 Task: Find connections with filter location Koothanallur with filter topic #tecnologiawith filter profile language Potuguese with filter current company Ixigo with filter school Vikrama Simhapuri University College with filter industry Security Guards and Patrol Services with filter service category Labor and Employment Law with filter keywords title Library Assistant
Action: Mouse moved to (396, 270)
Screenshot: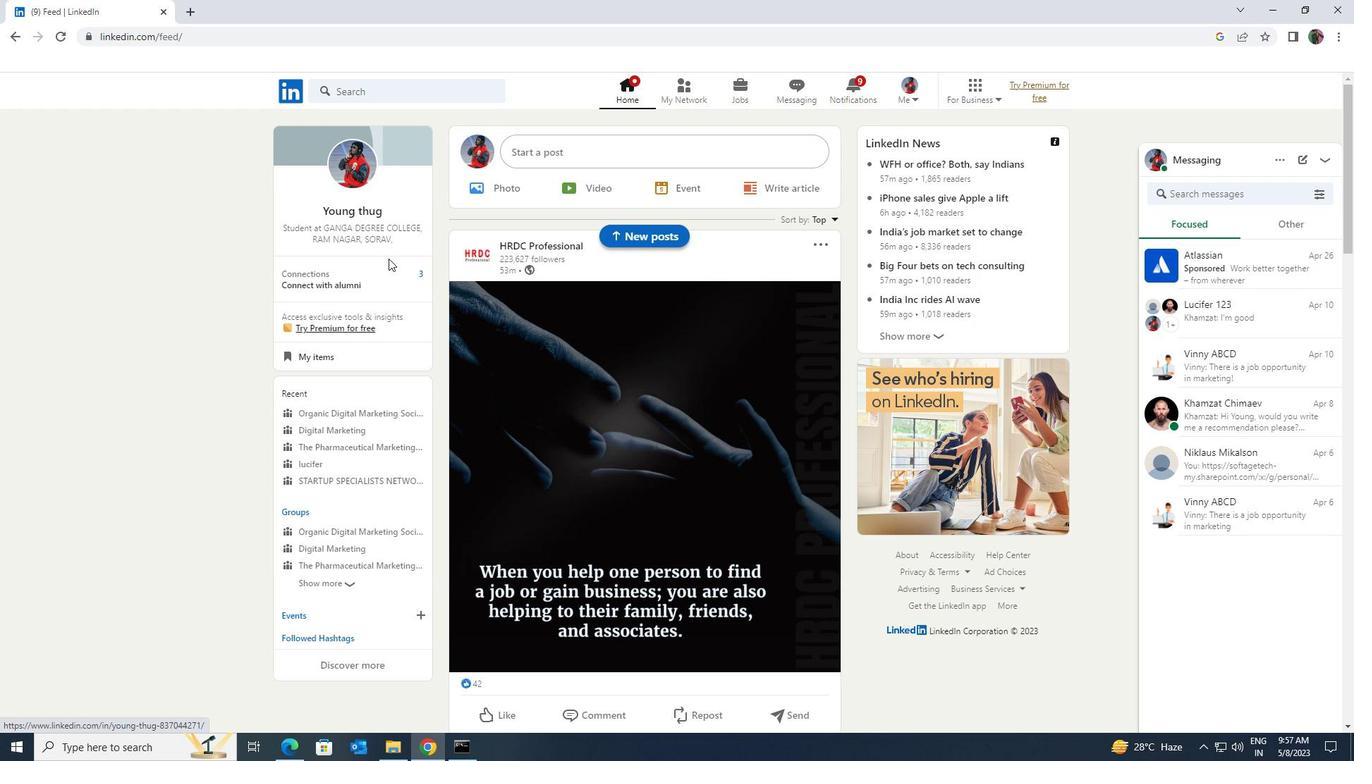 
Action: Mouse pressed left at (396, 270)
Screenshot: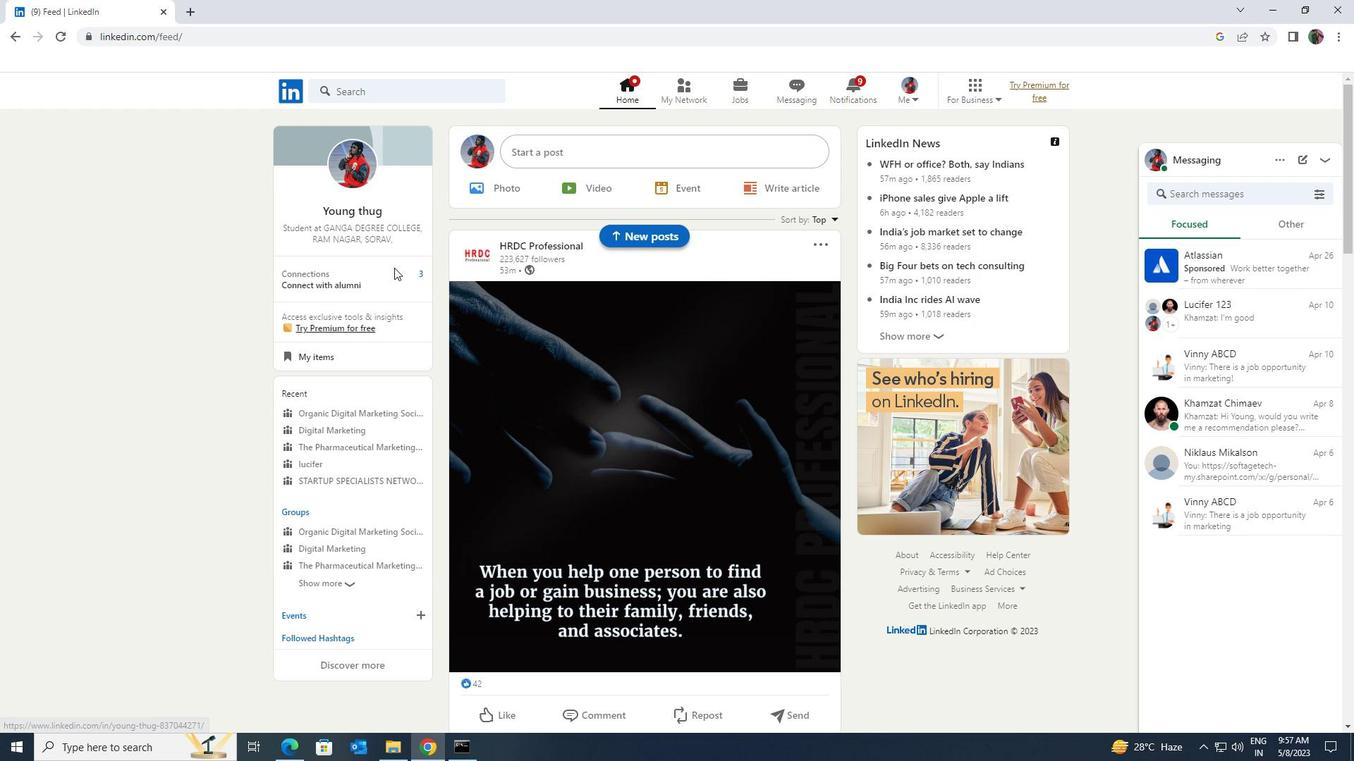 
Action: Mouse moved to (385, 176)
Screenshot: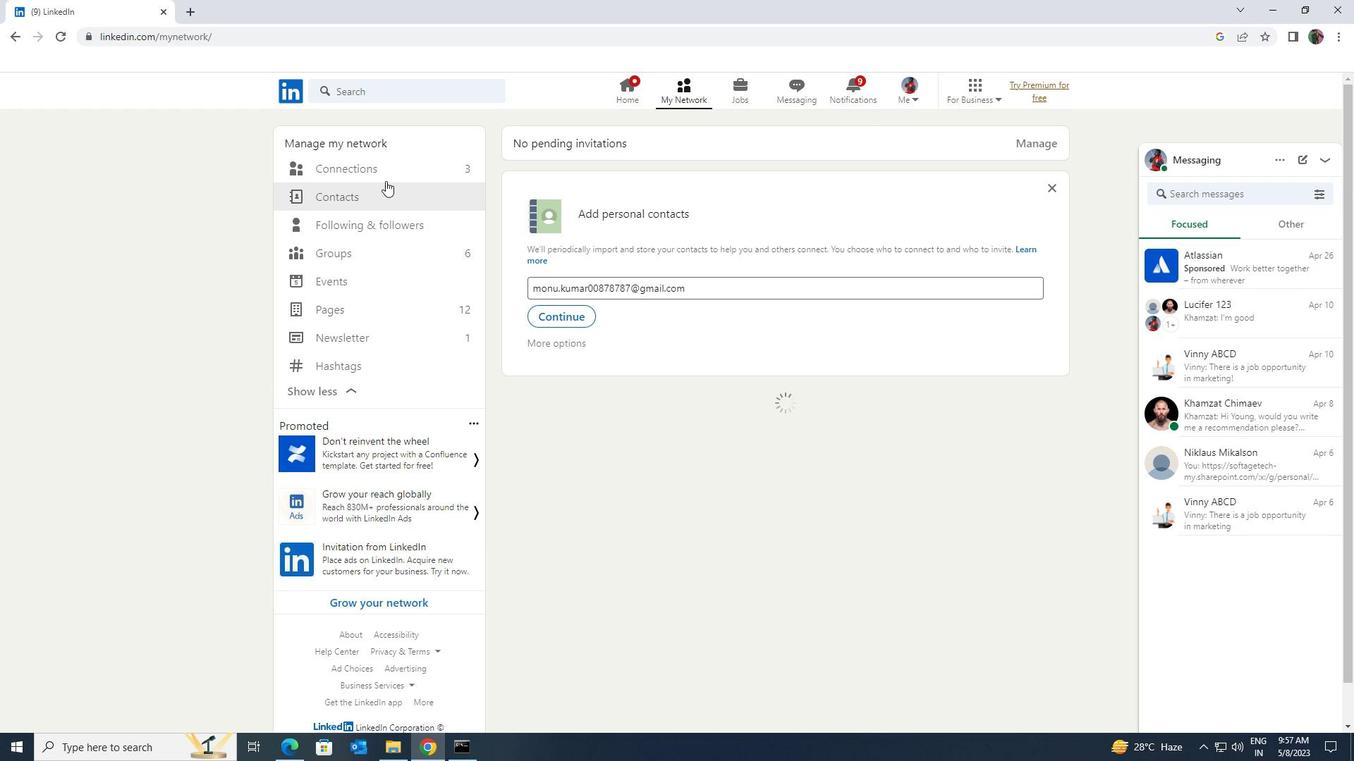 
Action: Mouse pressed left at (385, 176)
Screenshot: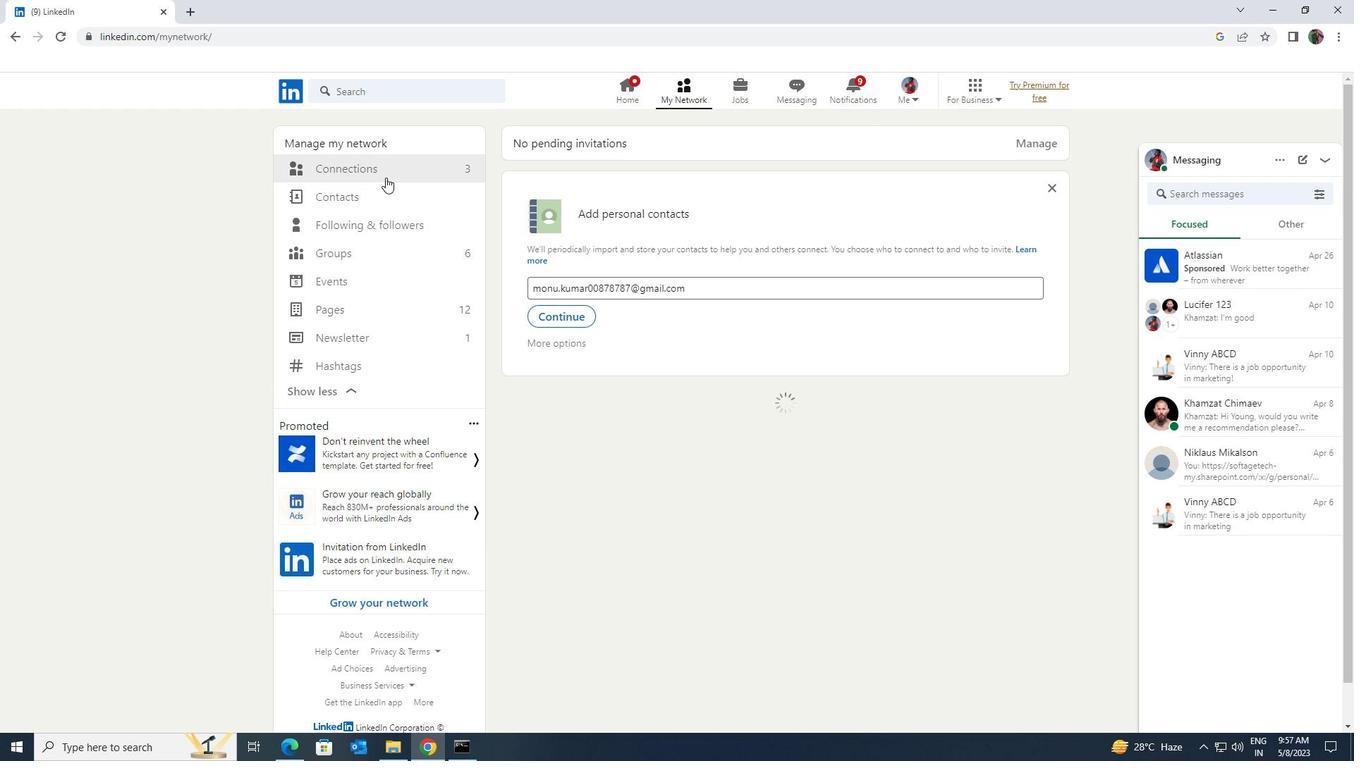 
Action: Mouse moved to (772, 167)
Screenshot: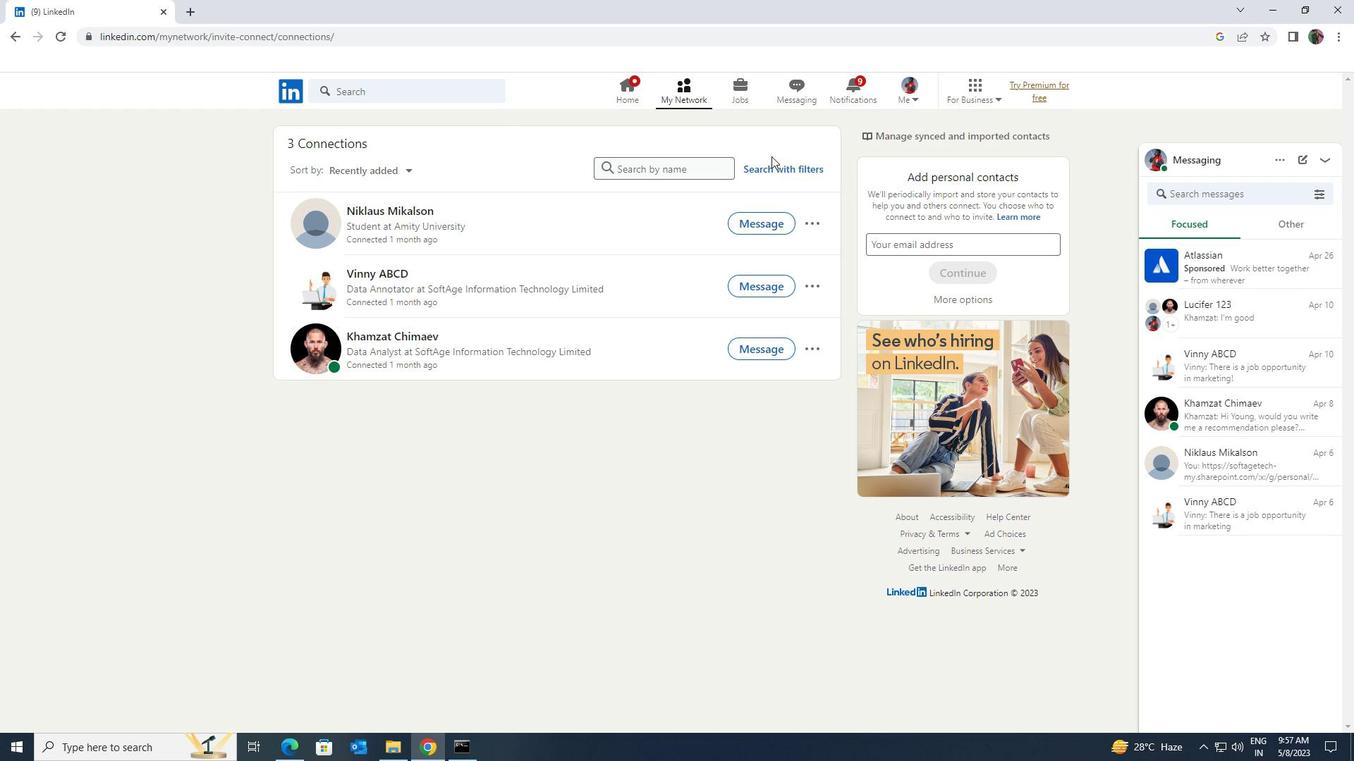 
Action: Mouse pressed left at (772, 167)
Screenshot: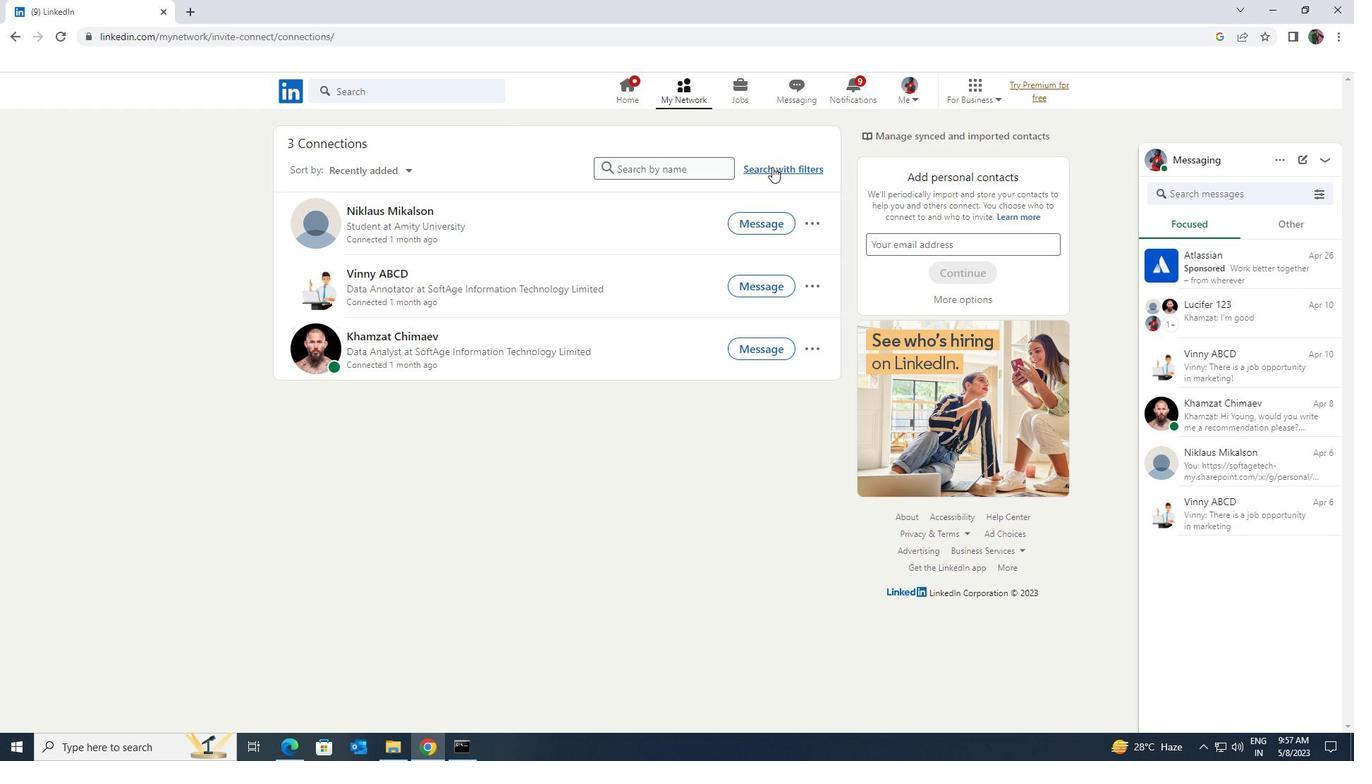 
Action: Mouse moved to (732, 135)
Screenshot: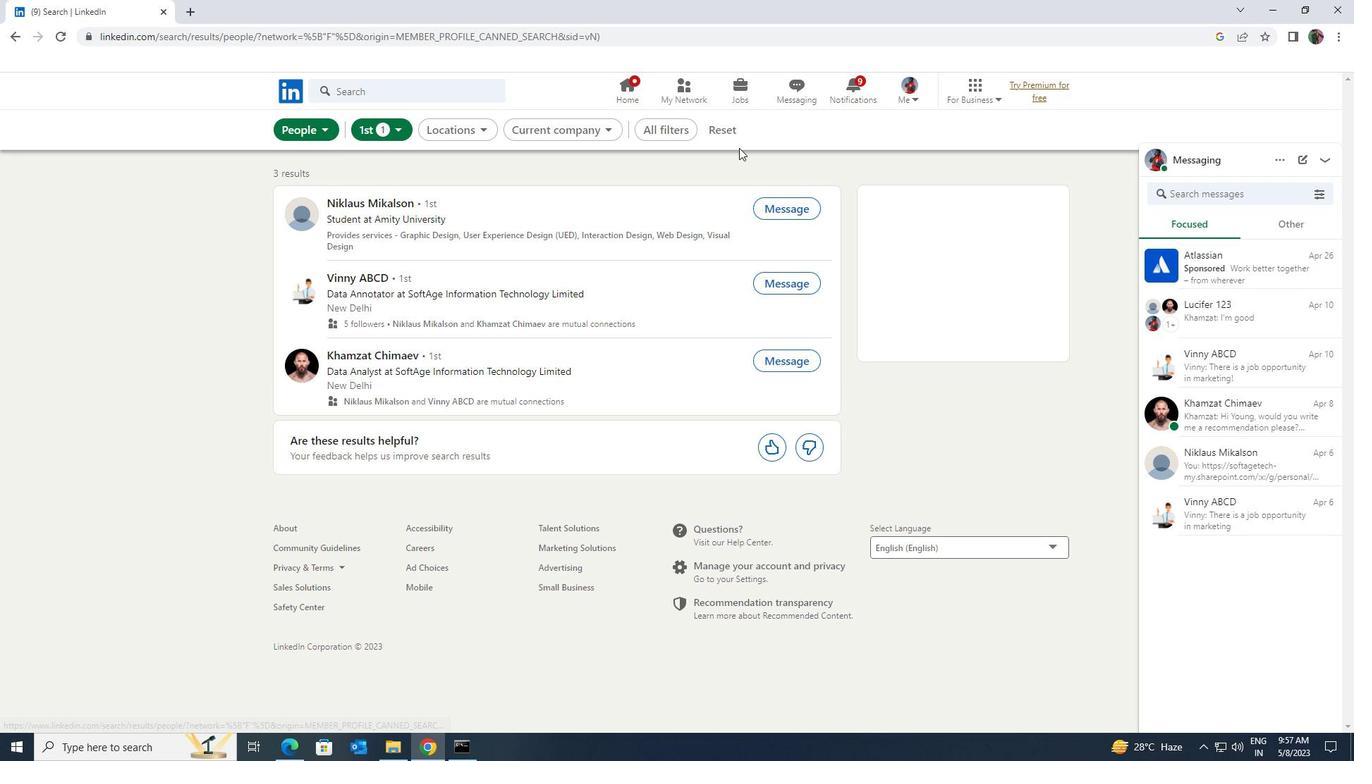 
Action: Mouse pressed left at (732, 135)
Screenshot: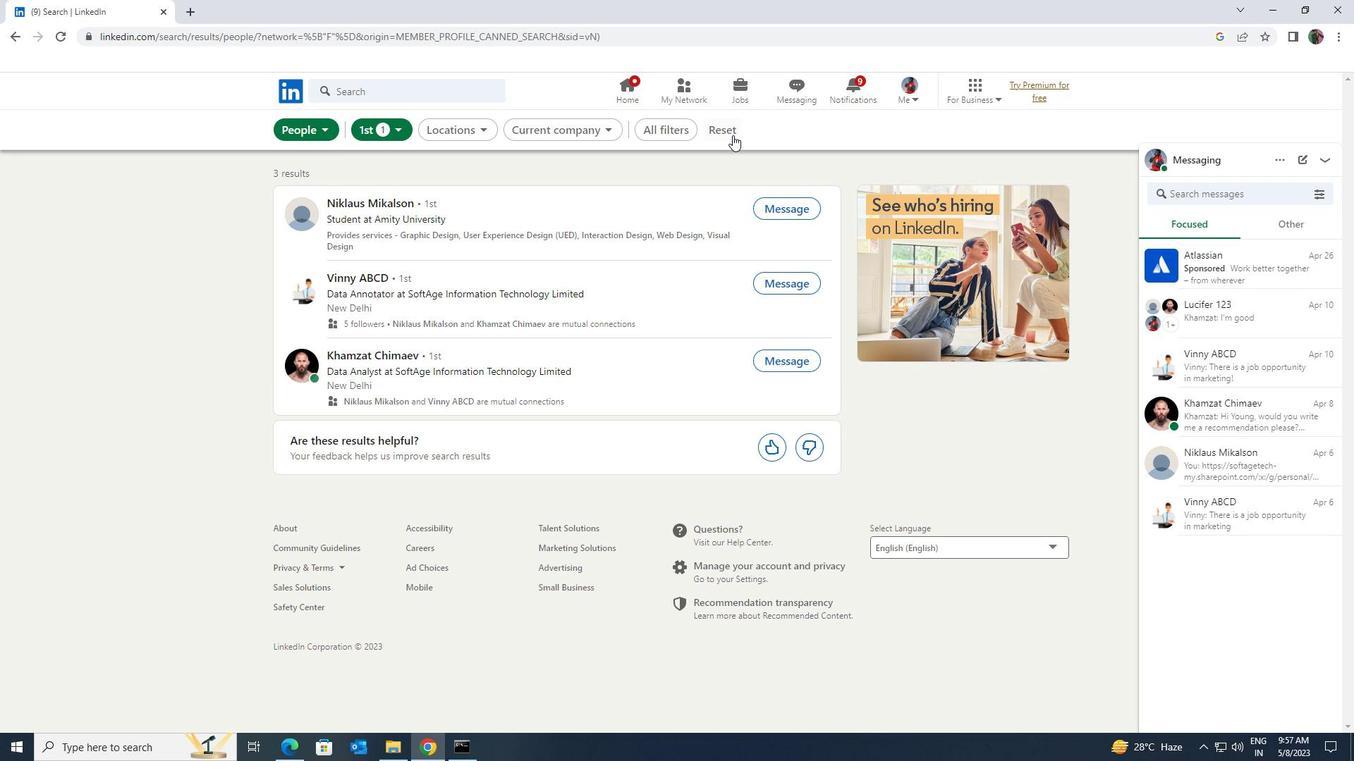 
Action: Mouse moved to (707, 131)
Screenshot: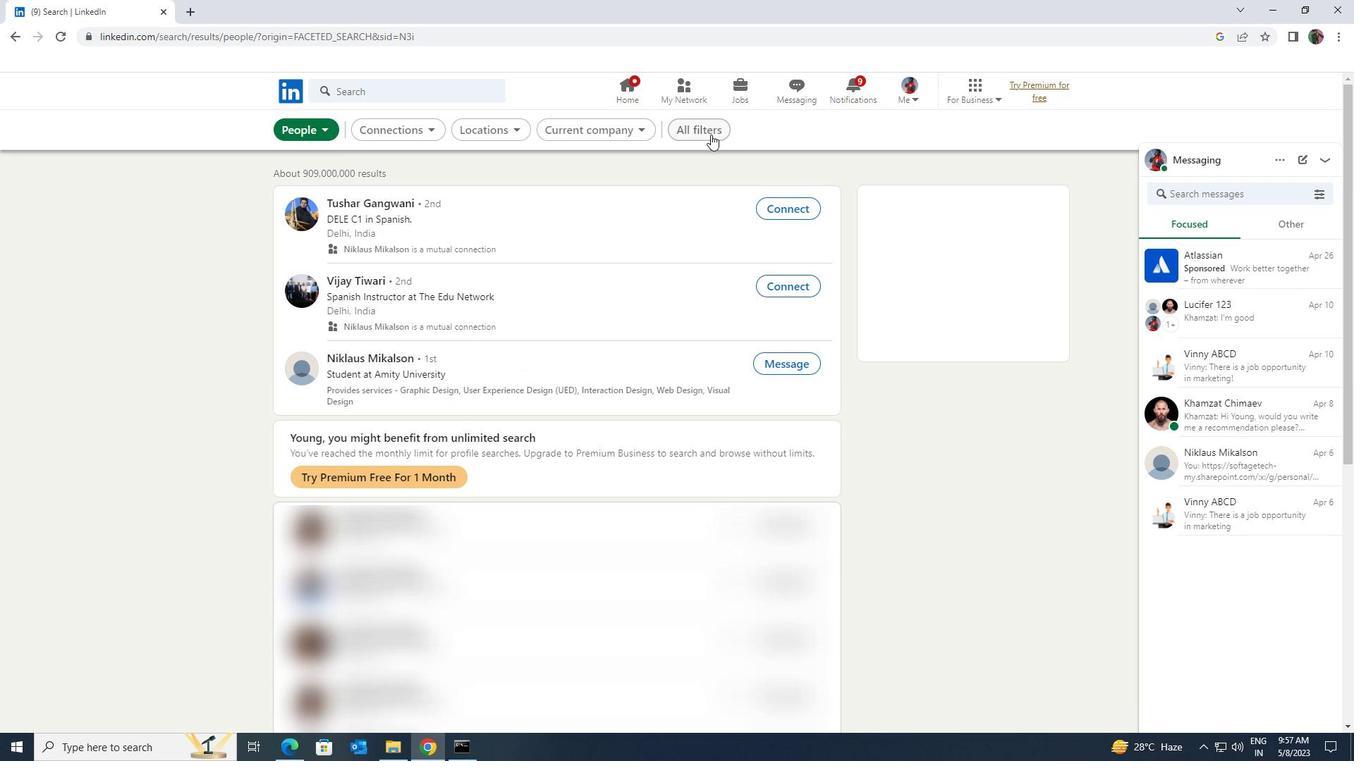 
Action: Mouse pressed left at (707, 131)
Screenshot: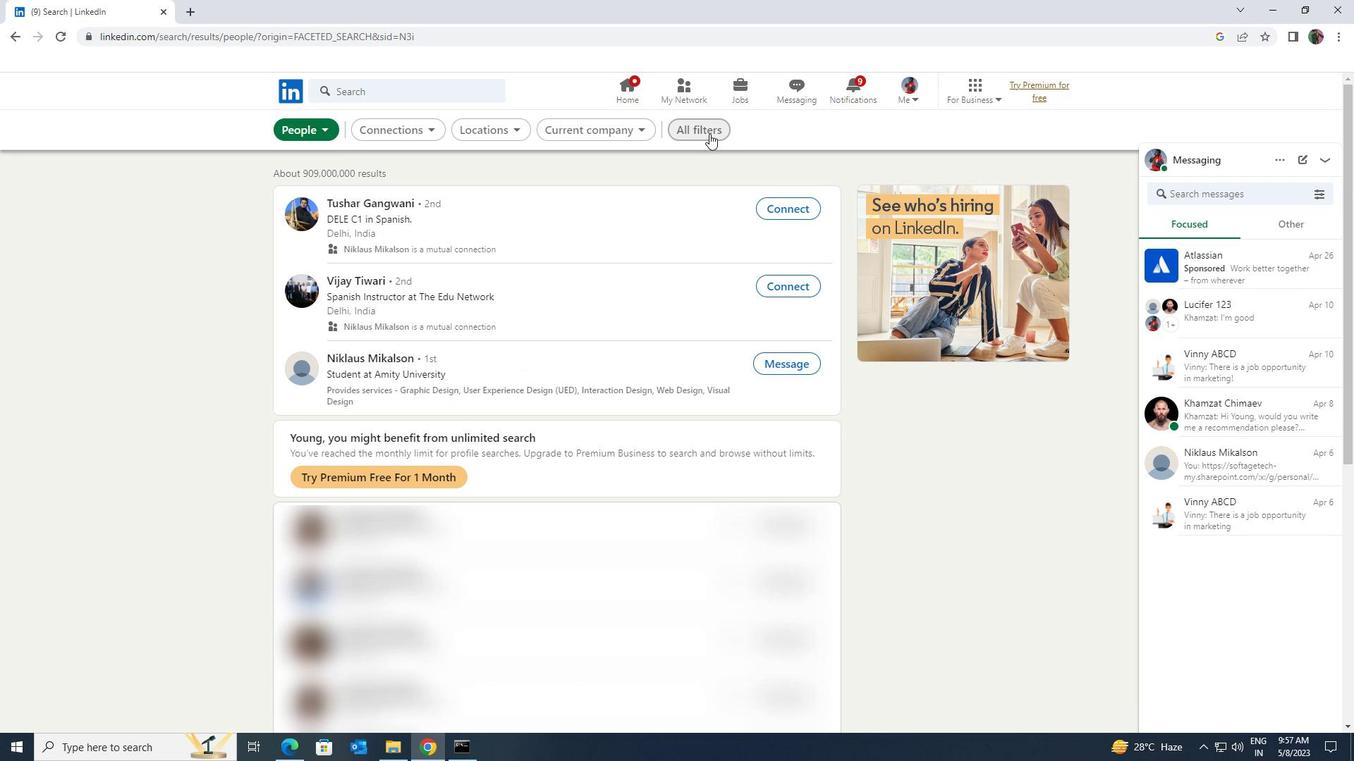 
Action: Mouse moved to (1191, 557)
Screenshot: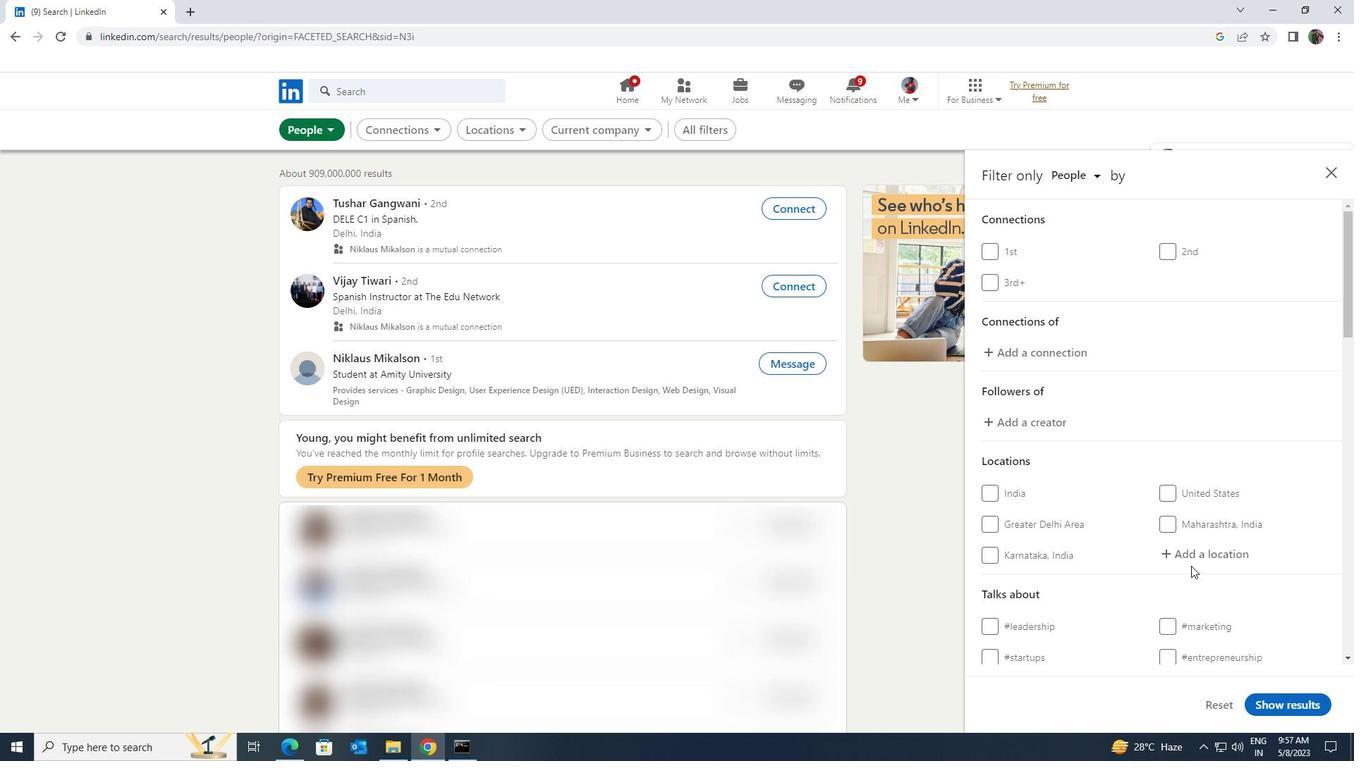 
Action: Mouse pressed left at (1191, 557)
Screenshot: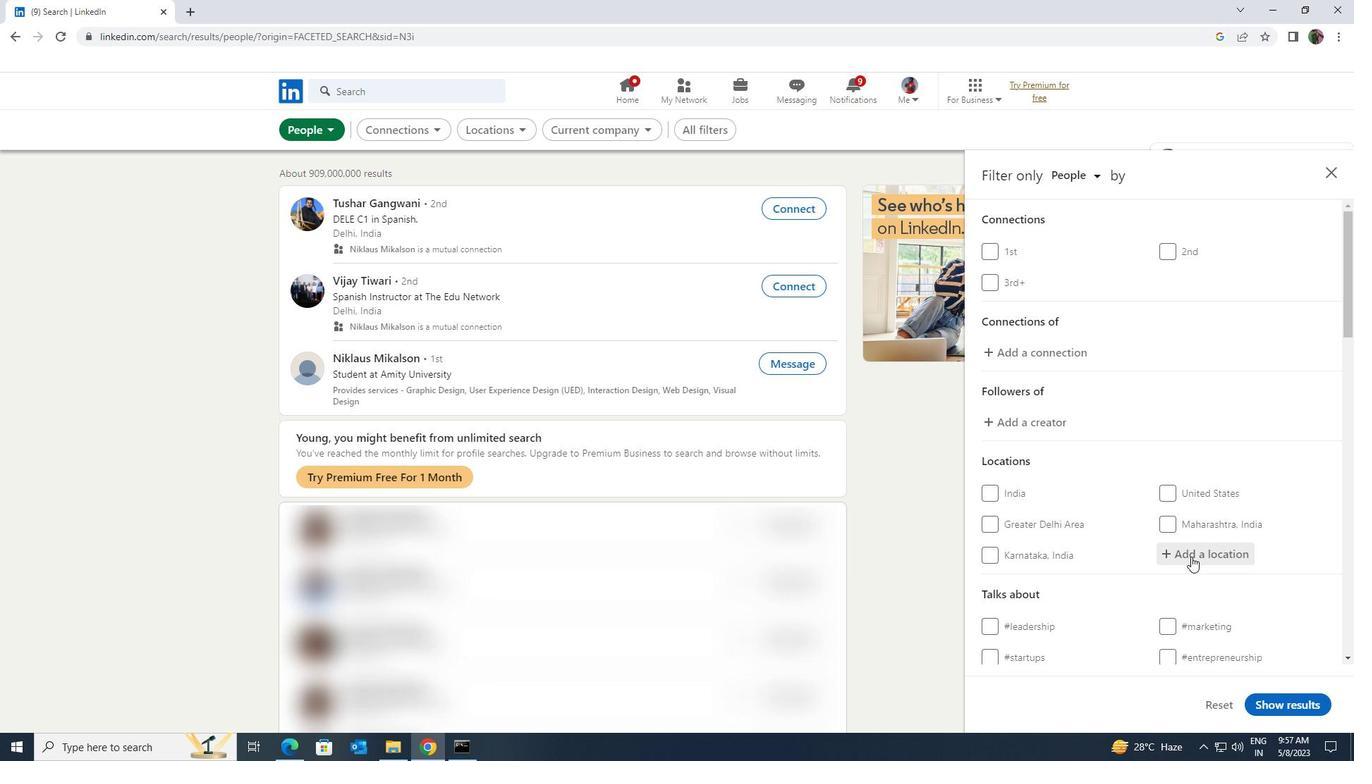 
Action: Key pressed <Key.shift>KOOTHANALLUR<Key.enter>
Screenshot: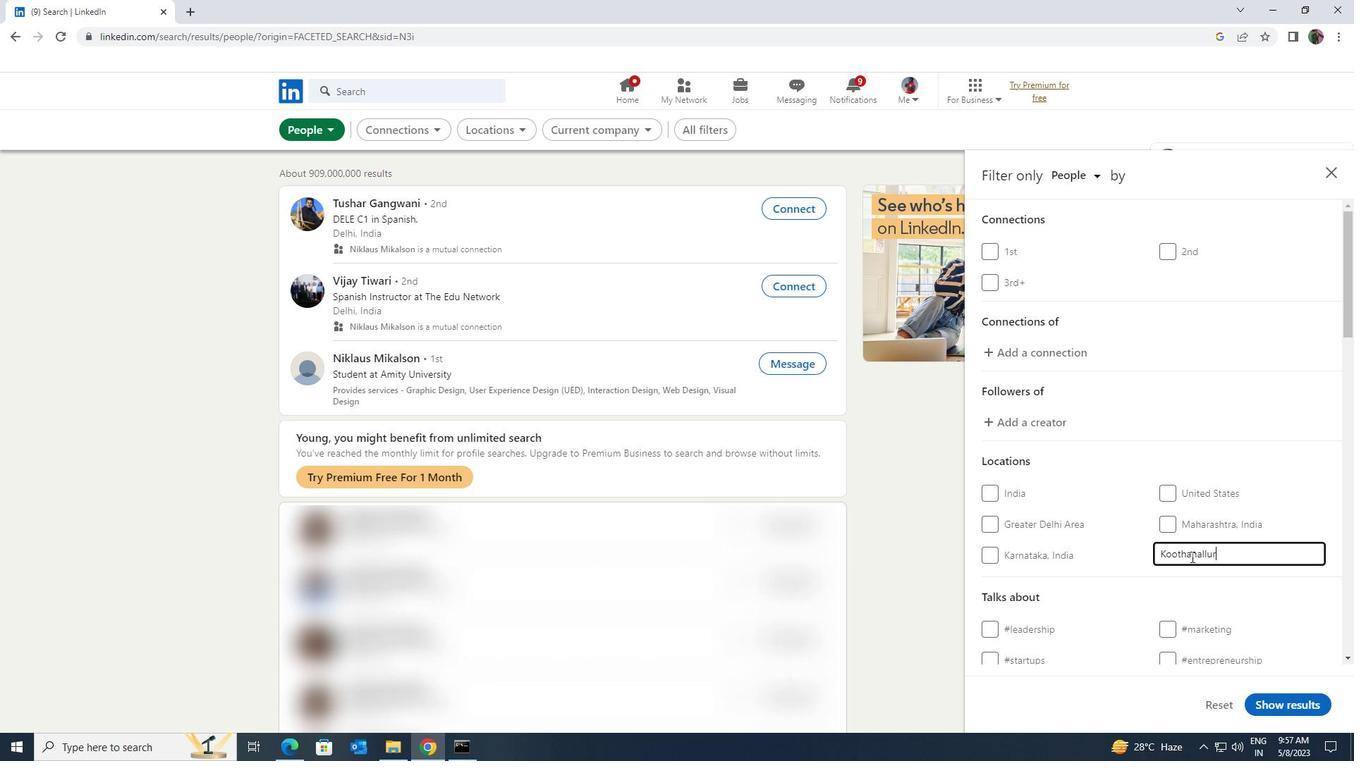 
Action: Mouse moved to (1191, 556)
Screenshot: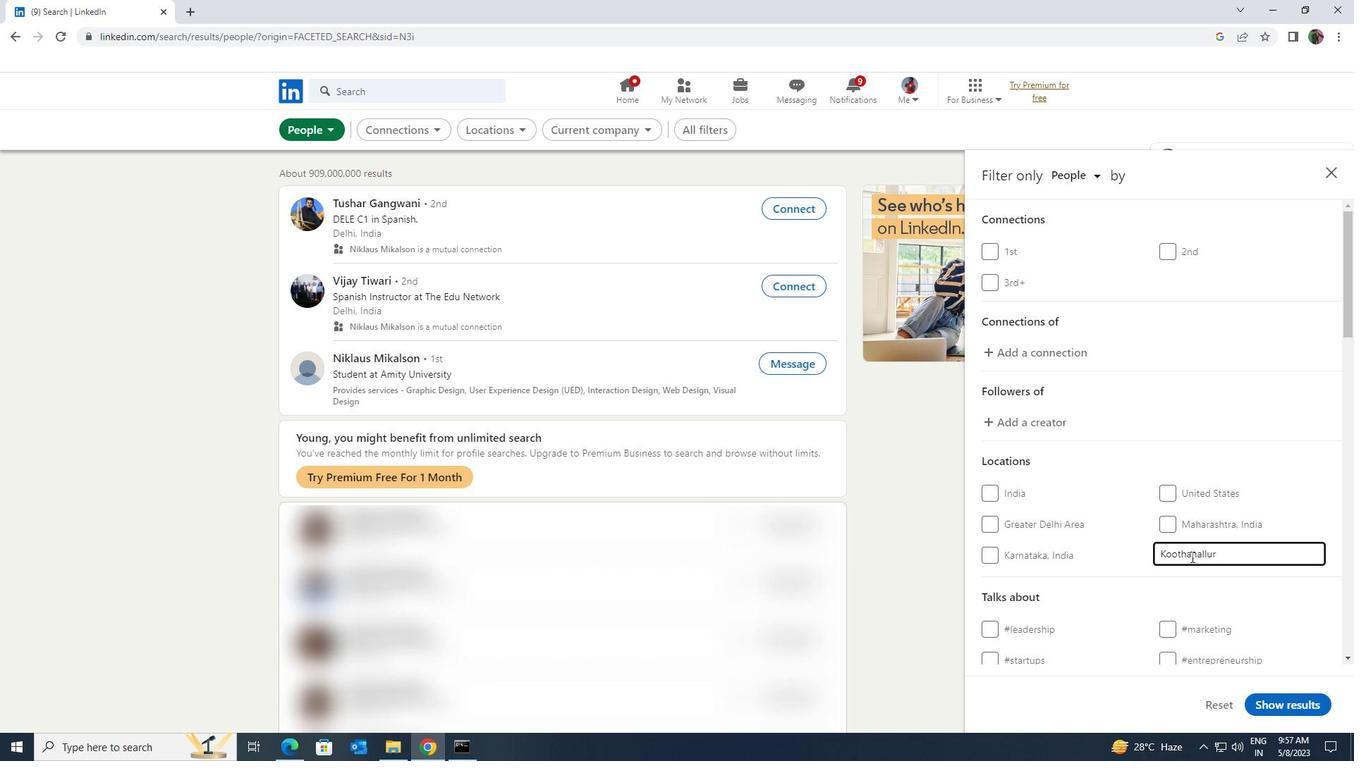 
Action: Mouse scrolled (1191, 555) with delta (0, 0)
Screenshot: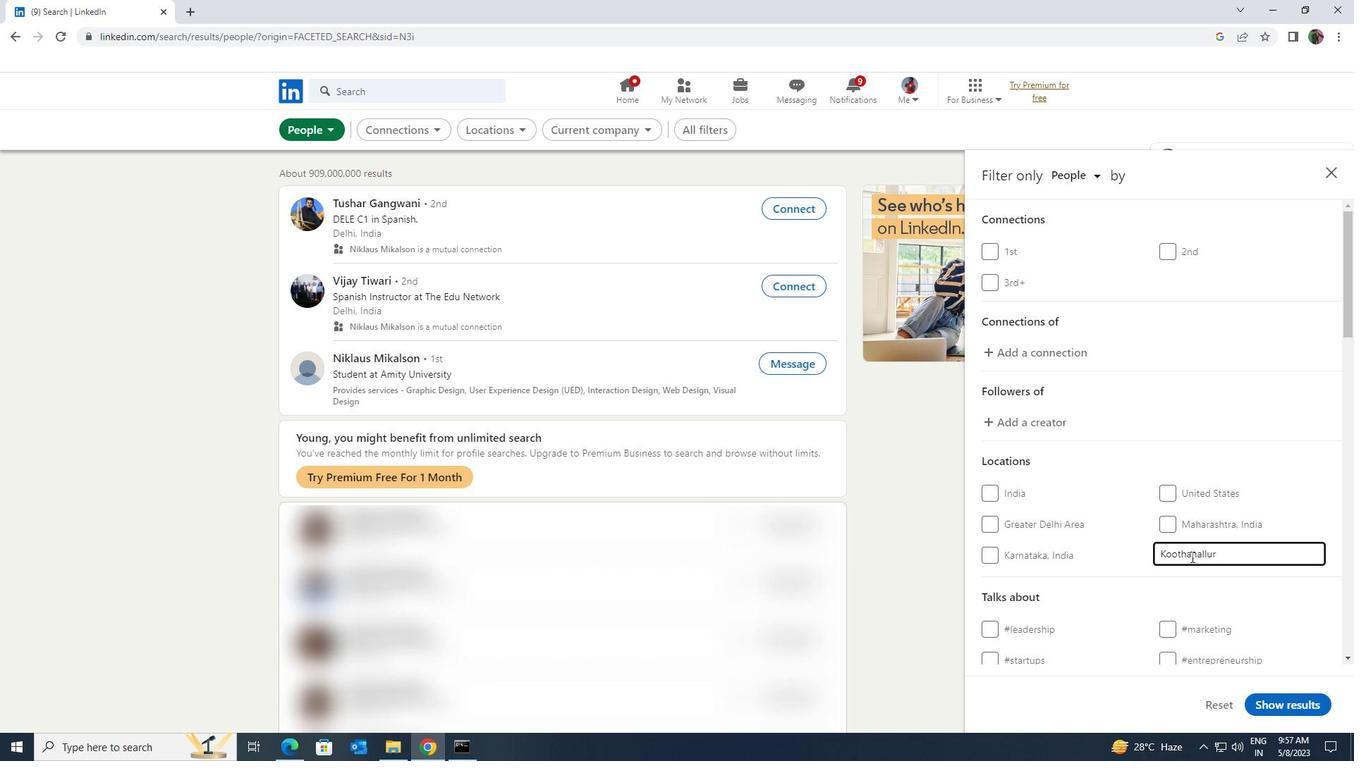 
Action: Mouse scrolled (1191, 555) with delta (0, 0)
Screenshot: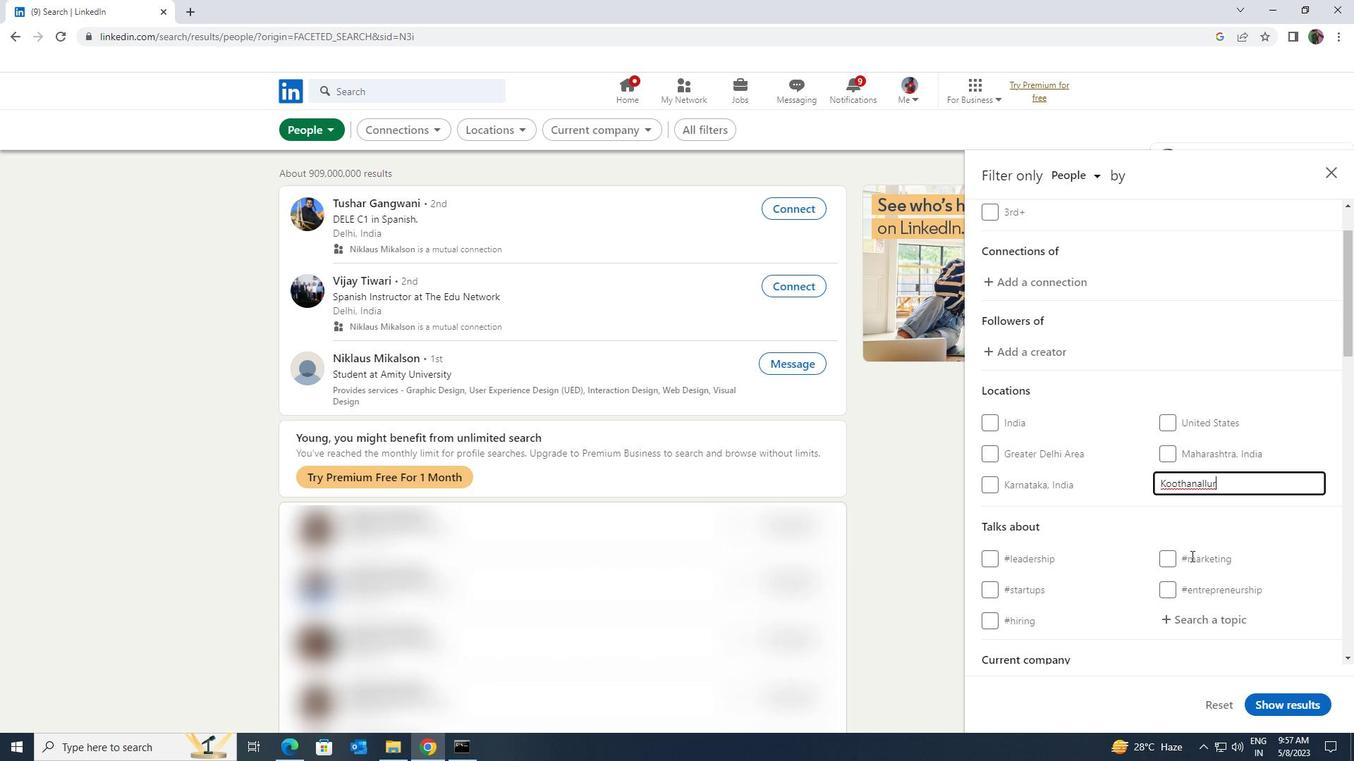 
Action: Mouse moved to (1191, 550)
Screenshot: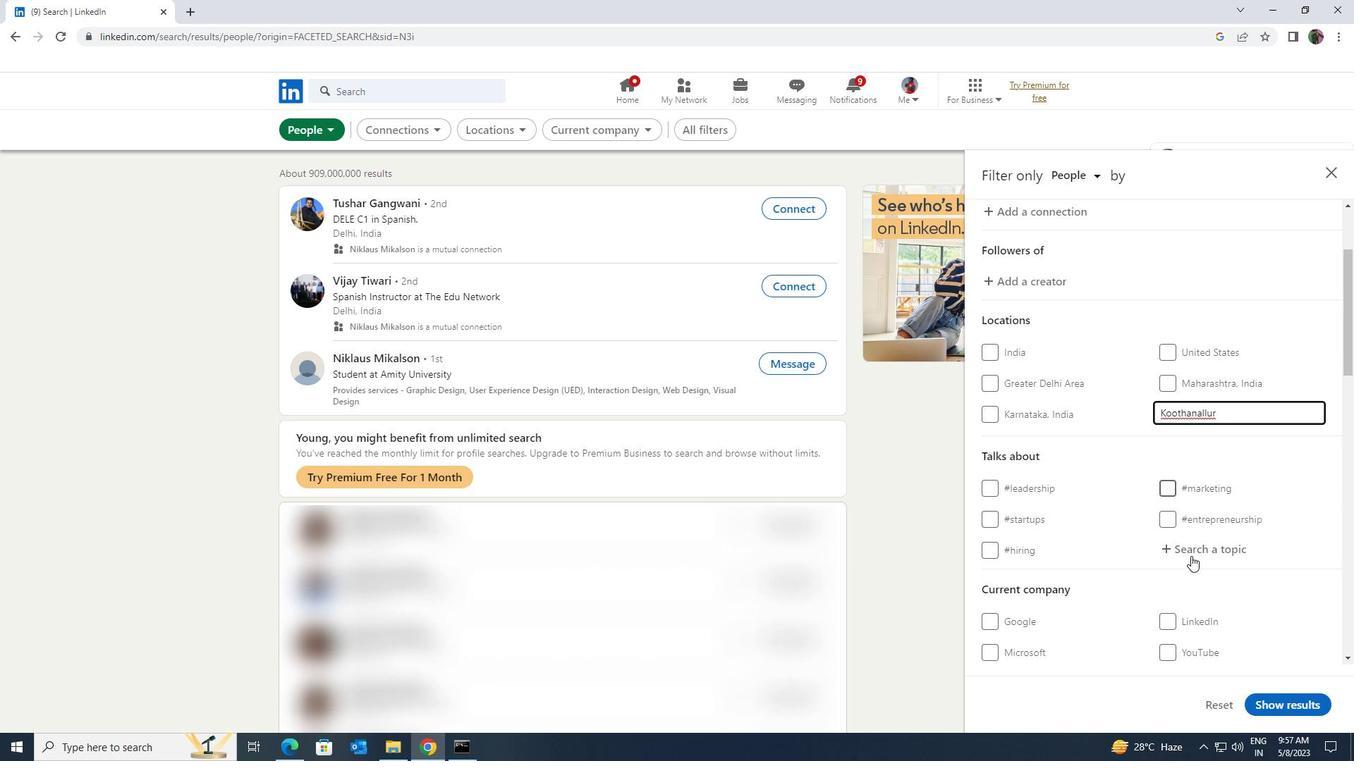 
Action: Mouse pressed left at (1191, 550)
Screenshot: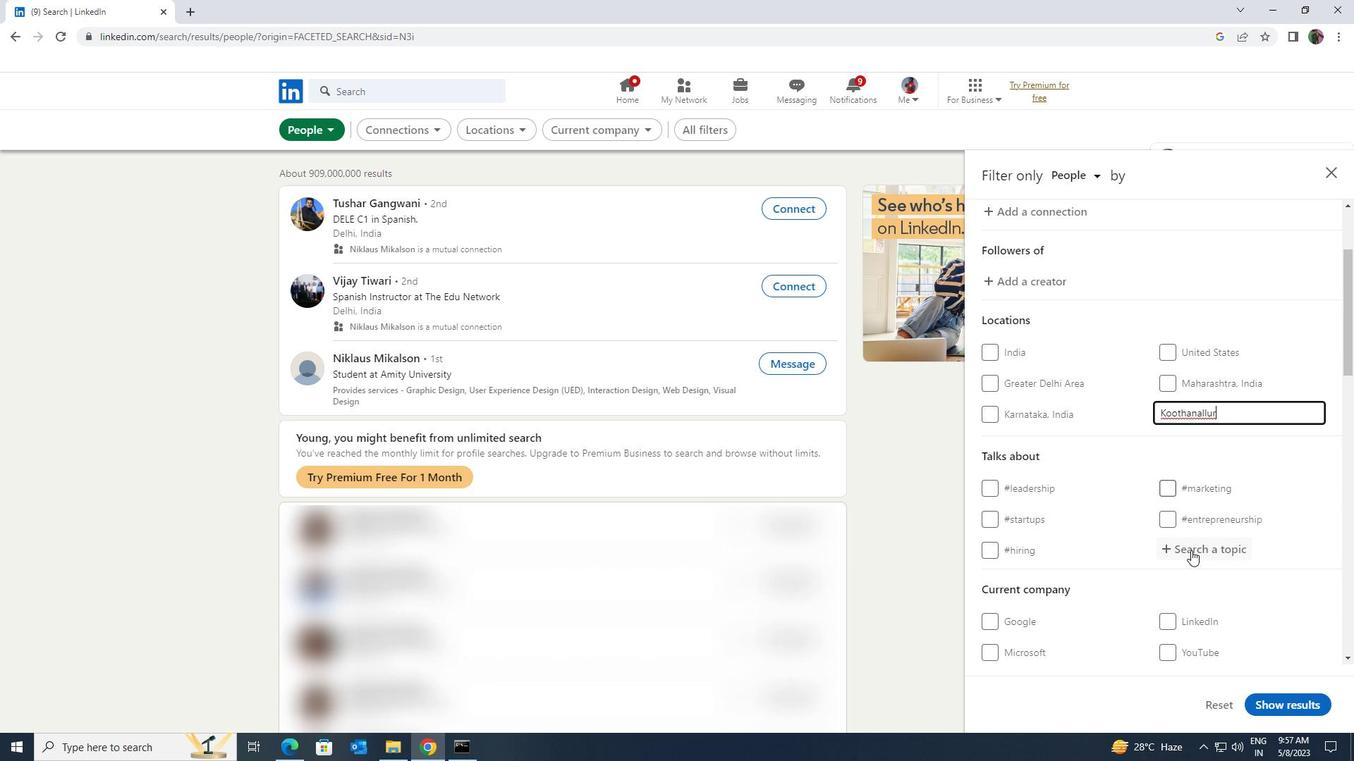 
Action: Key pressed <Key.shift><Key.shift><Key.shift><Key.shift><Key.shift><Key.shift><Key.shift>R<Key.shift><Key.backspace><Key.shift>TECHNOLOGY
Screenshot: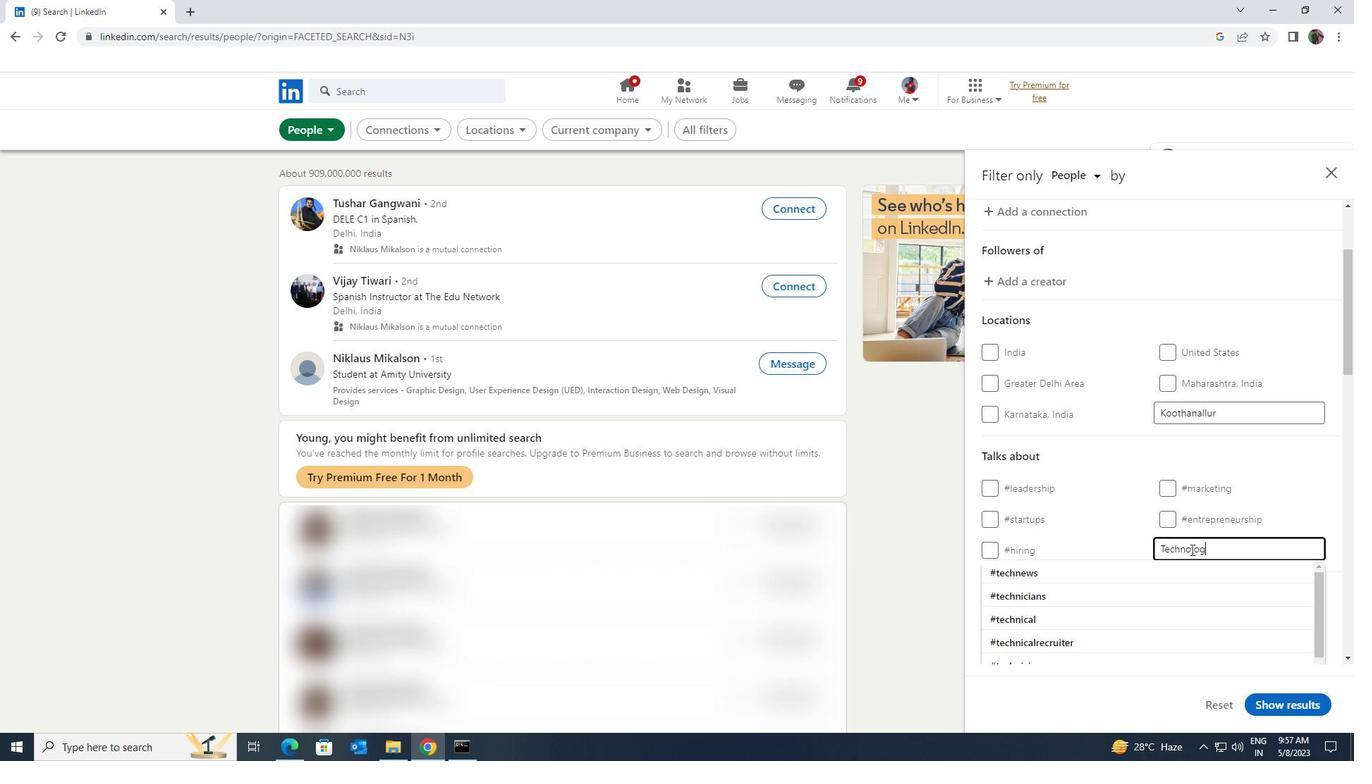 
Action: Mouse moved to (1189, 562)
Screenshot: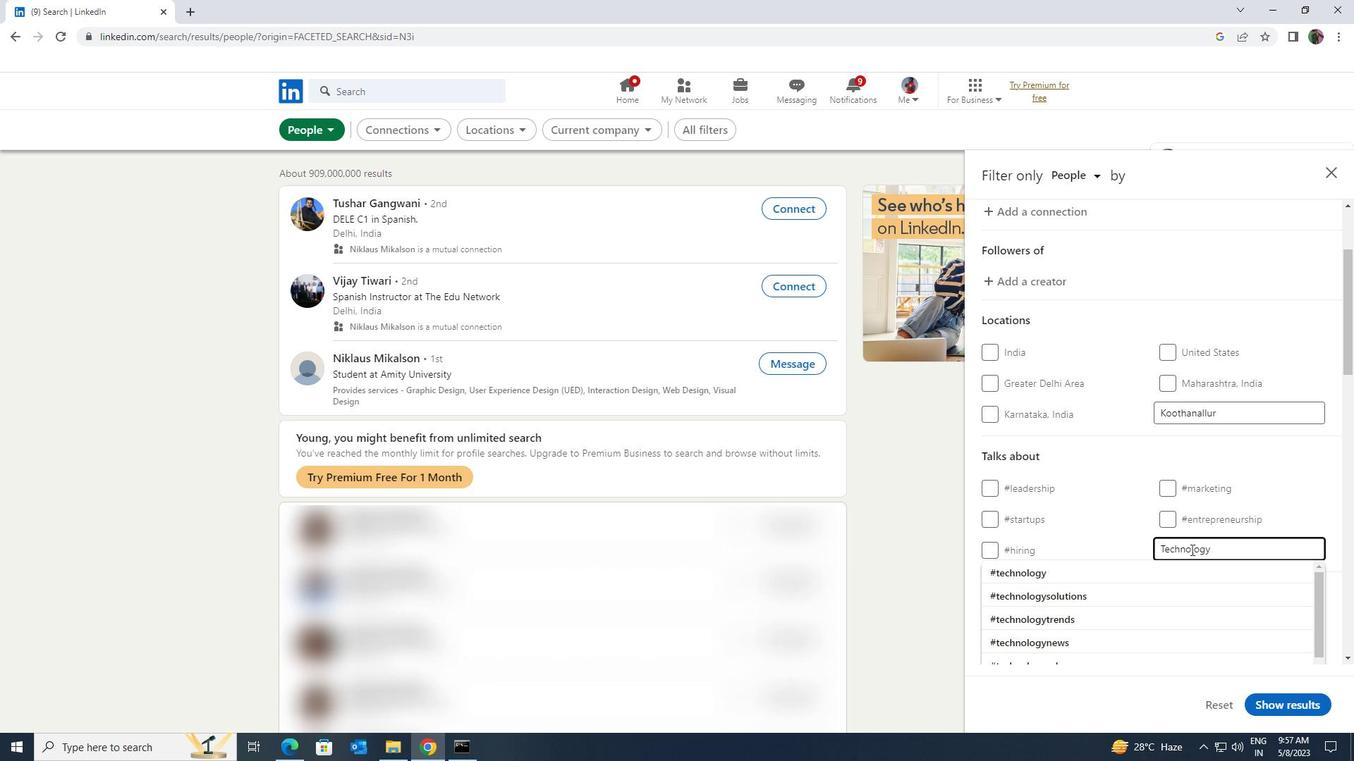 
Action: Mouse pressed left at (1189, 562)
Screenshot: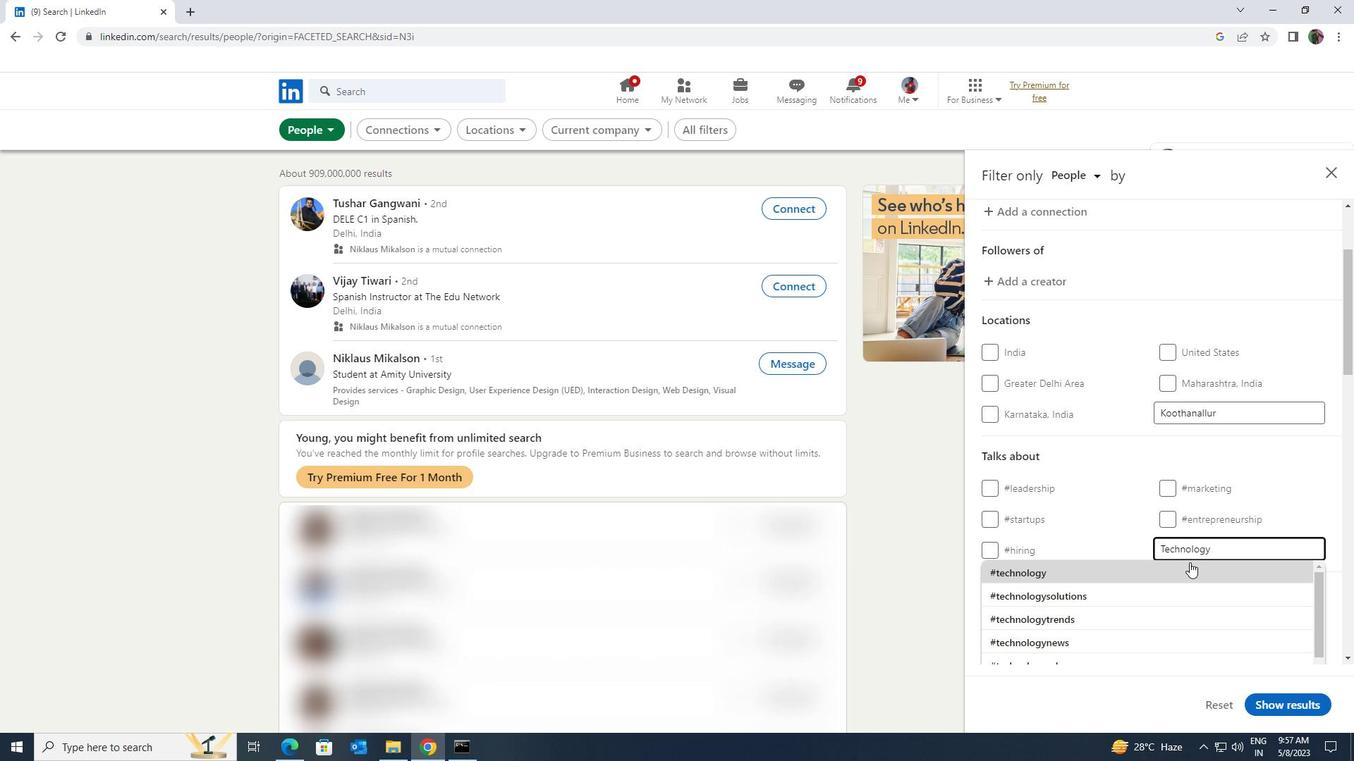 
Action: Mouse scrolled (1189, 562) with delta (0, 0)
Screenshot: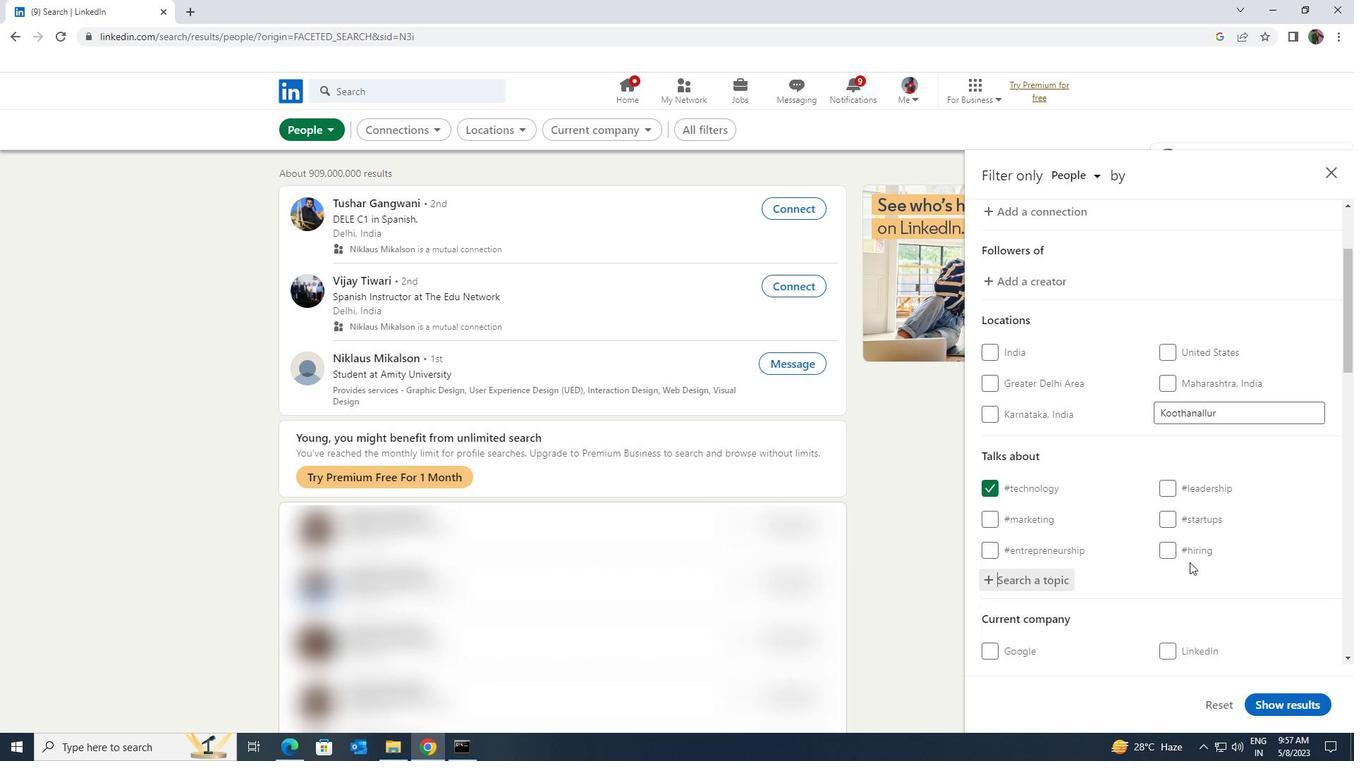 
Action: Mouse scrolled (1189, 562) with delta (0, 0)
Screenshot: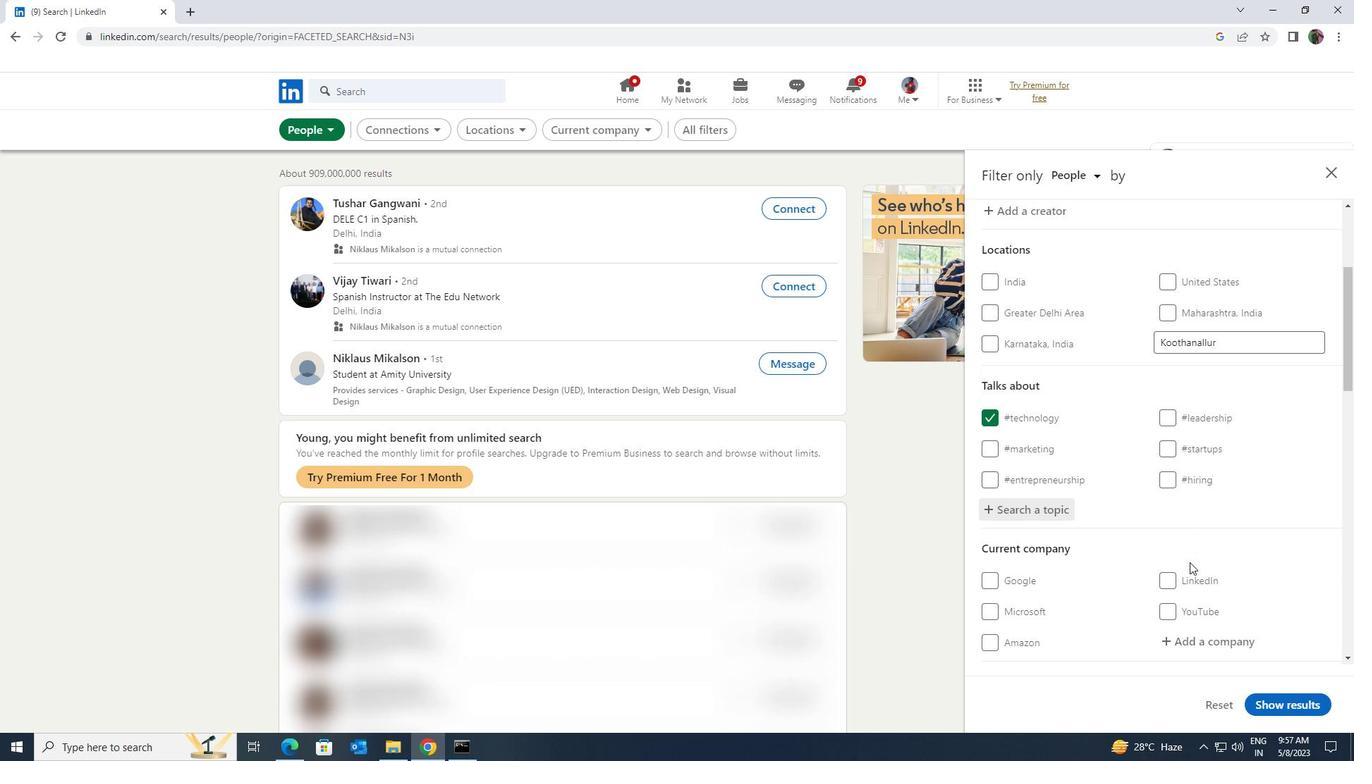 
Action: Mouse scrolled (1189, 562) with delta (0, 0)
Screenshot: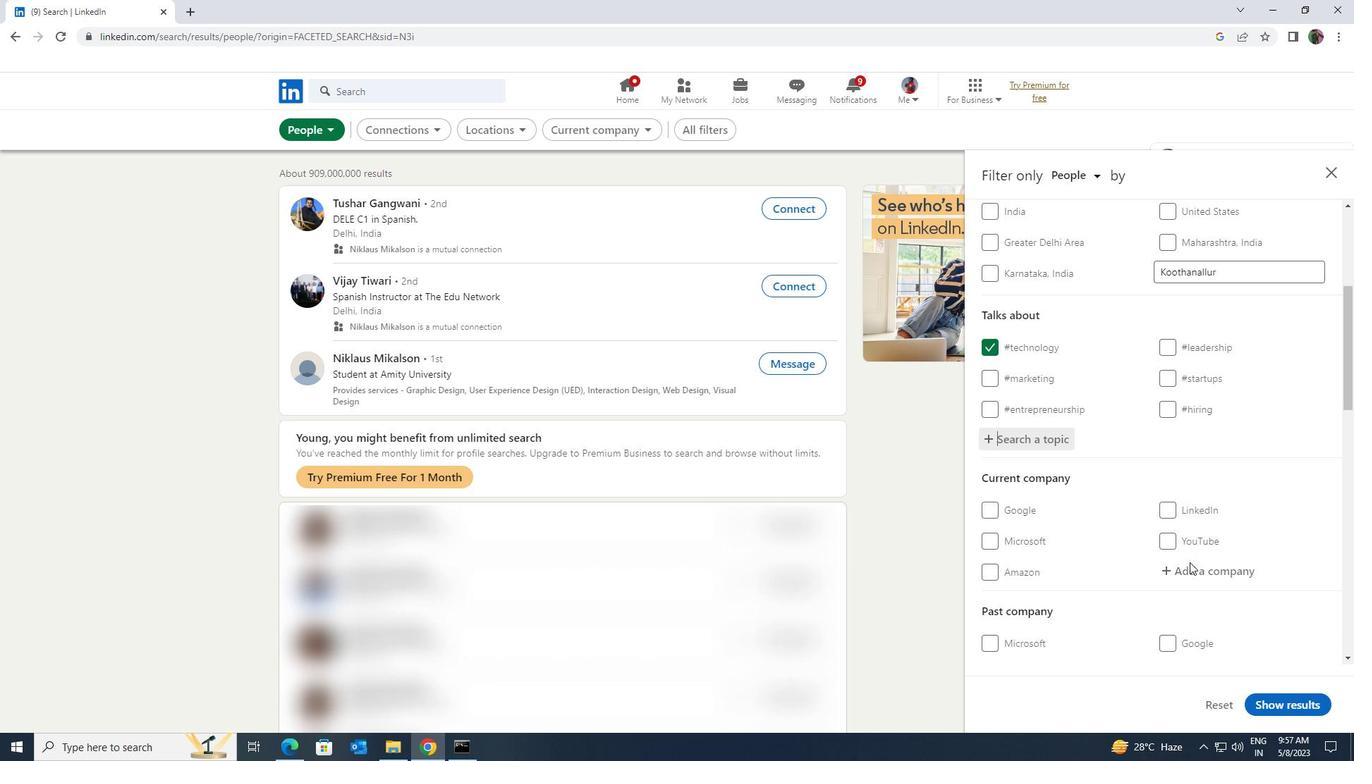 
Action: Mouse scrolled (1189, 562) with delta (0, 0)
Screenshot: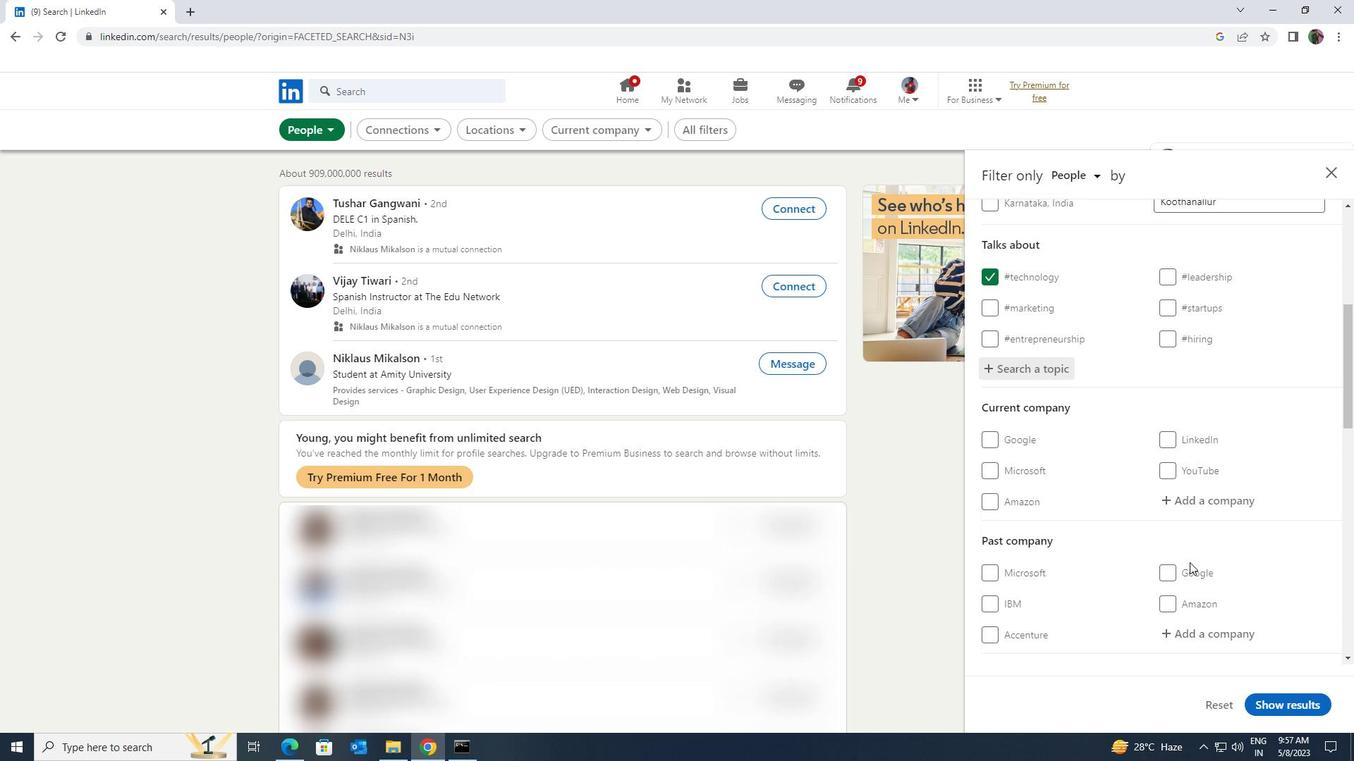 
Action: Mouse scrolled (1189, 562) with delta (0, 0)
Screenshot: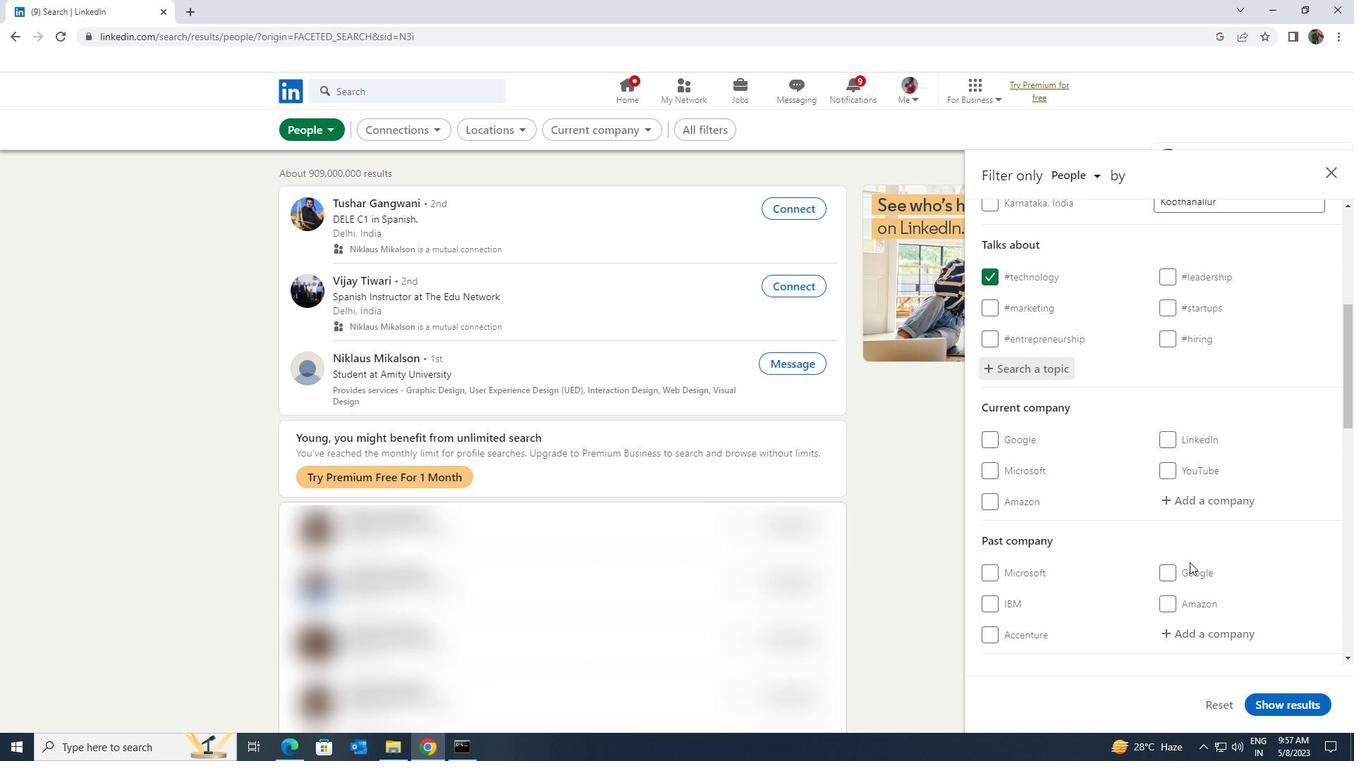 
Action: Mouse scrolled (1189, 562) with delta (0, 0)
Screenshot: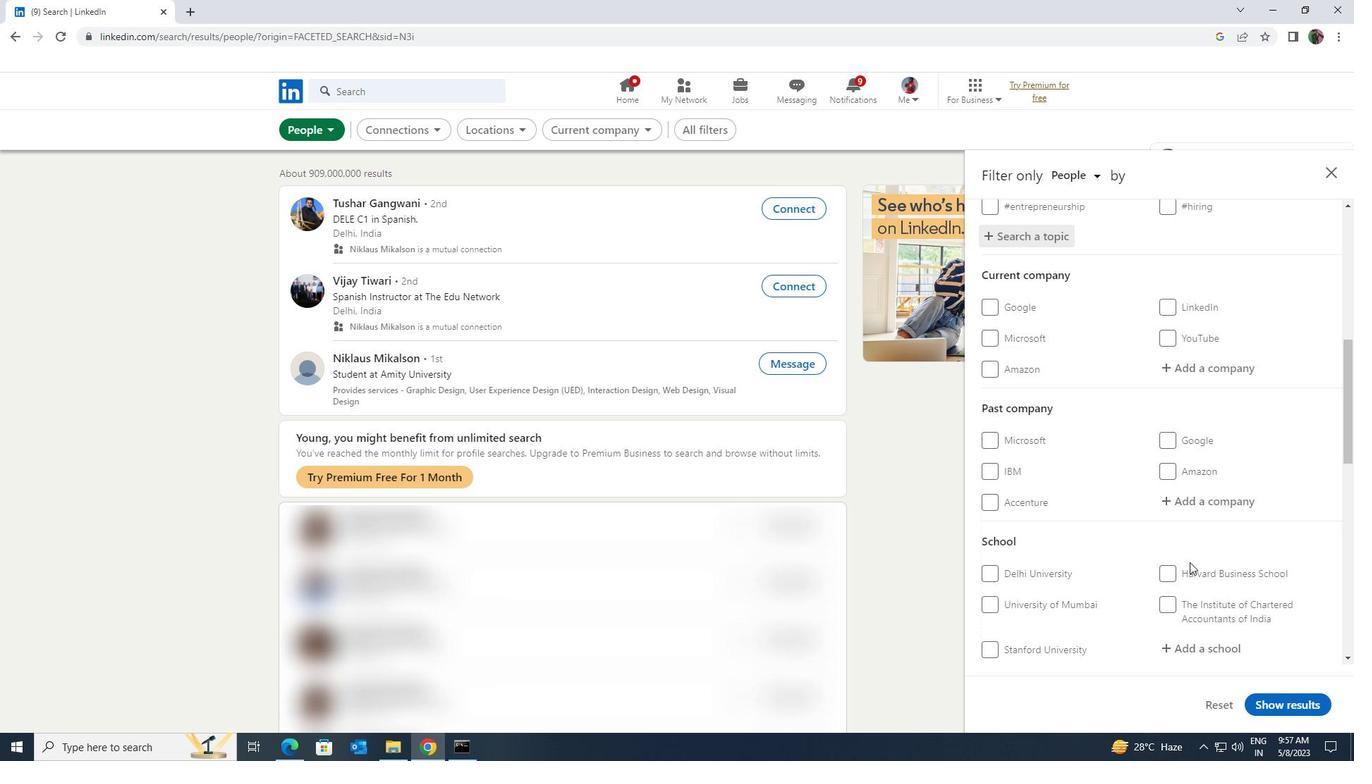
Action: Mouse scrolled (1189, 562) with delta (0, 0)
Screenshot: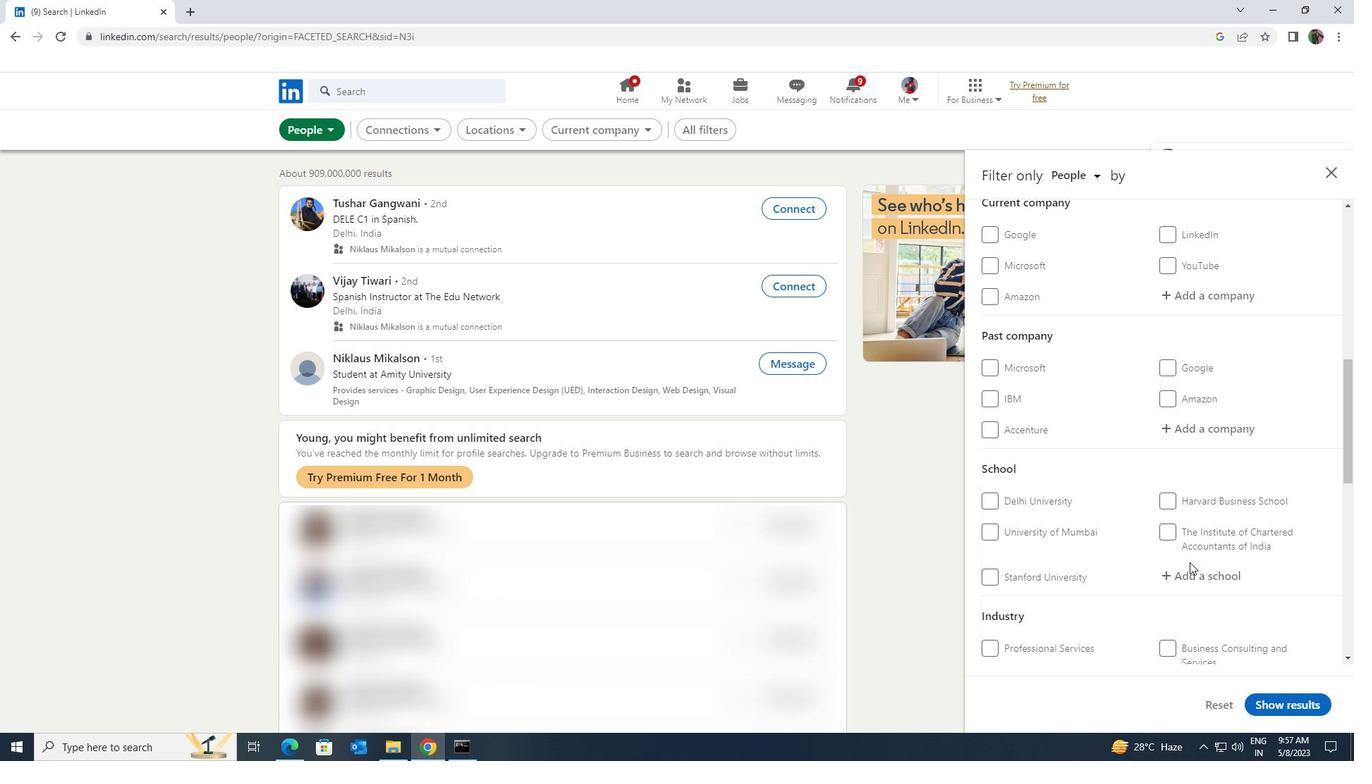 
Action: Mouse scrolled (1189, 562) with delta (0, 0)
Screenshot: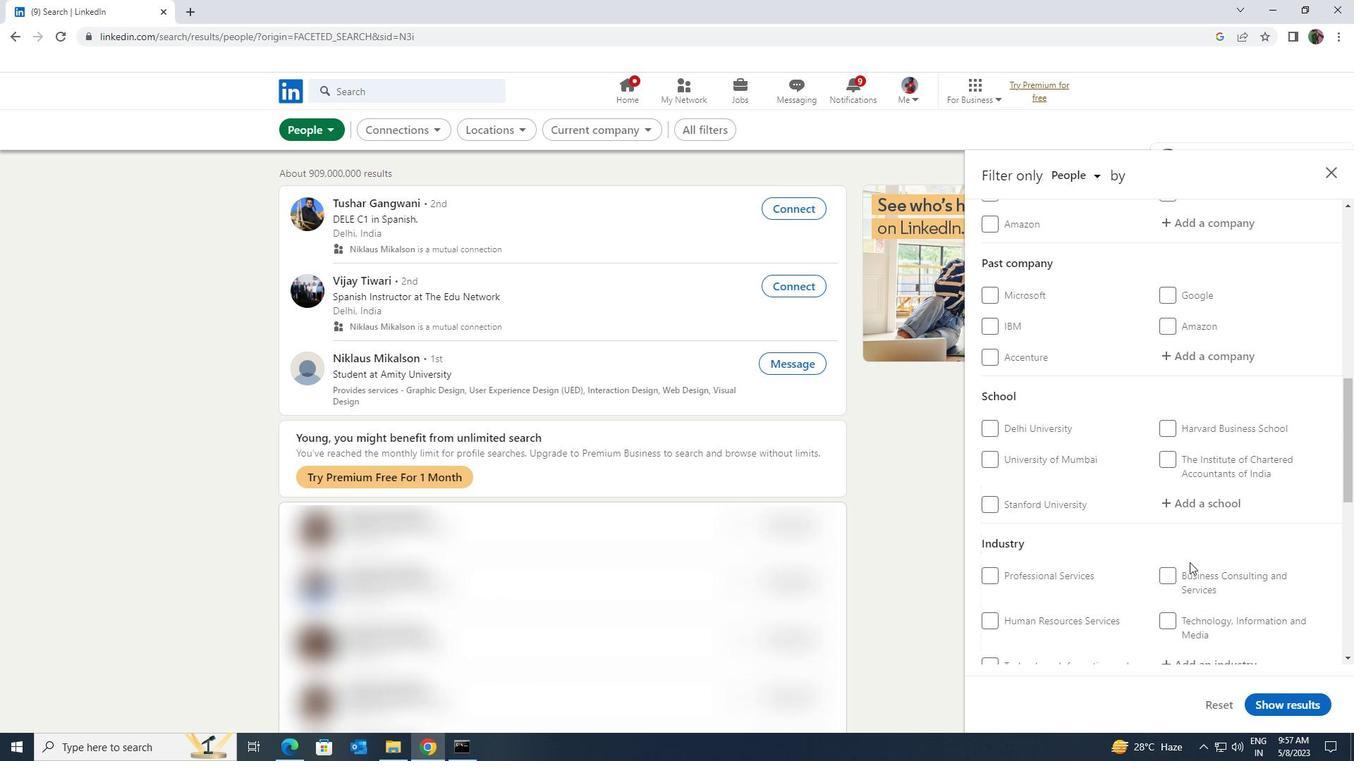 
Action: Mouse moved to (1189, 562)
Screenshot: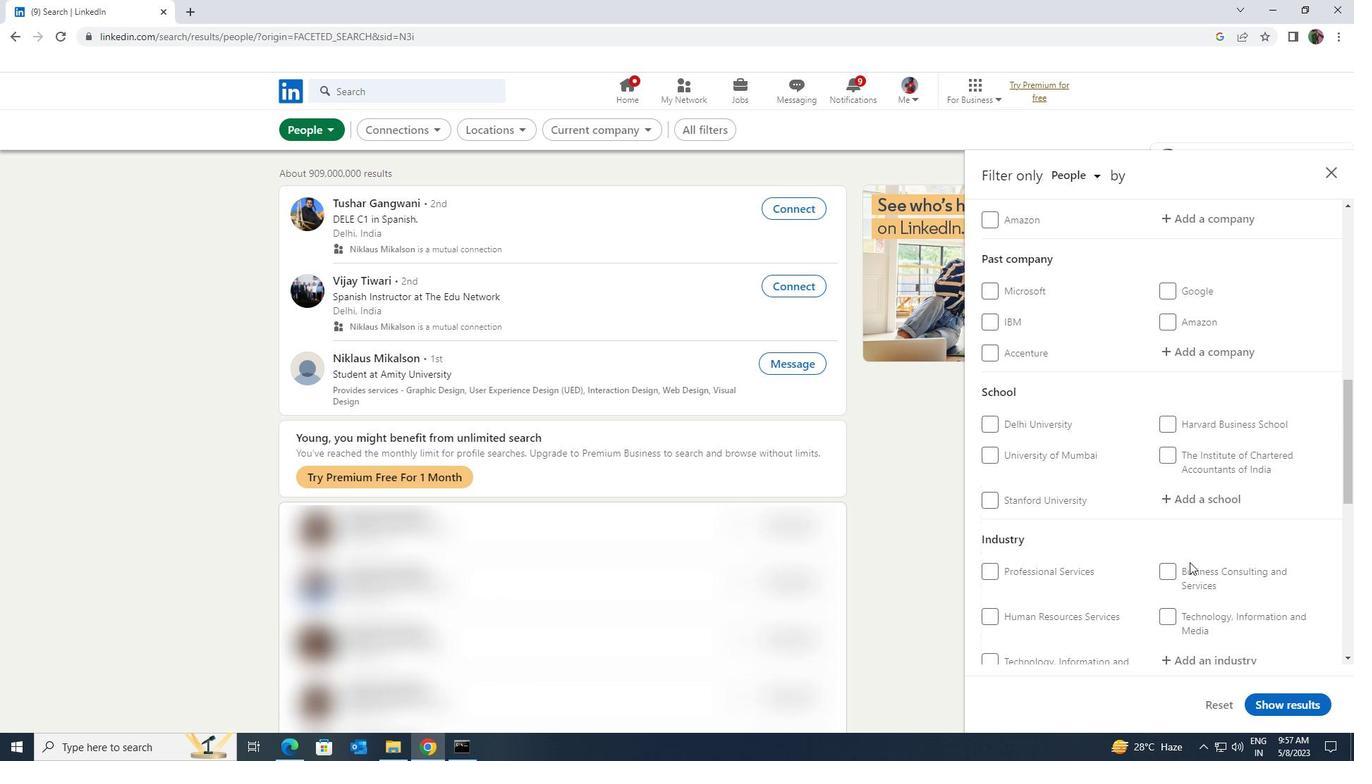 
Action: Mouse scrolled (1189, 562) with delta (0, 0)
Screenshot: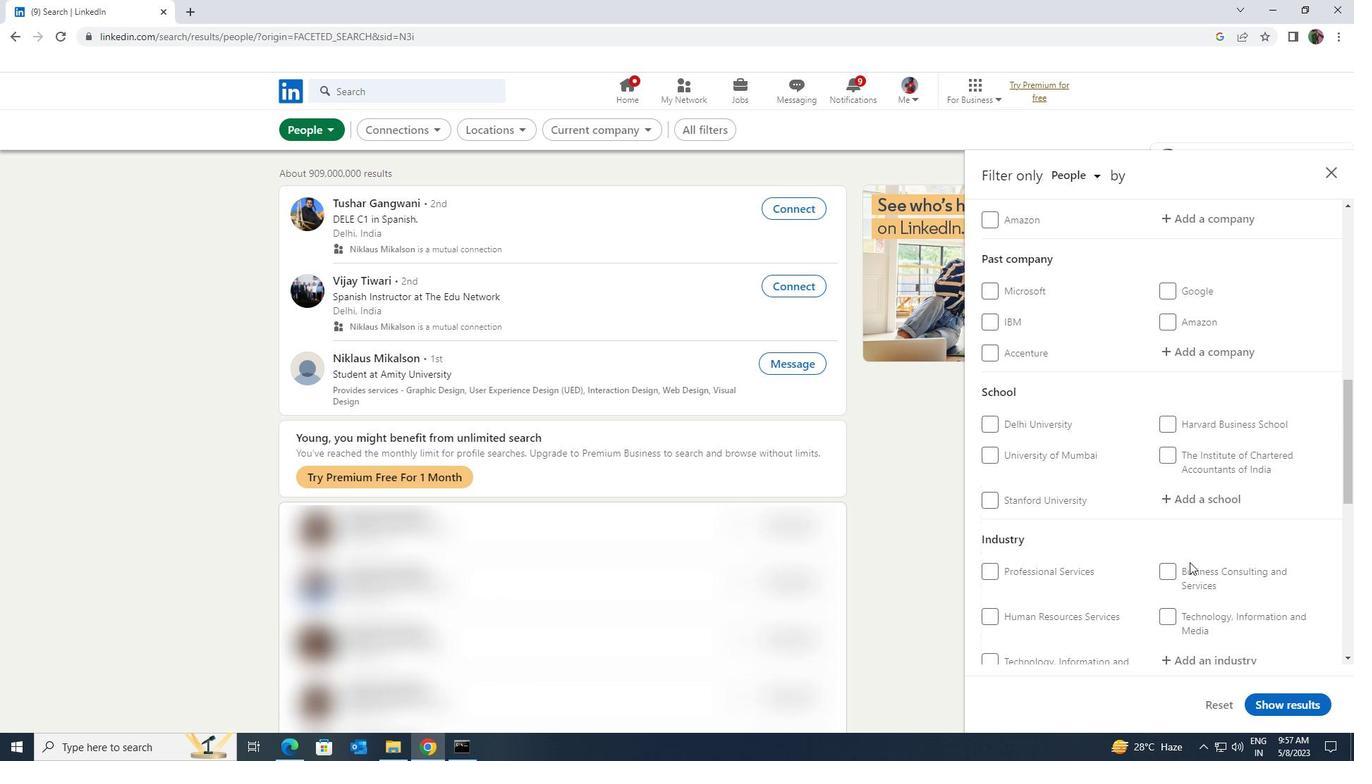 
Action: Mouse moved to (1188, 564)
Screenshot: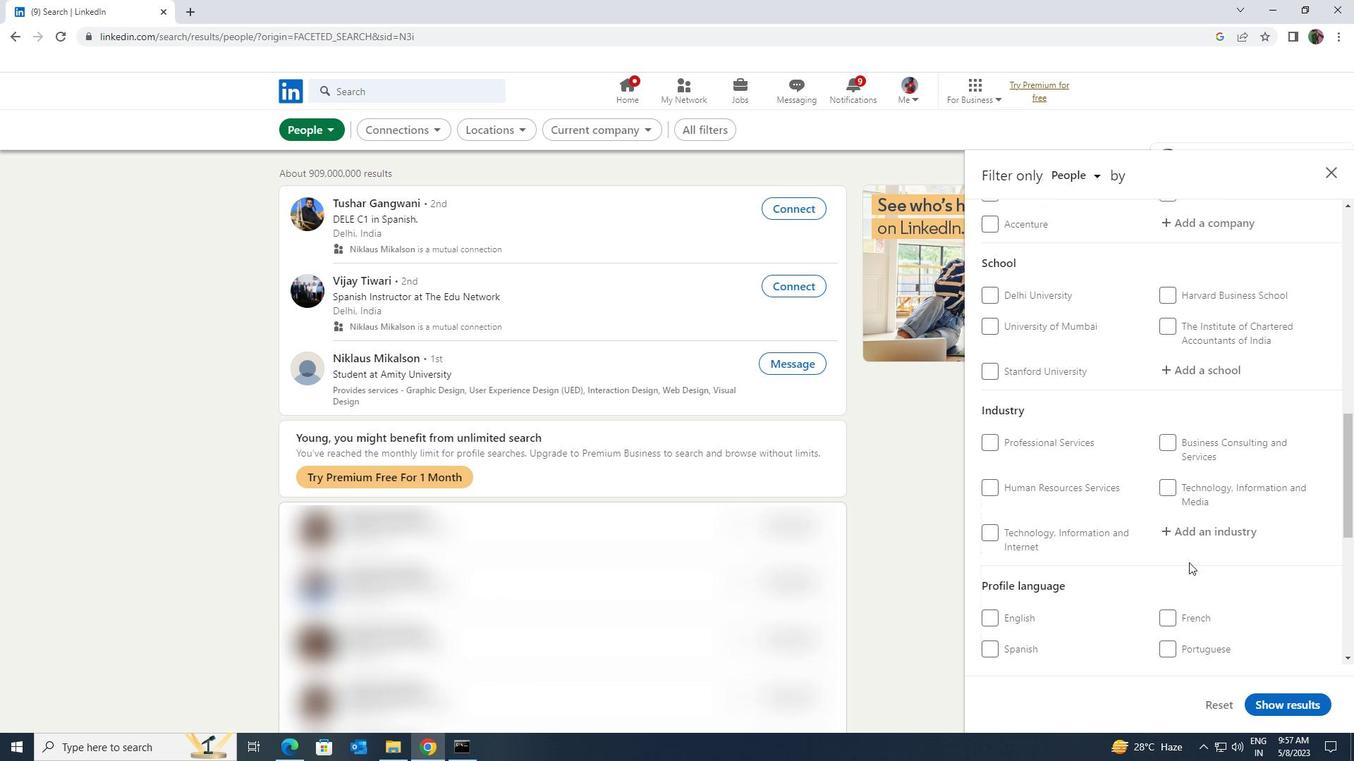 
Action: Mouse scrolled (1188, 563) with delta (0, 0)
Screenshot: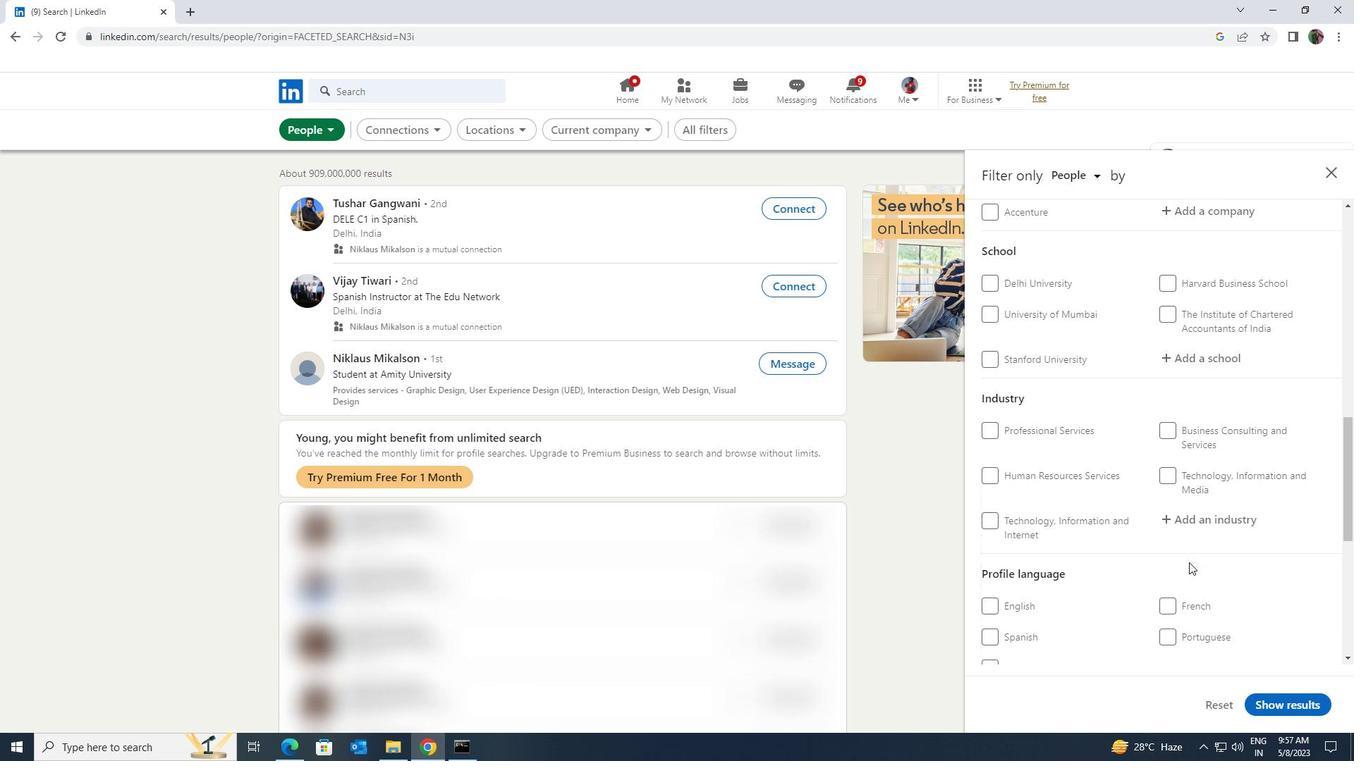 
Action: Mouse pressed left at (1188, 564)
Screenshot: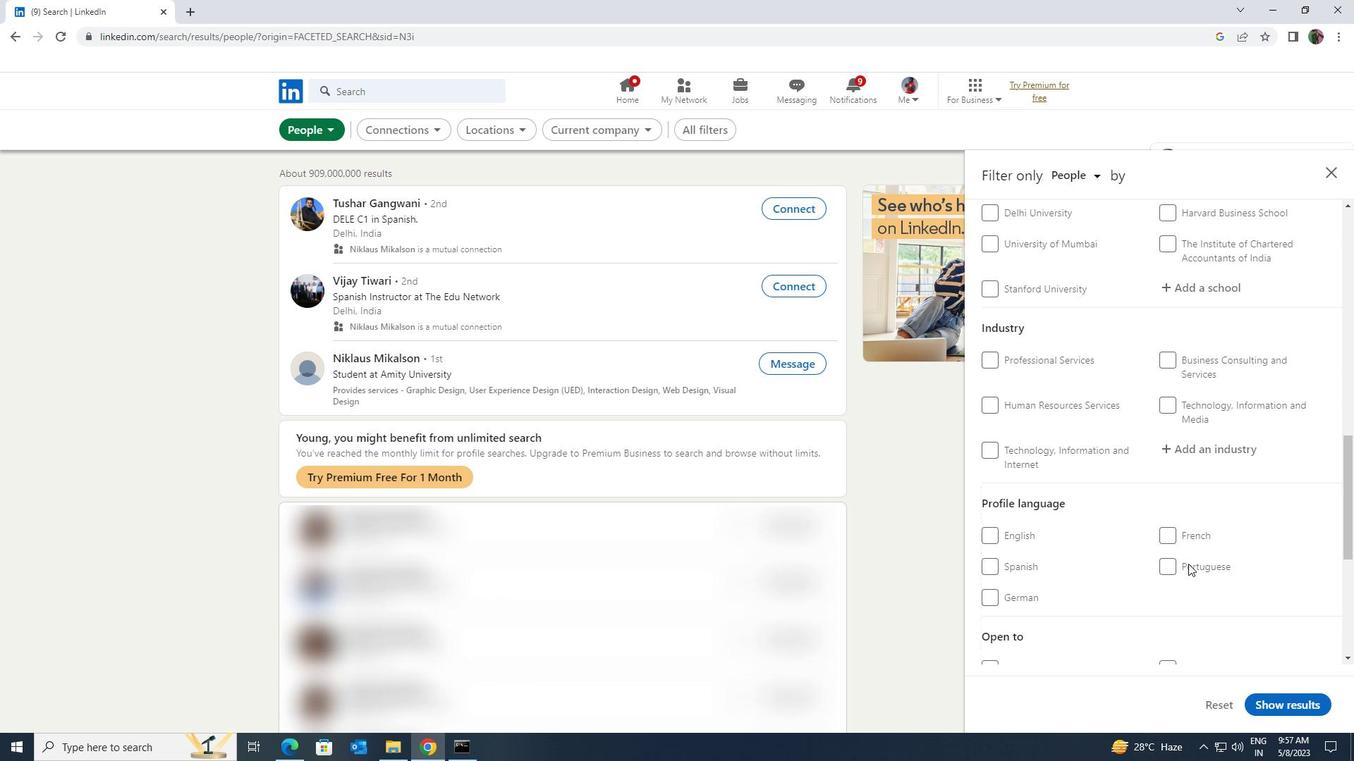 
Action: Mouse moved to (1187, 564)
Screenshot: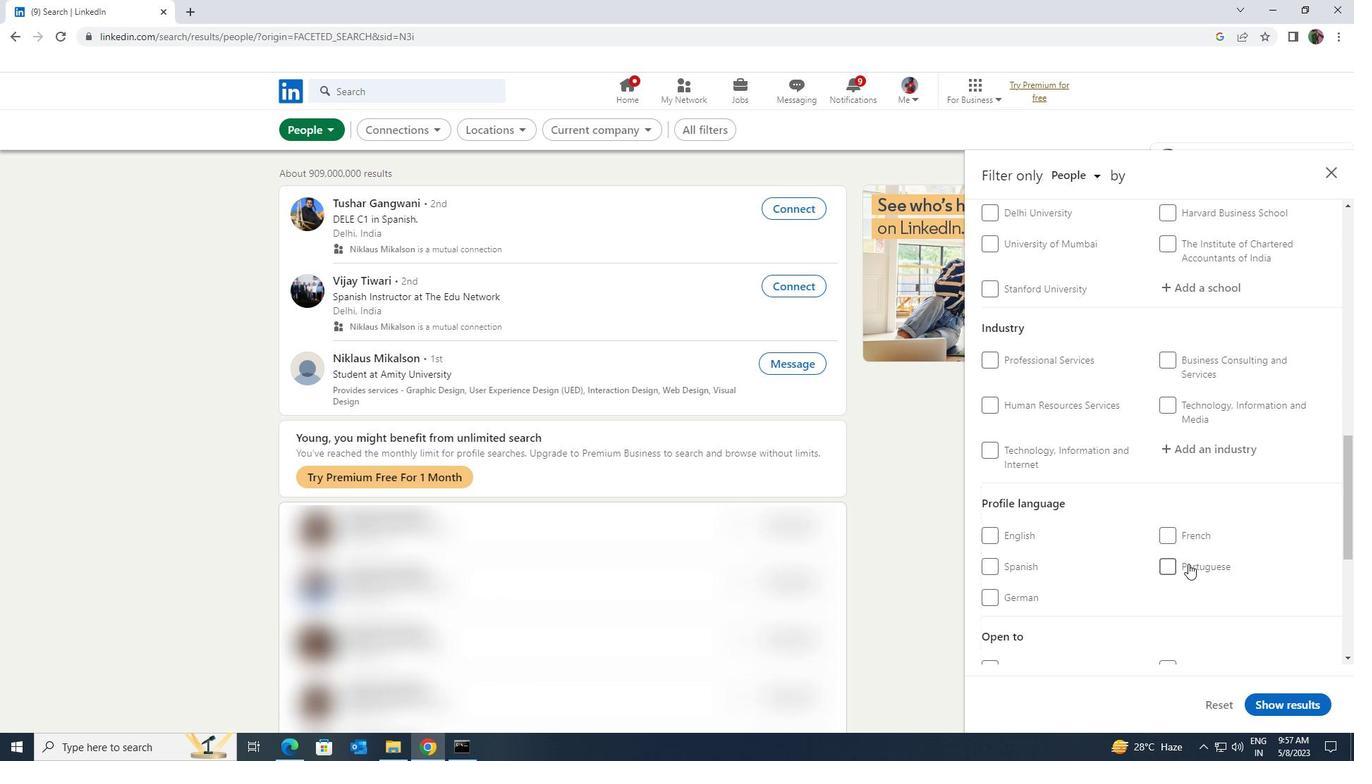 
Action: Mouse scrolled (1187, 564) with delta (0, 0)
Screenshot: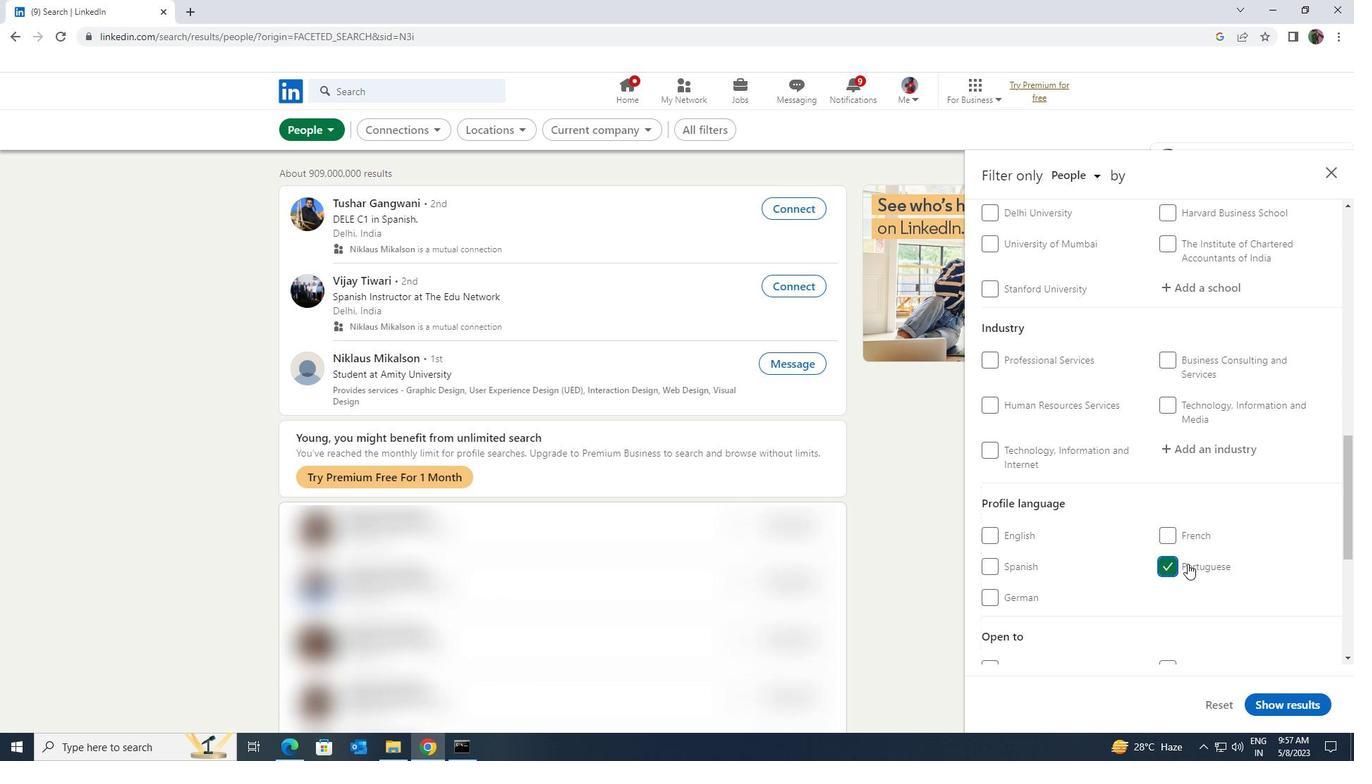 
Action: Mouse scrolled (1187, 564) with delta (0, 0)
Screenshot: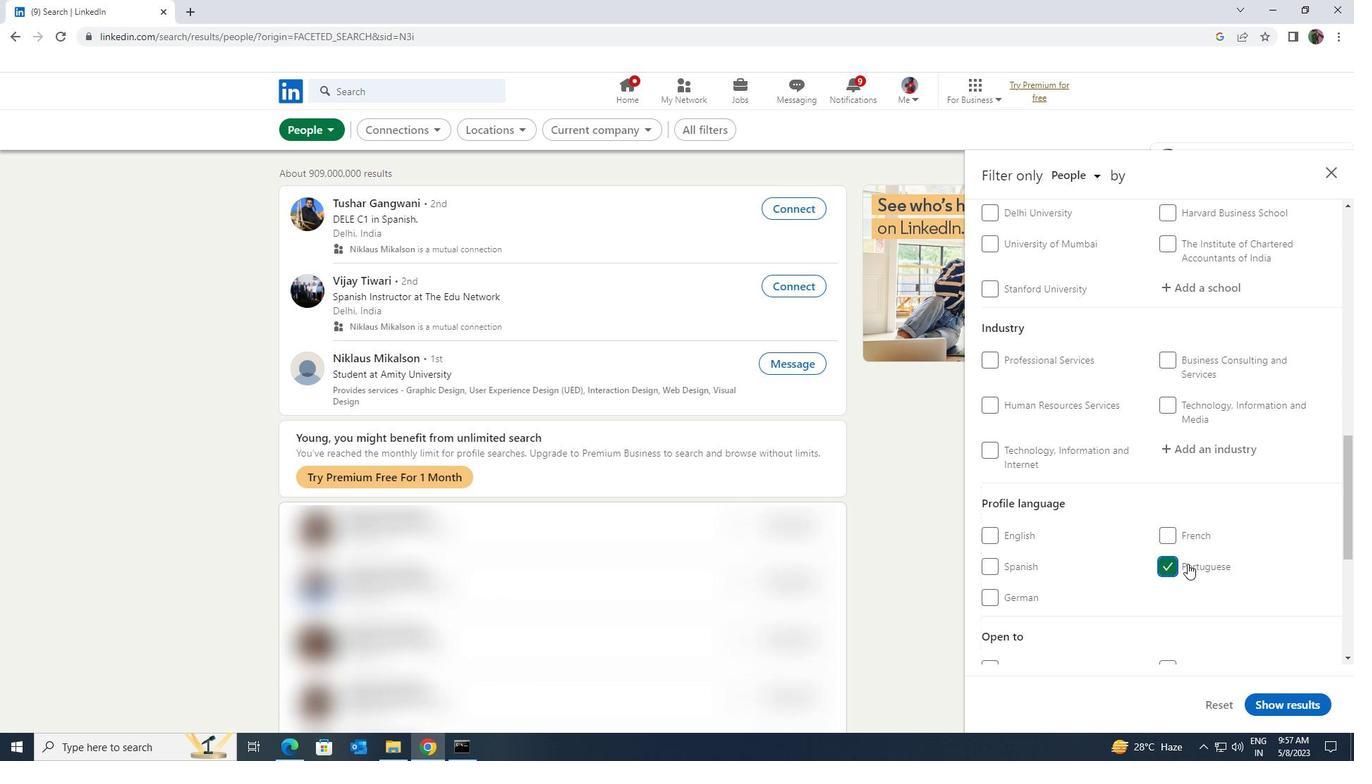 
Action: Mouse scrolled (1187, 564) with delta (0, 0)
Screenshot: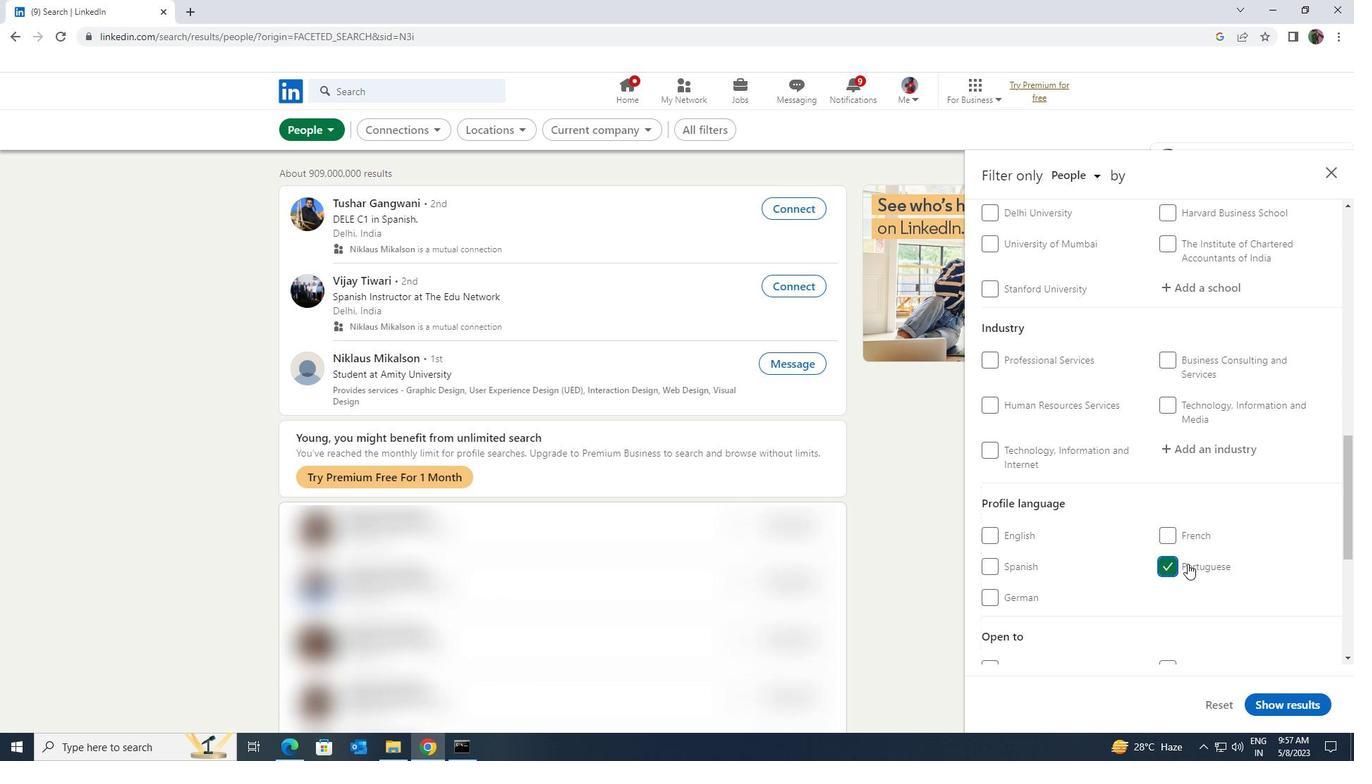 
Action: Mouse scrolled (1187, 564) with delta (0, 0)
Screenshot: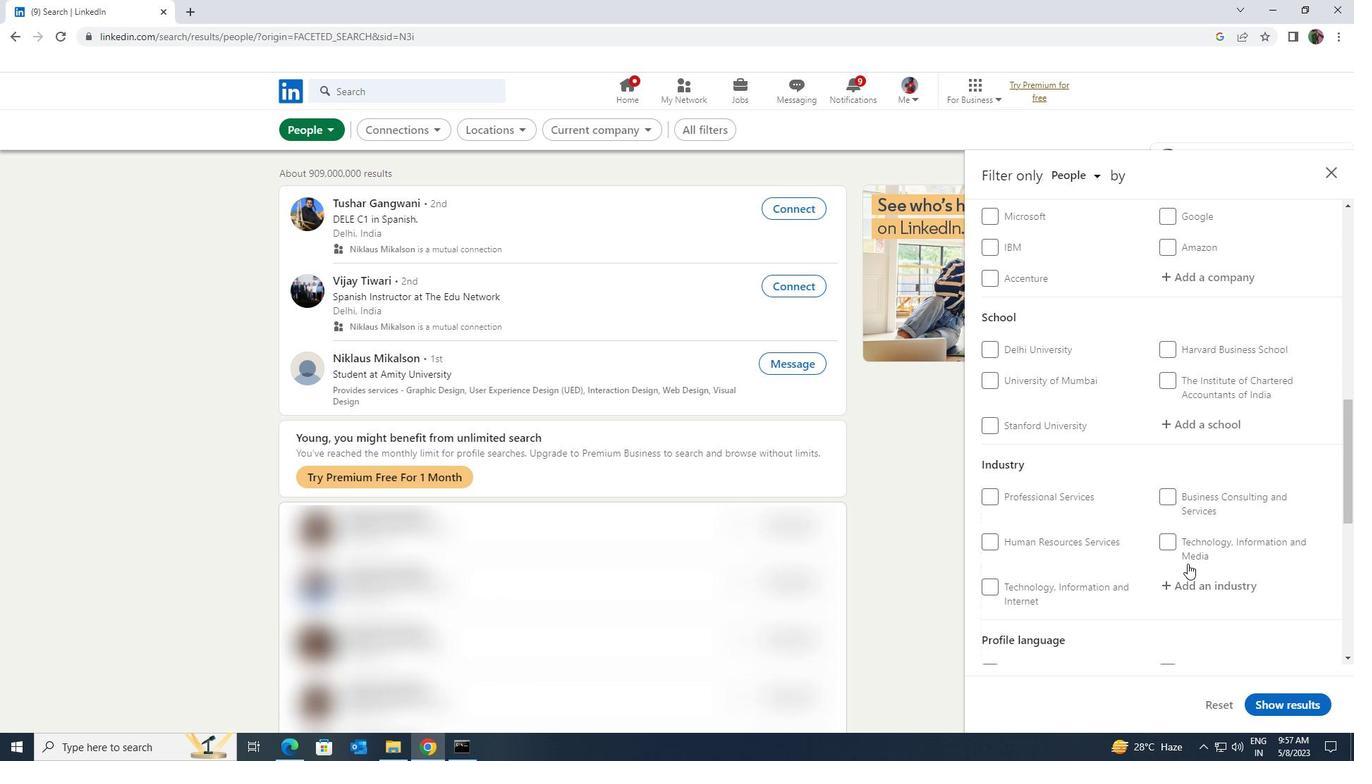
Action: Mouse scrolled (1187, 564) with delta (0, 0)
Screenshot: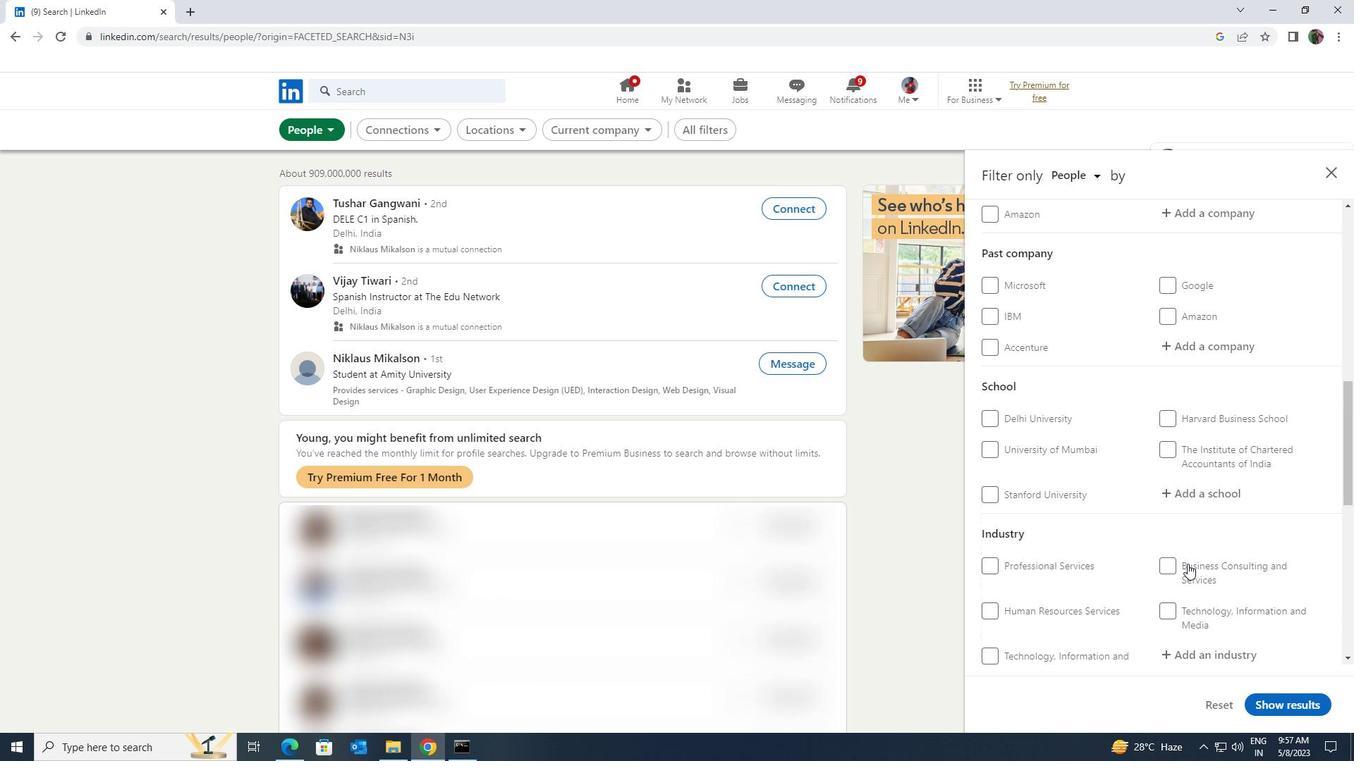
Action: Mouse scrolled (1187, 564) with delta (0, 0)
Screenshot: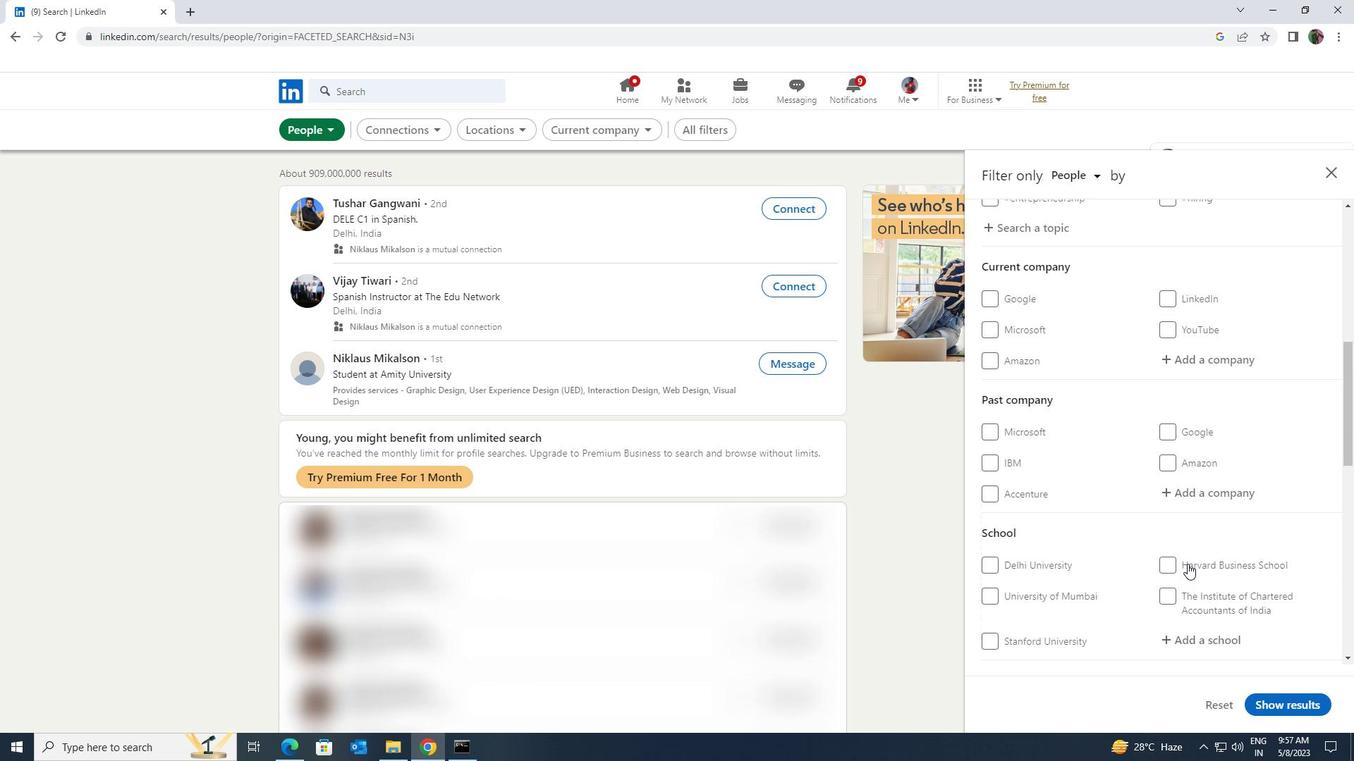 
Action: Mouse scrolled (1187, 564) with delta (0, 0)
Screenshot: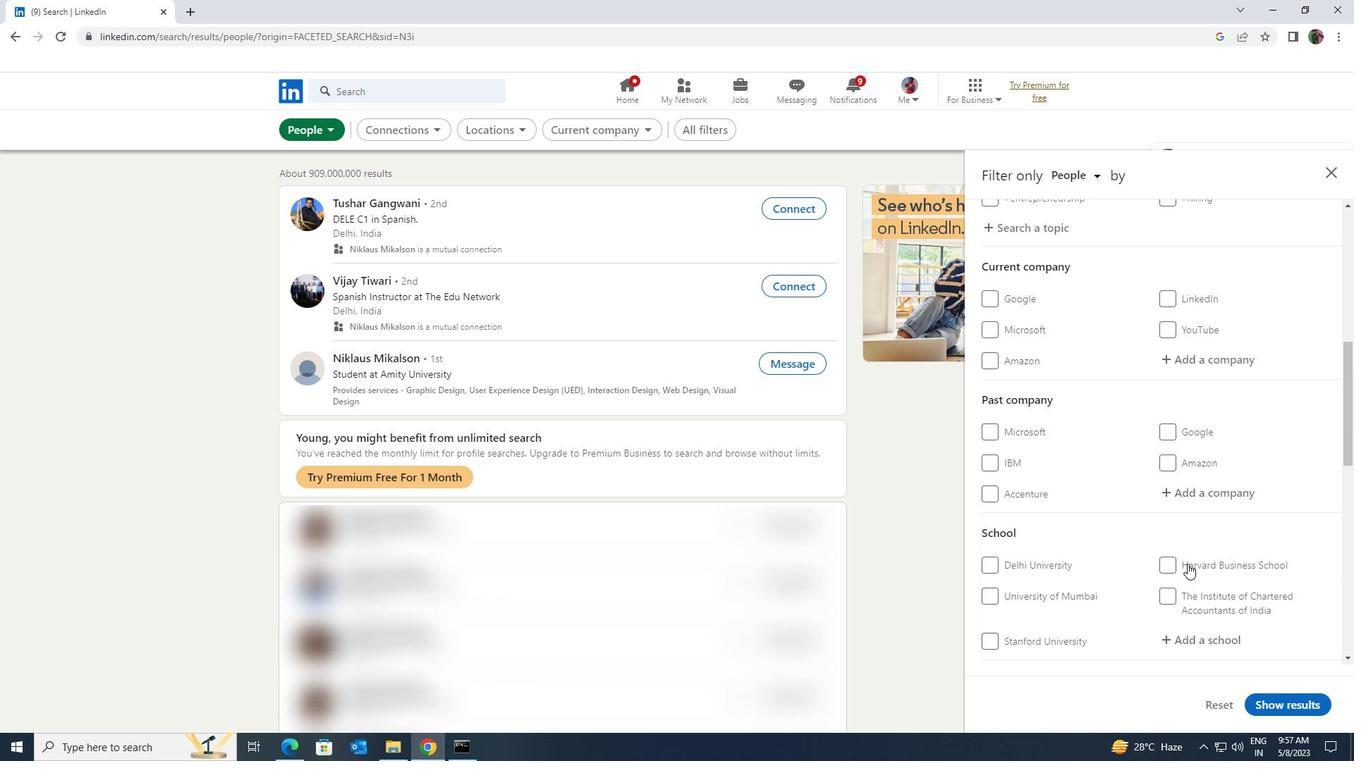 
Action: Mouse moved to (1184, 509)
Screenshot: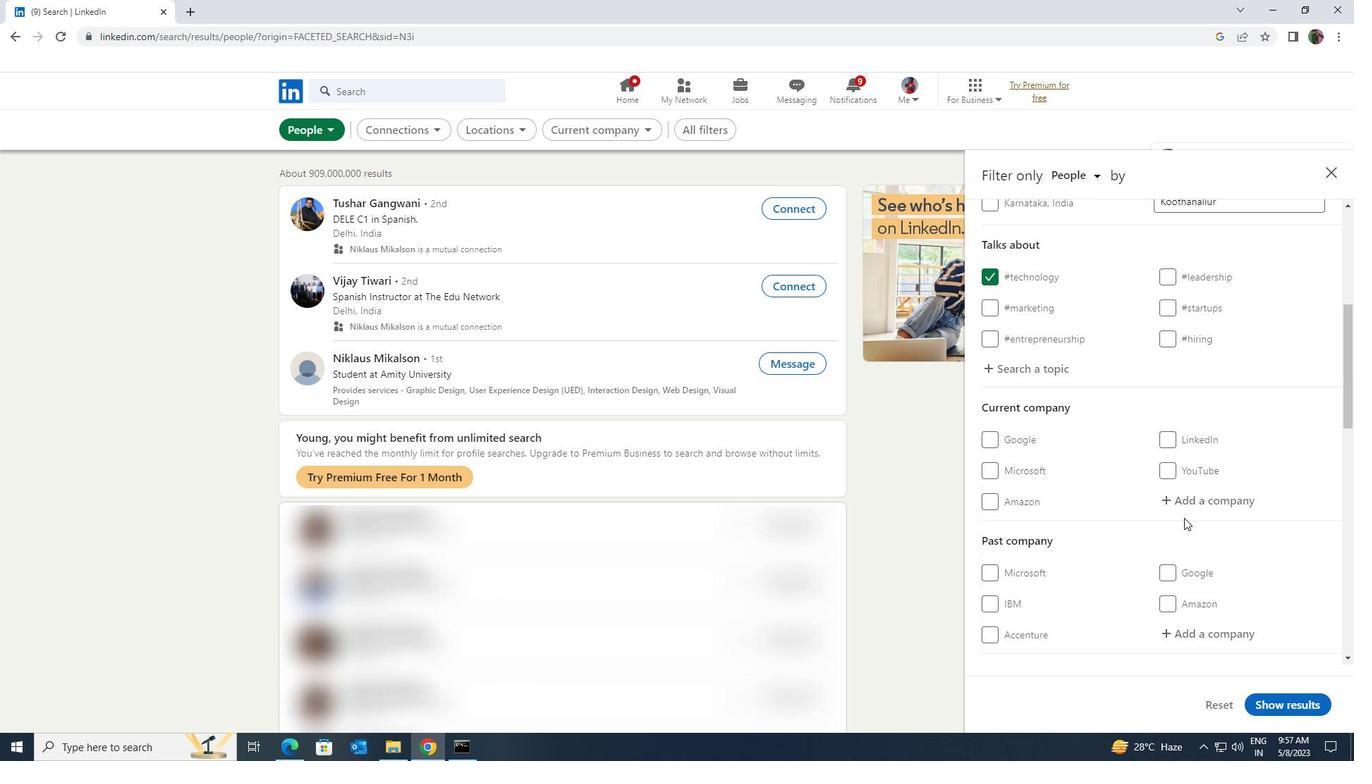 
Action: Mouse pressed left at (1184, 509)
Screenshot: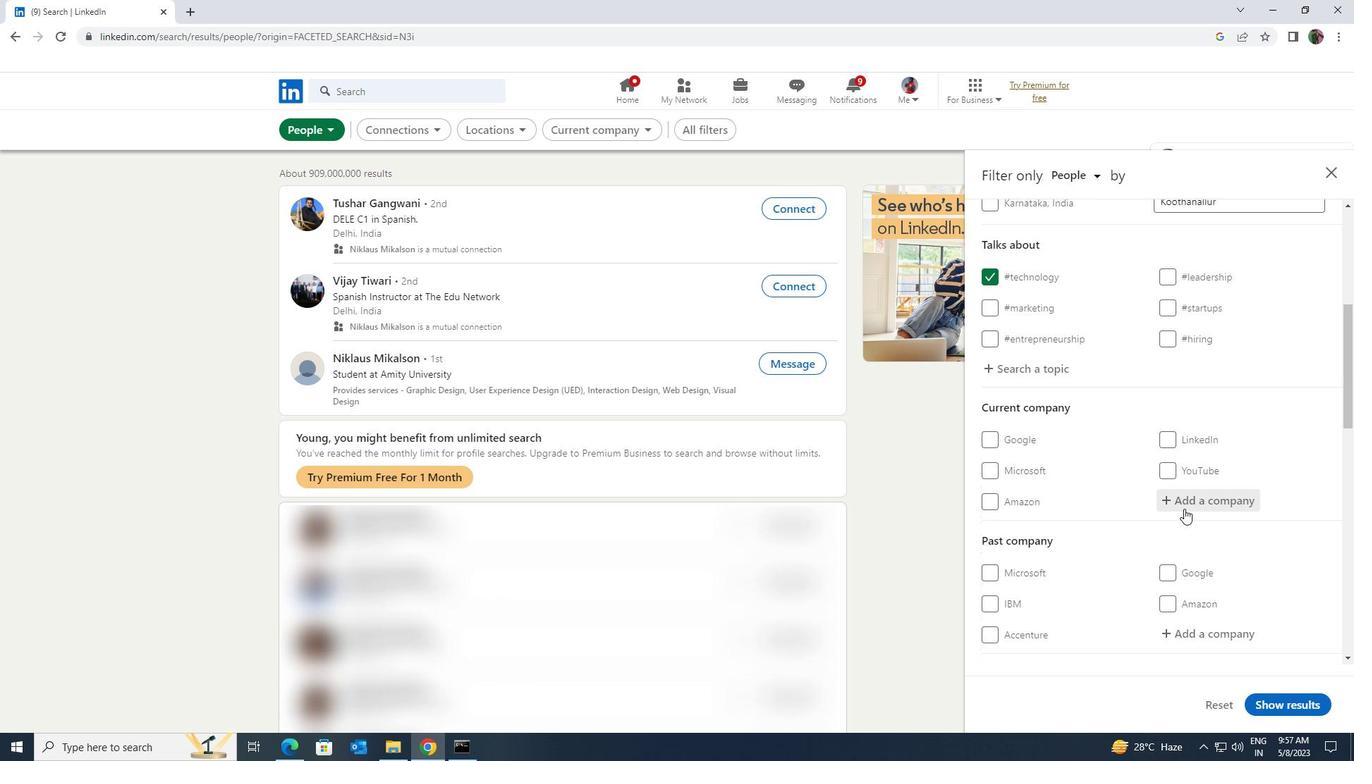 
Action: Key pressed <Key.shift><Key.shift><Key.shift><Key.shift><Key.shift><Key.shift><Key.shift>LXIGO
Screenshot: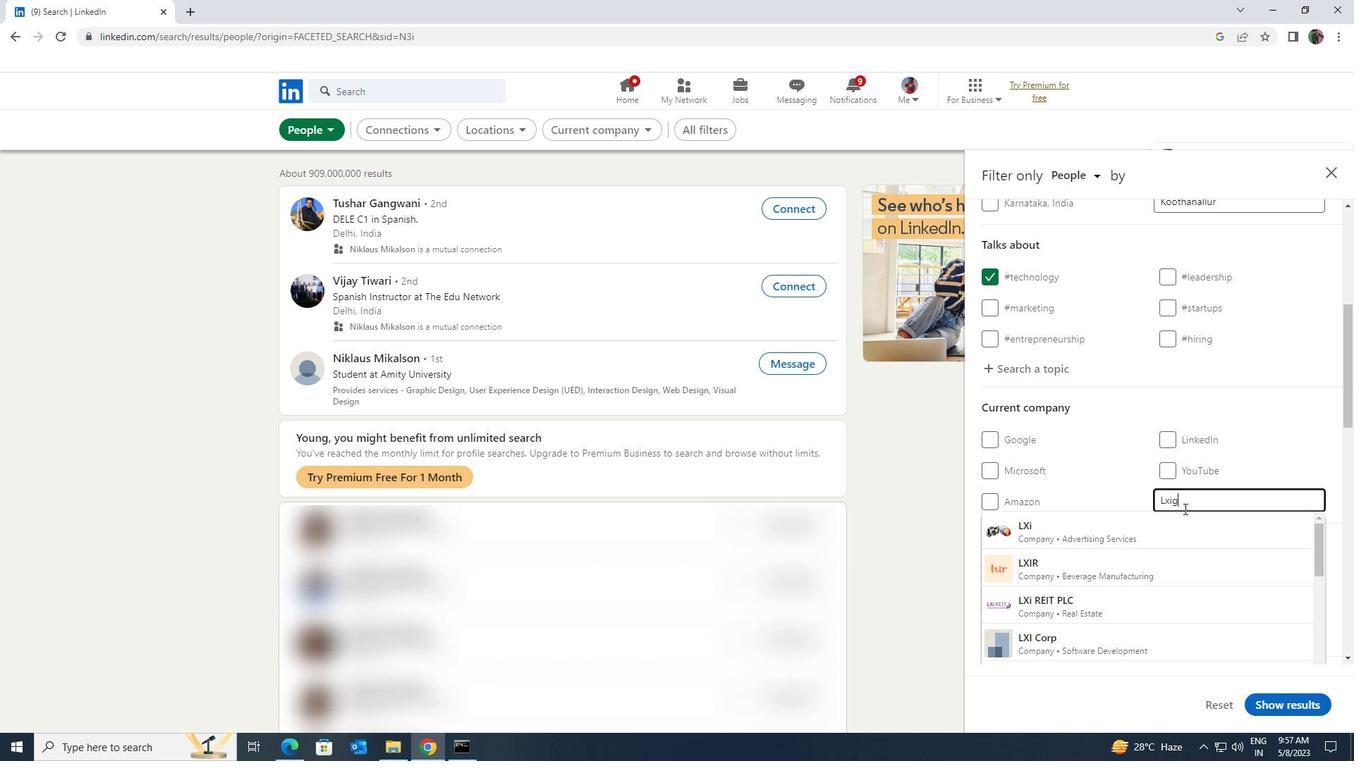 
Action: Mouse moved to (1184, 506)
Screenshot: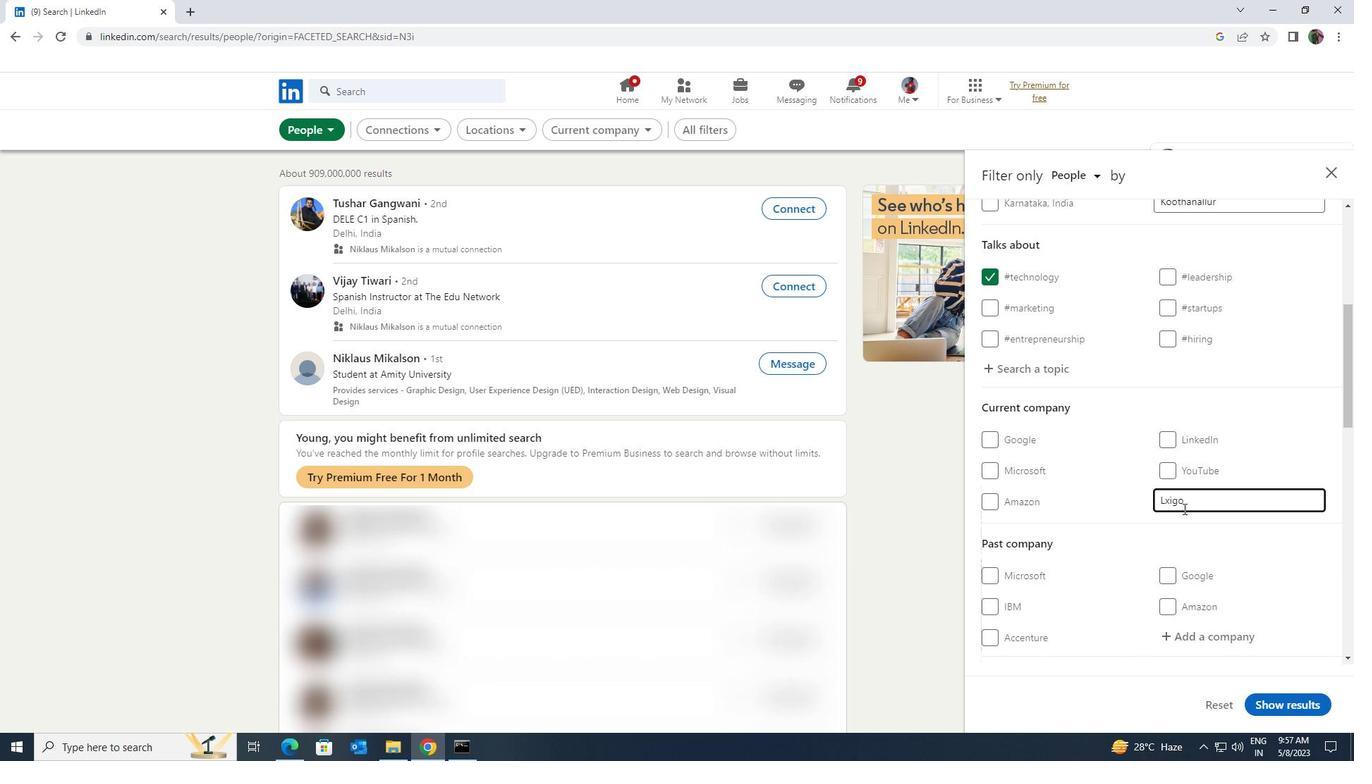 
Action: Mouse scrolled (1184, 505) with delta (0, 0)
Screenshot: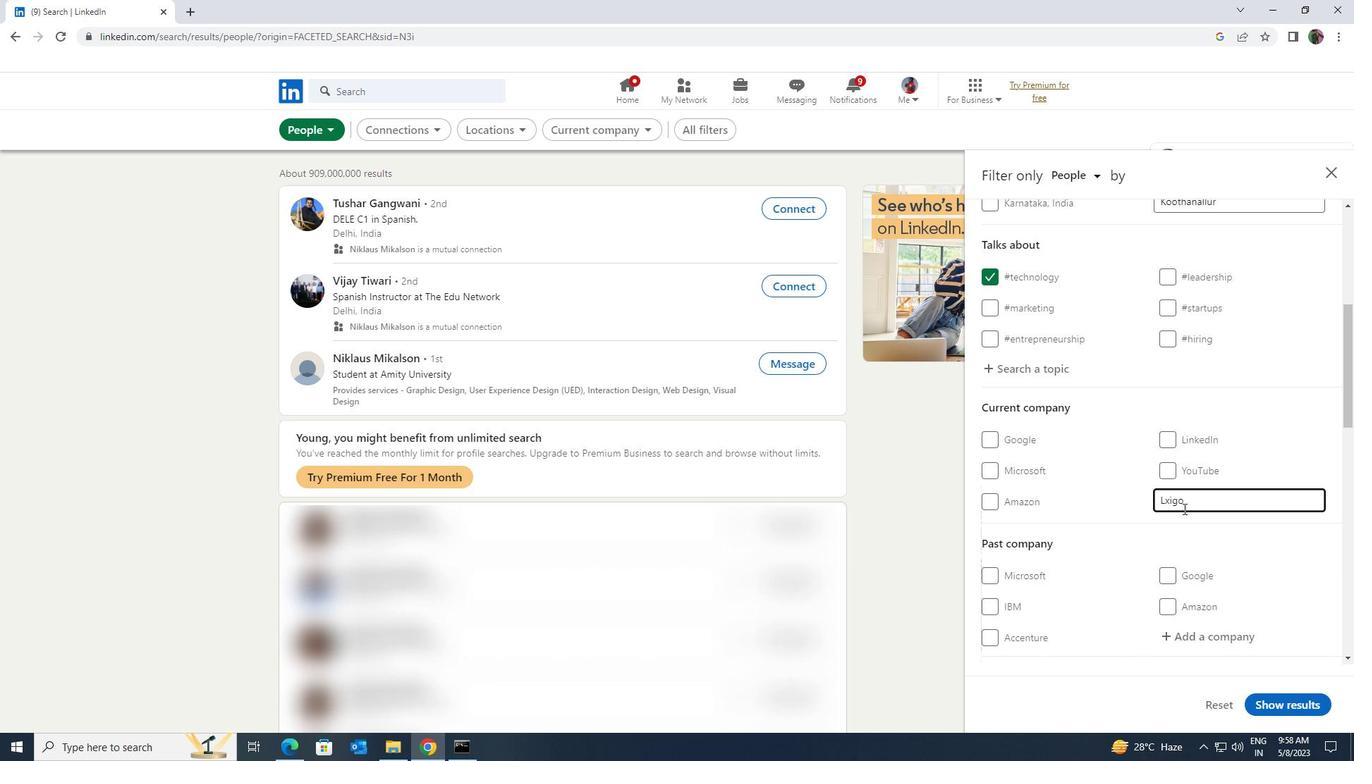 
Action: Mouse scrolled (1184, 505) with delta (0, 0)
Screenshot: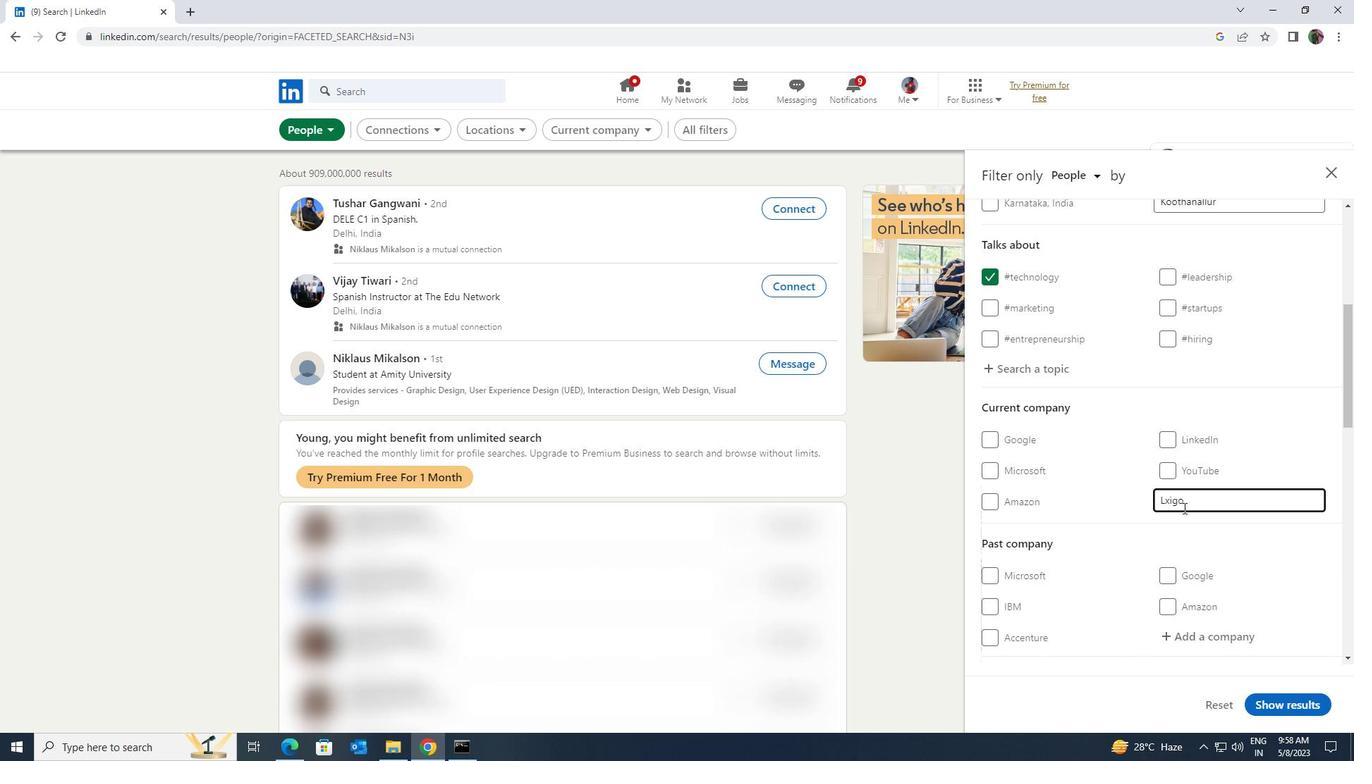 
Action: Mouse moved to (1184, 500)
Screenshot: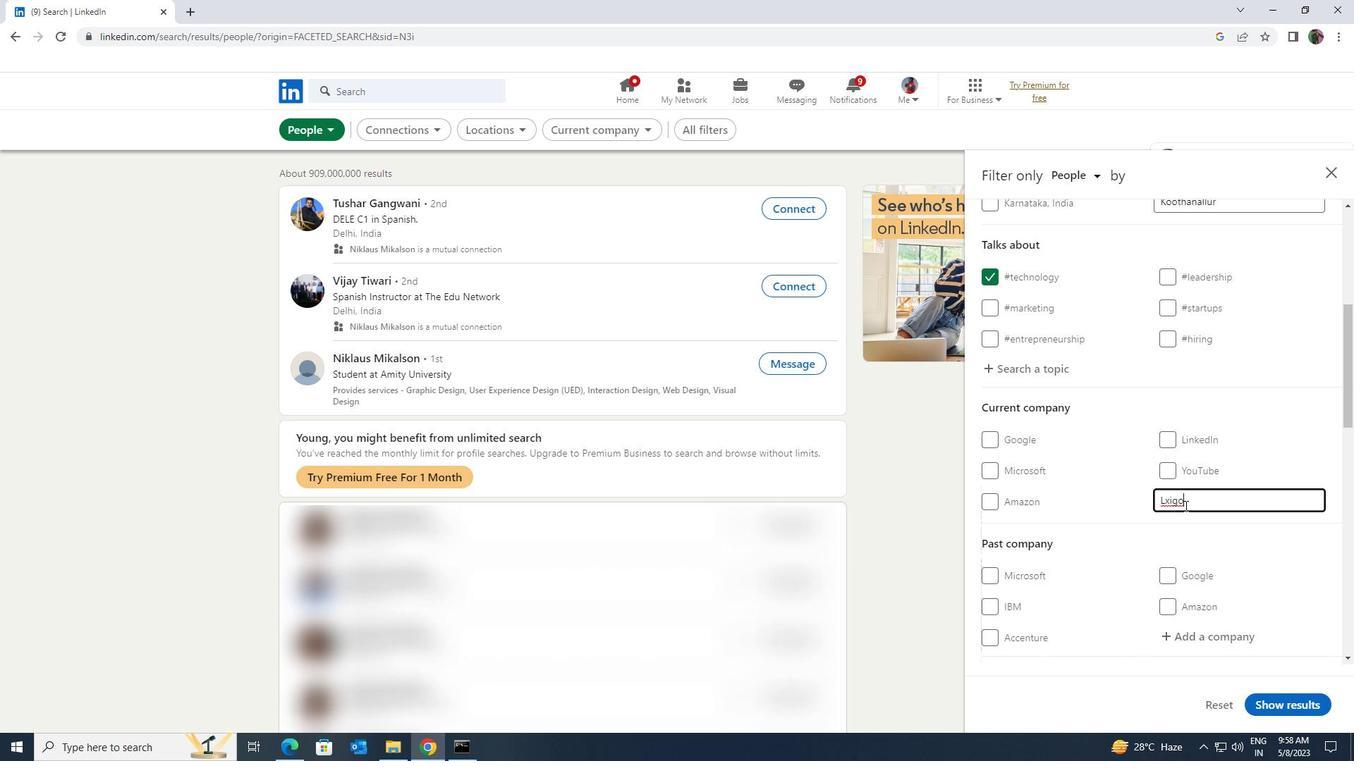 
Action: Mouse scrolled (1184, 500) with delta (0, 0)
Screenshot: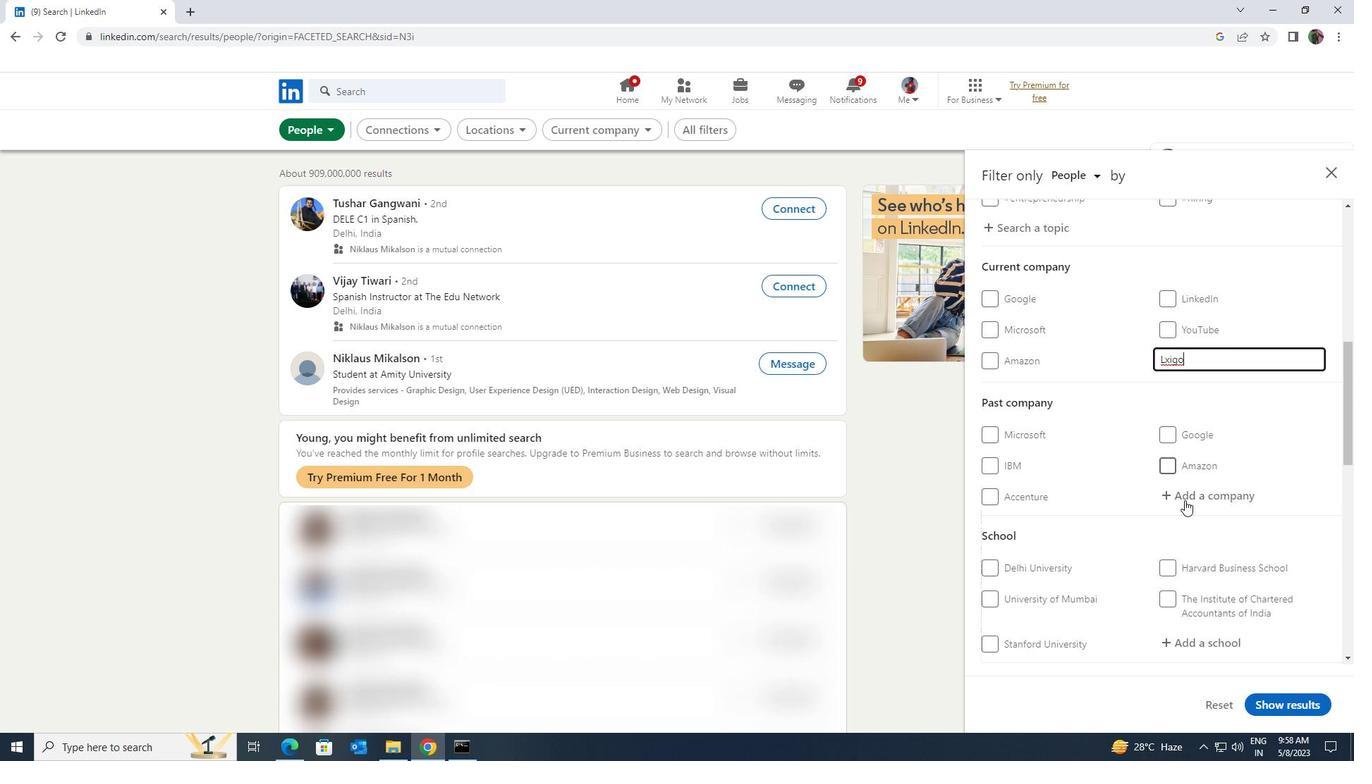 
Action: Mouse moved to (1183, 571)
Screenshot: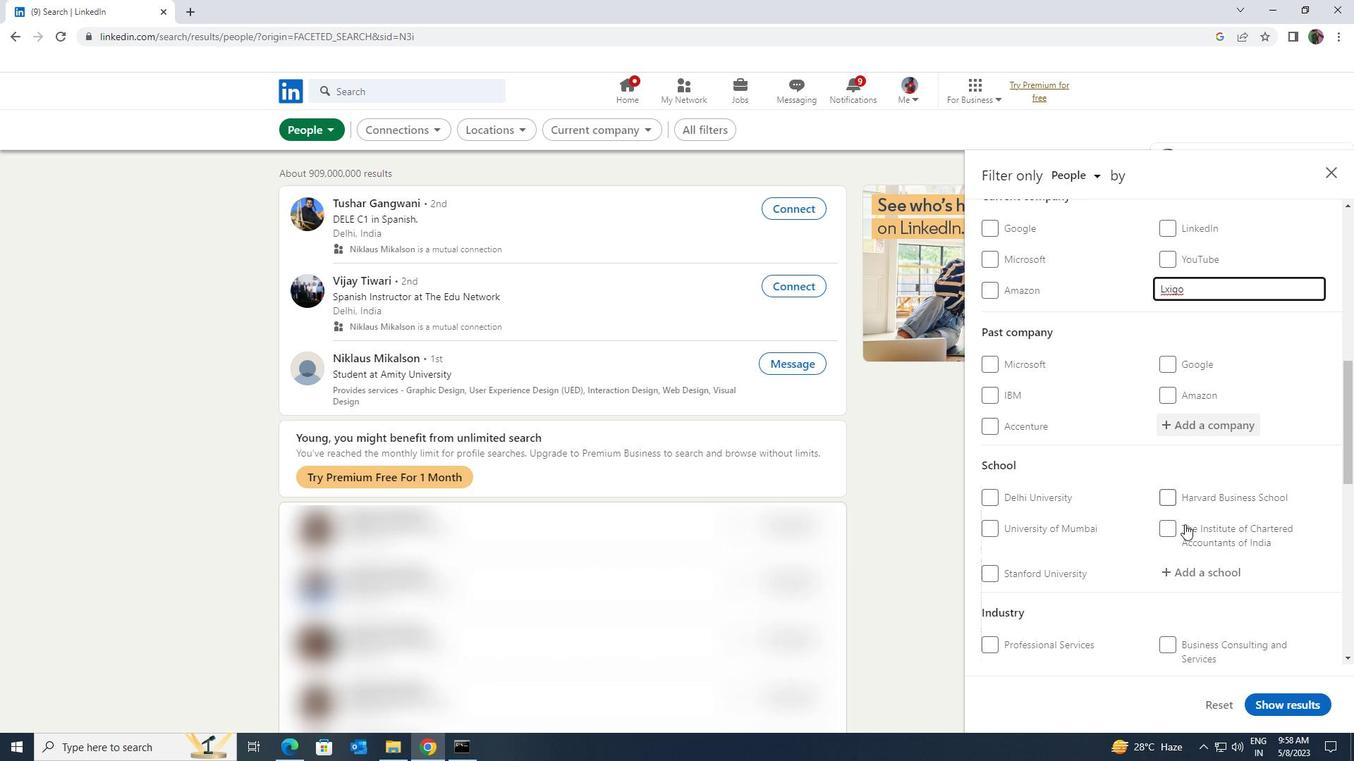 
Action: Mouse pressed left at (1183, 571)
Screenshot: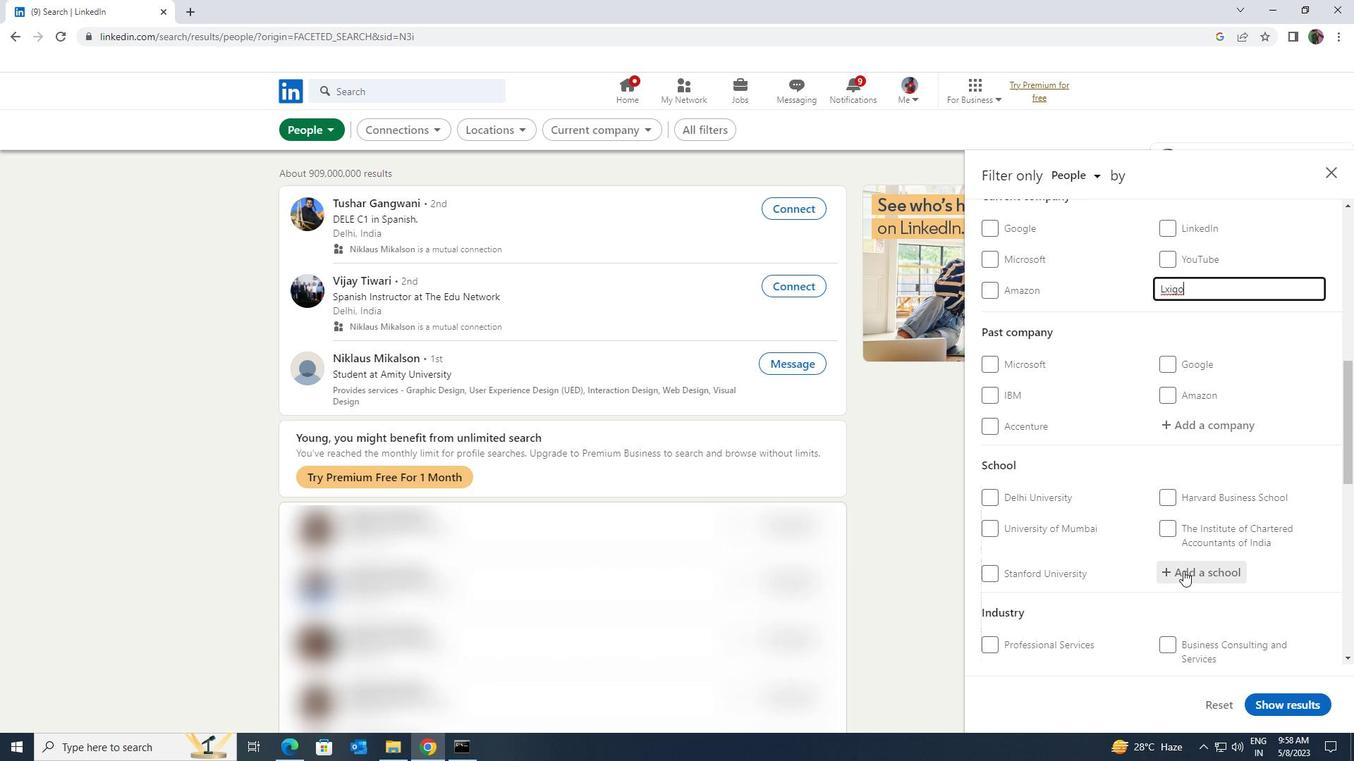 
Action: Mouse moved to (1182, 571)
Screenshot: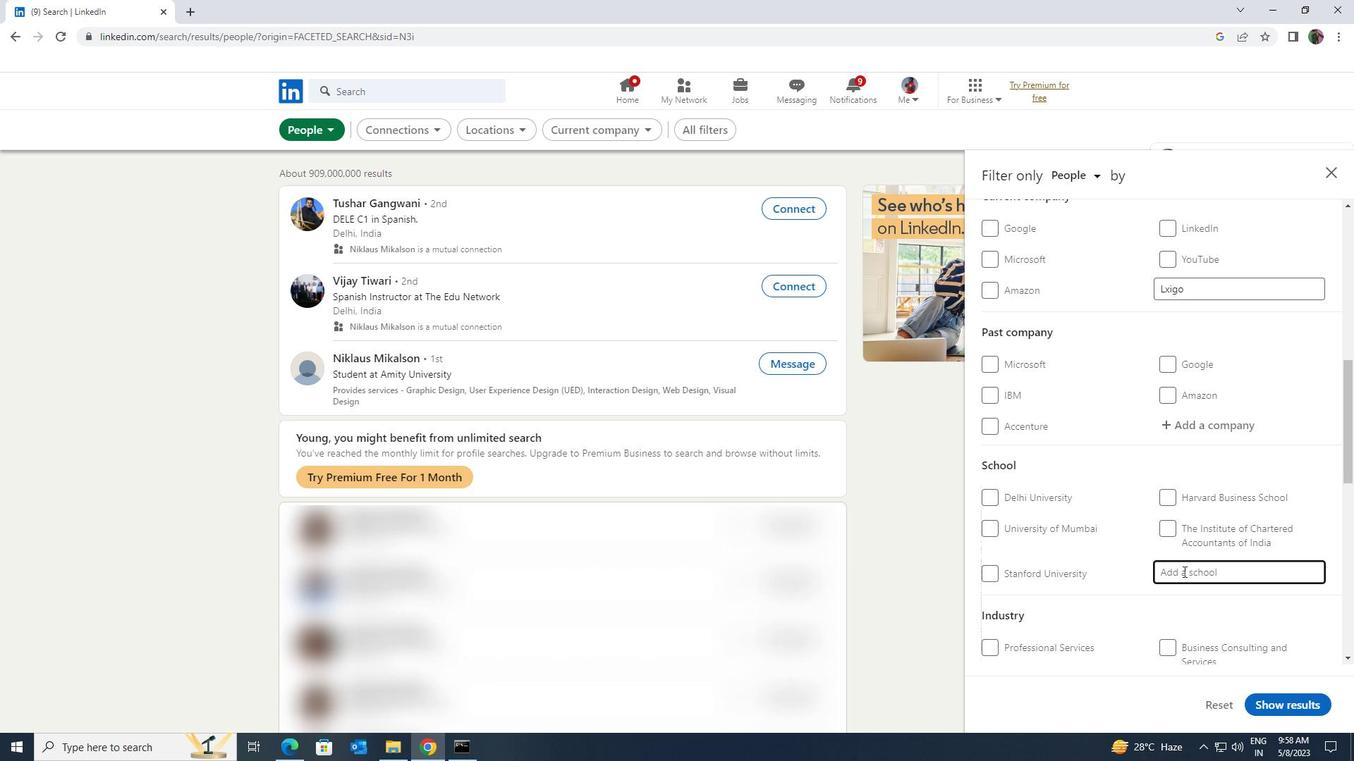 
Action: Key pressed <Key.shift><Key.shift>VIKRAMA<Key.space>
Screenshot: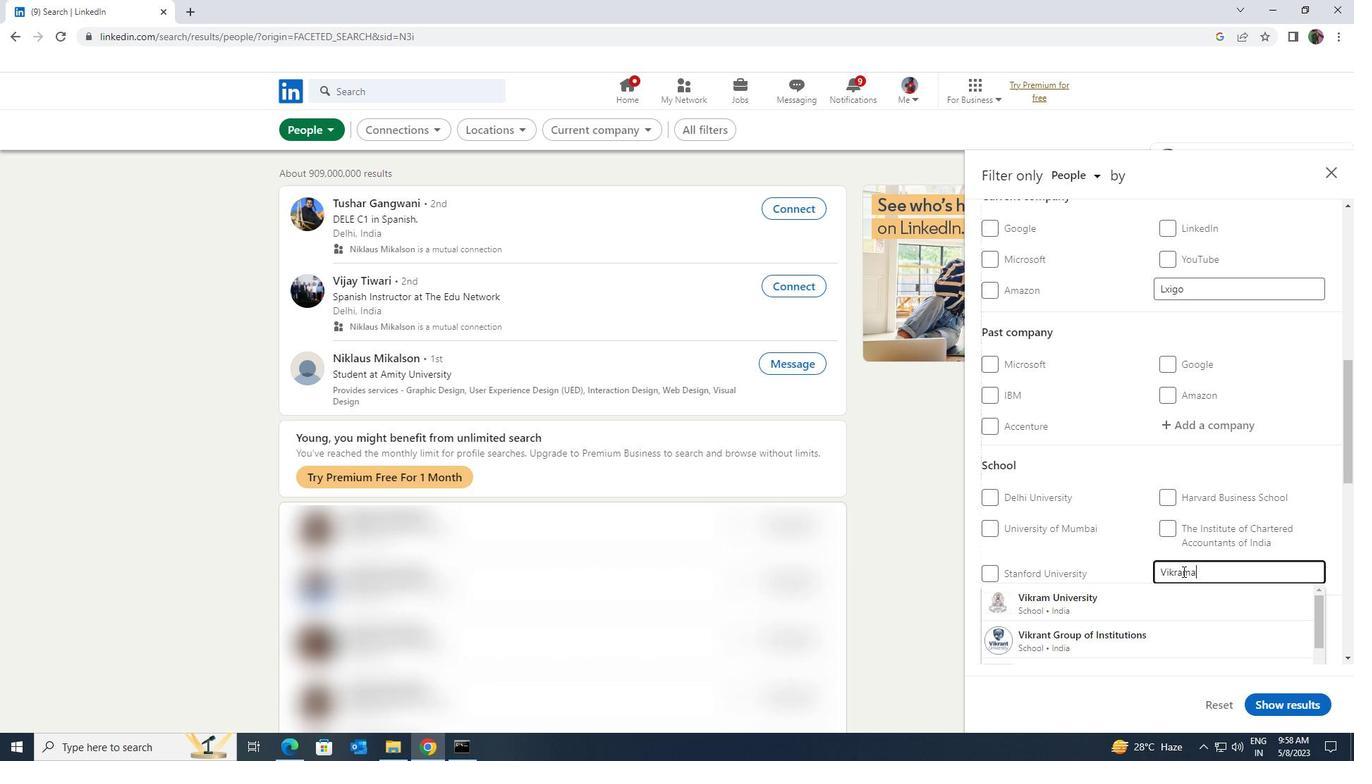 
Action: Mouse moved to (1176, 593)
Screenshot: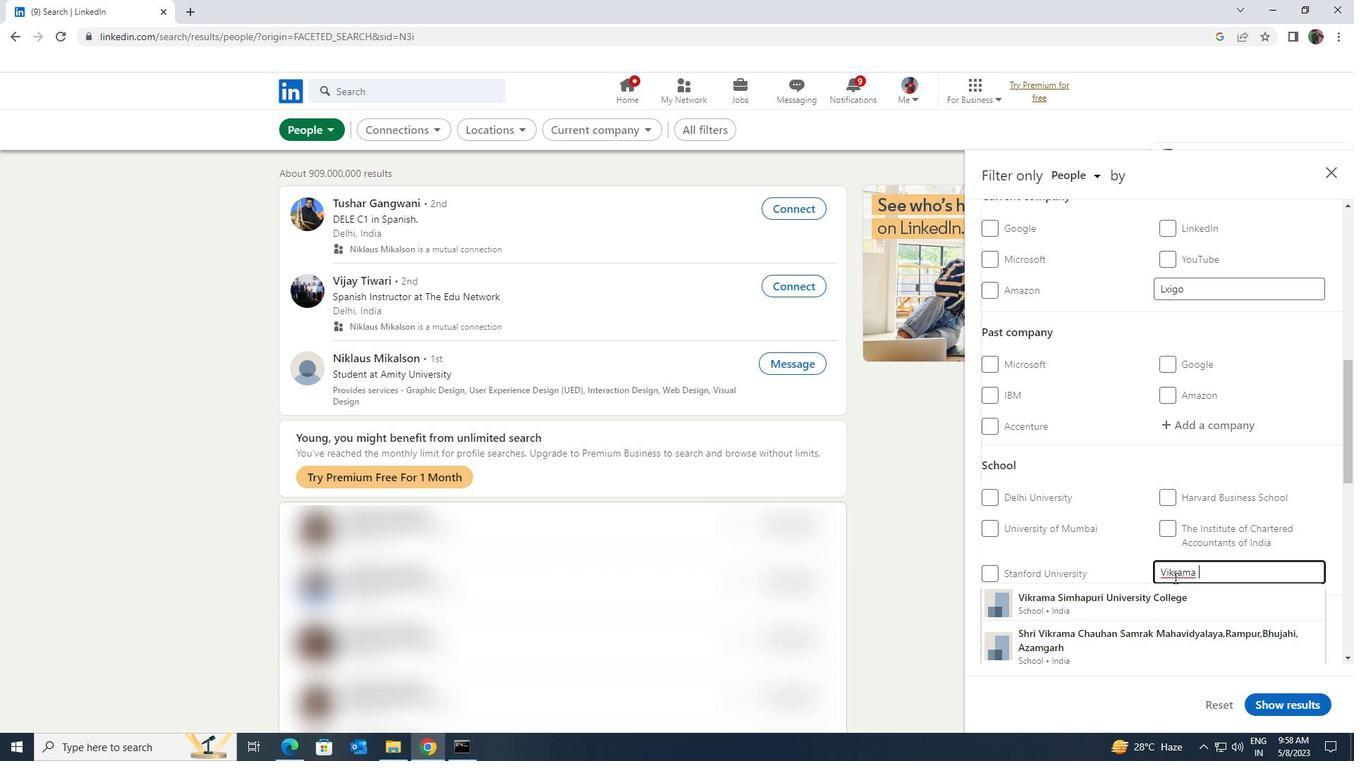 
Action: Mouse pressed left at (1176, 593)
Screenshot: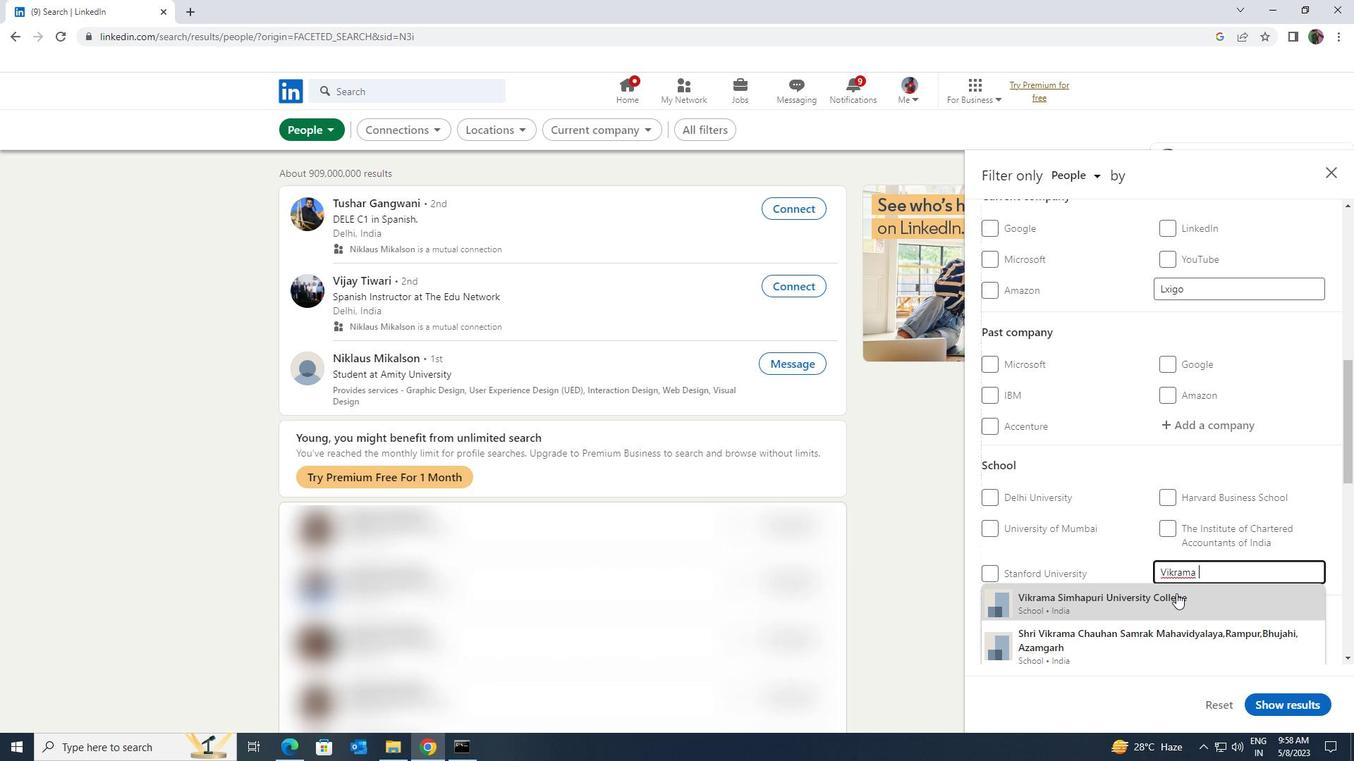 
Action: Mouse scrolled (1176, 593) with delta (0, 0)
Screenshot: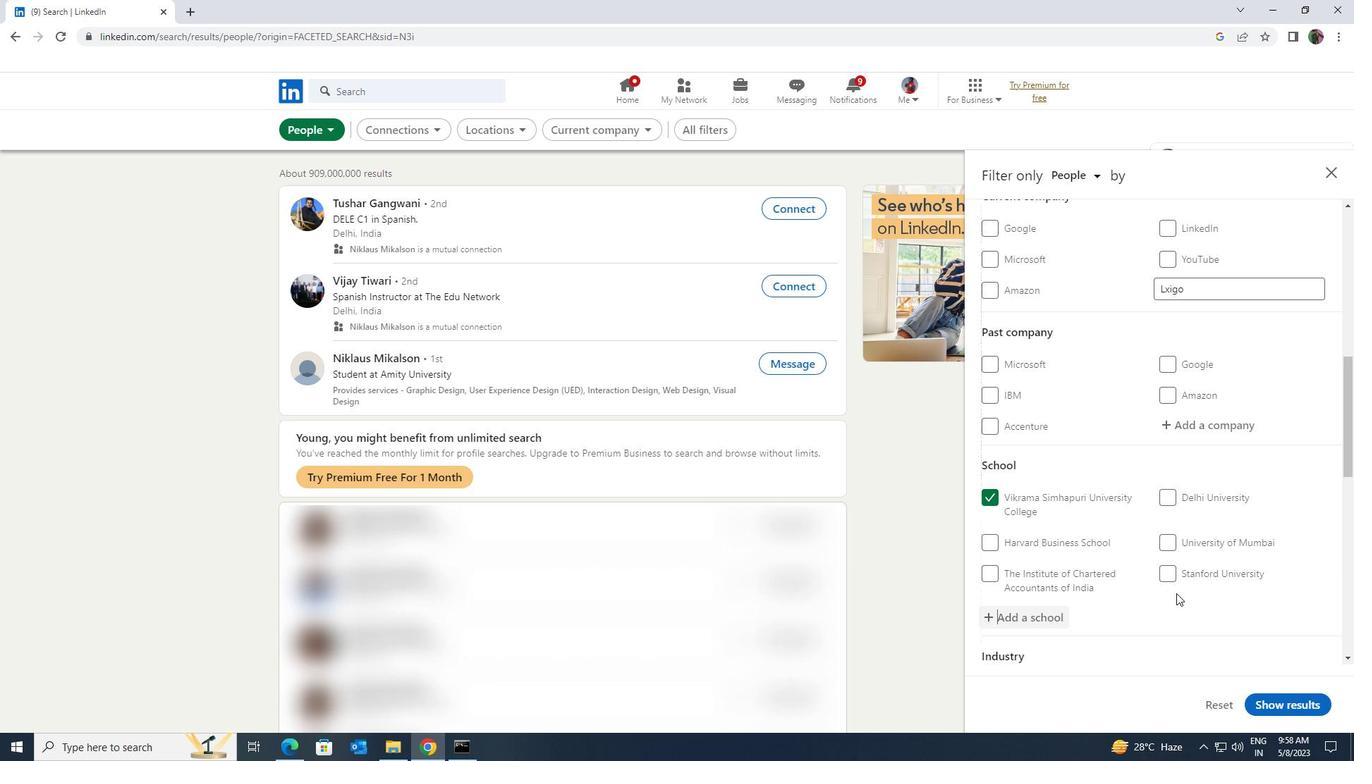 
Action: Mouse scrolled (1176, 593) with delta (0, 0)
Screenshot: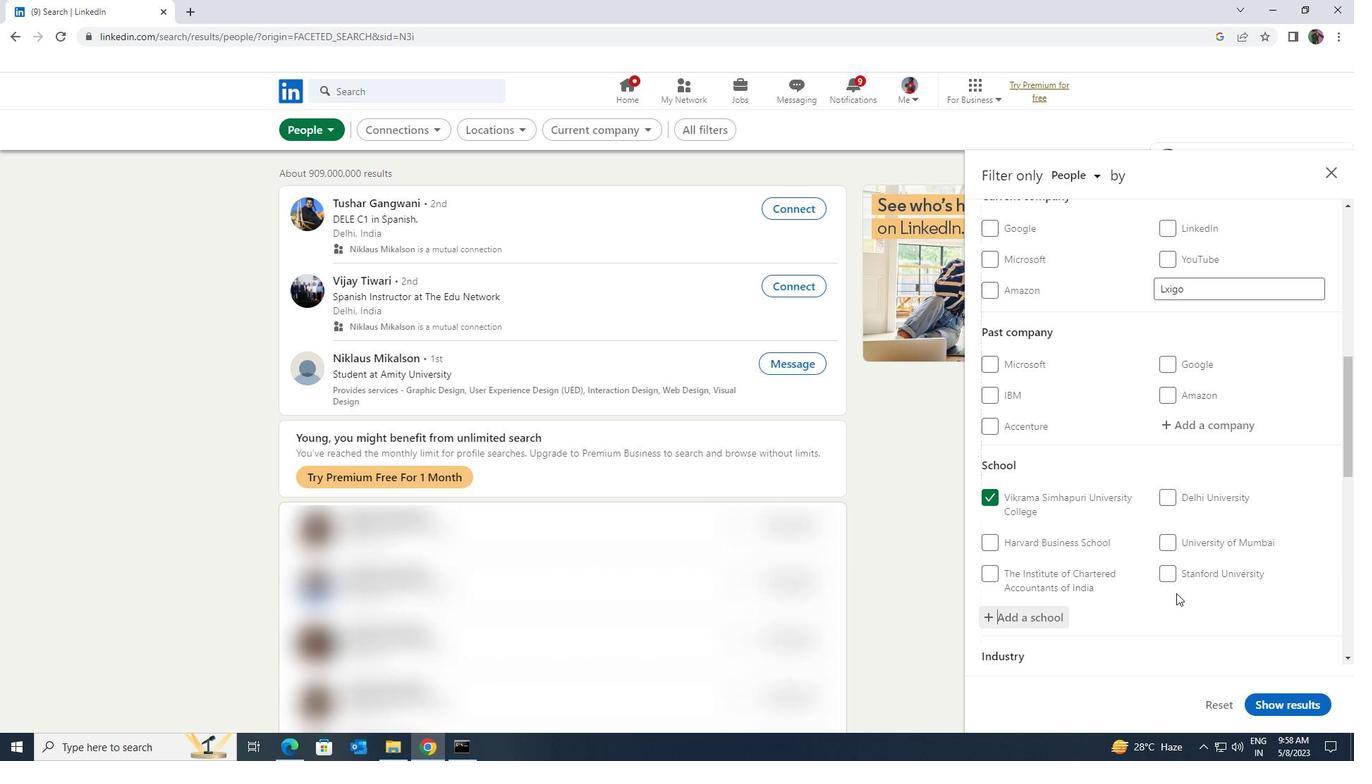 
Action: Mouse scrolled (1176, 593) with delta (0, 0)
Screenshot: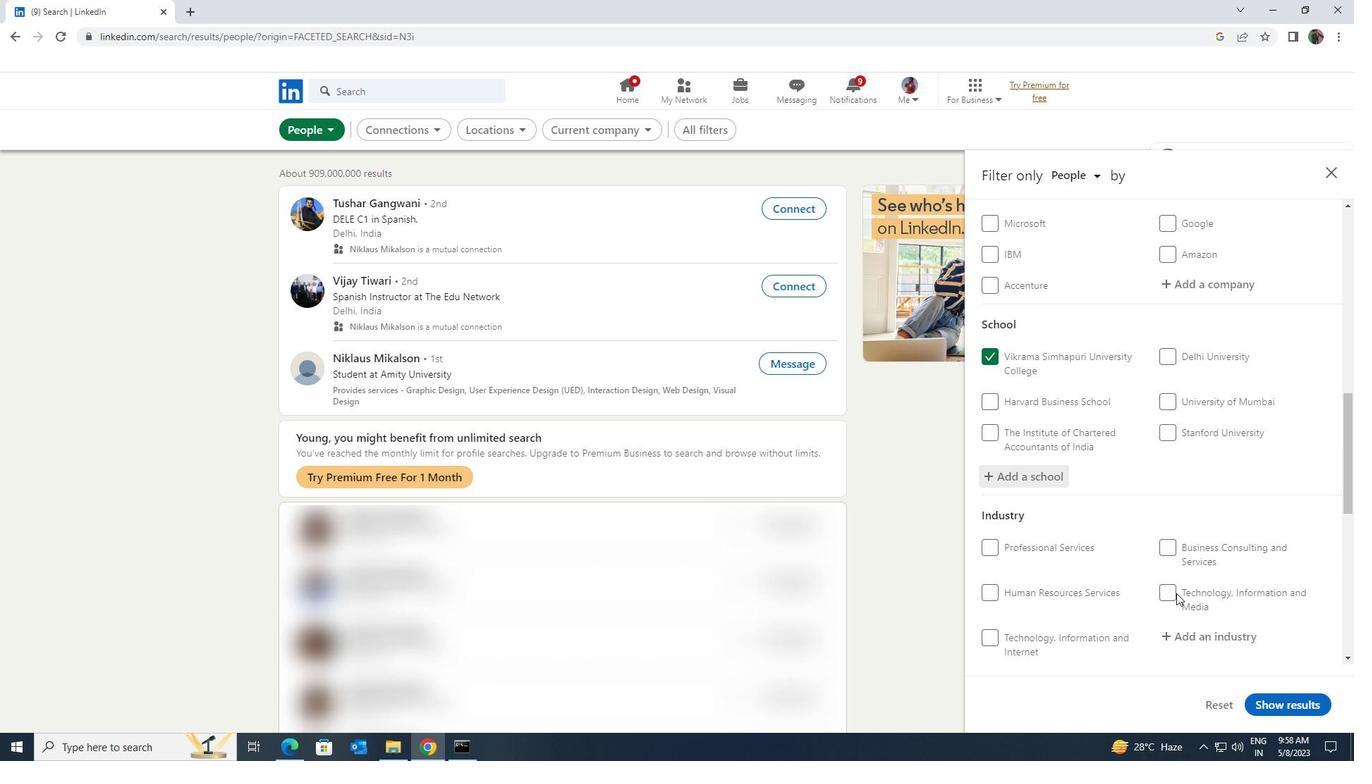 
Action: Mouse moved to (1175, 572)
Screenshot: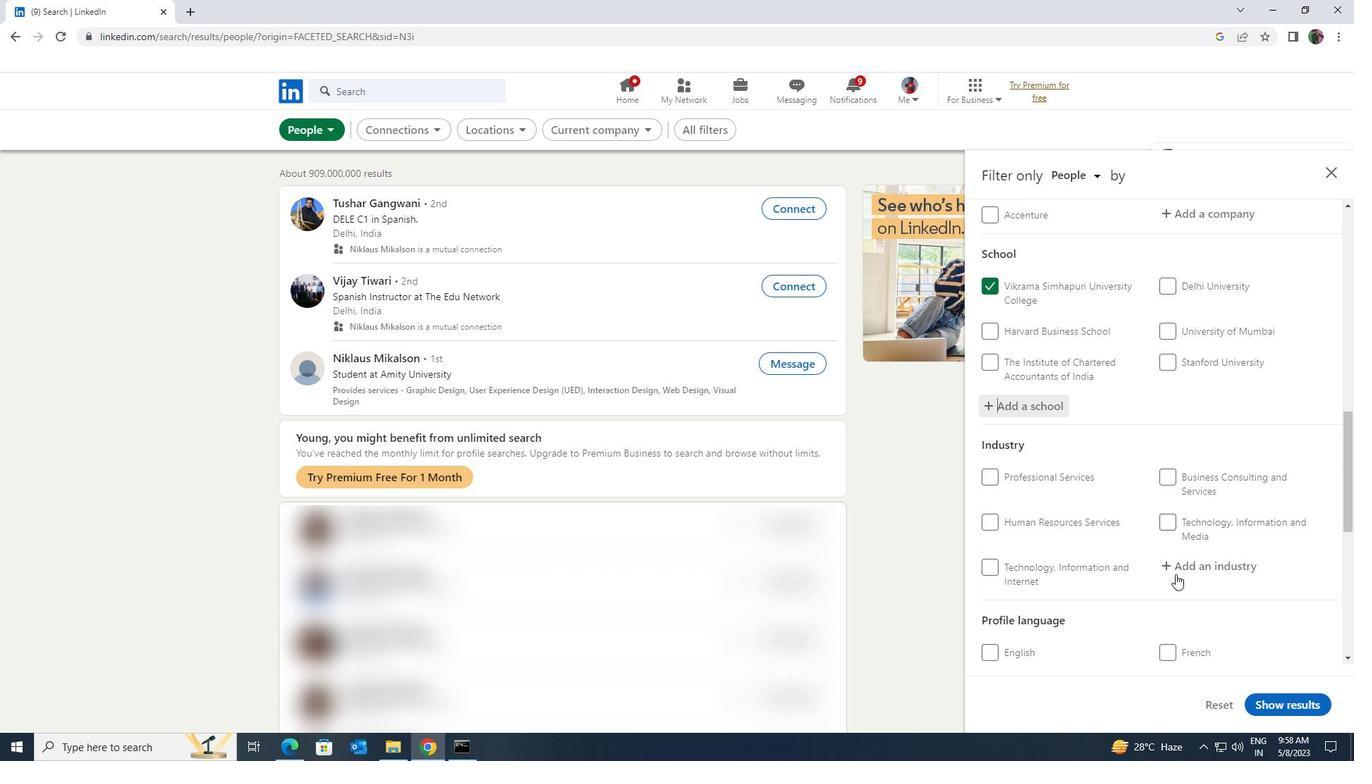 
Action: Mouse pressed left at (1175, 572)
Screenshot: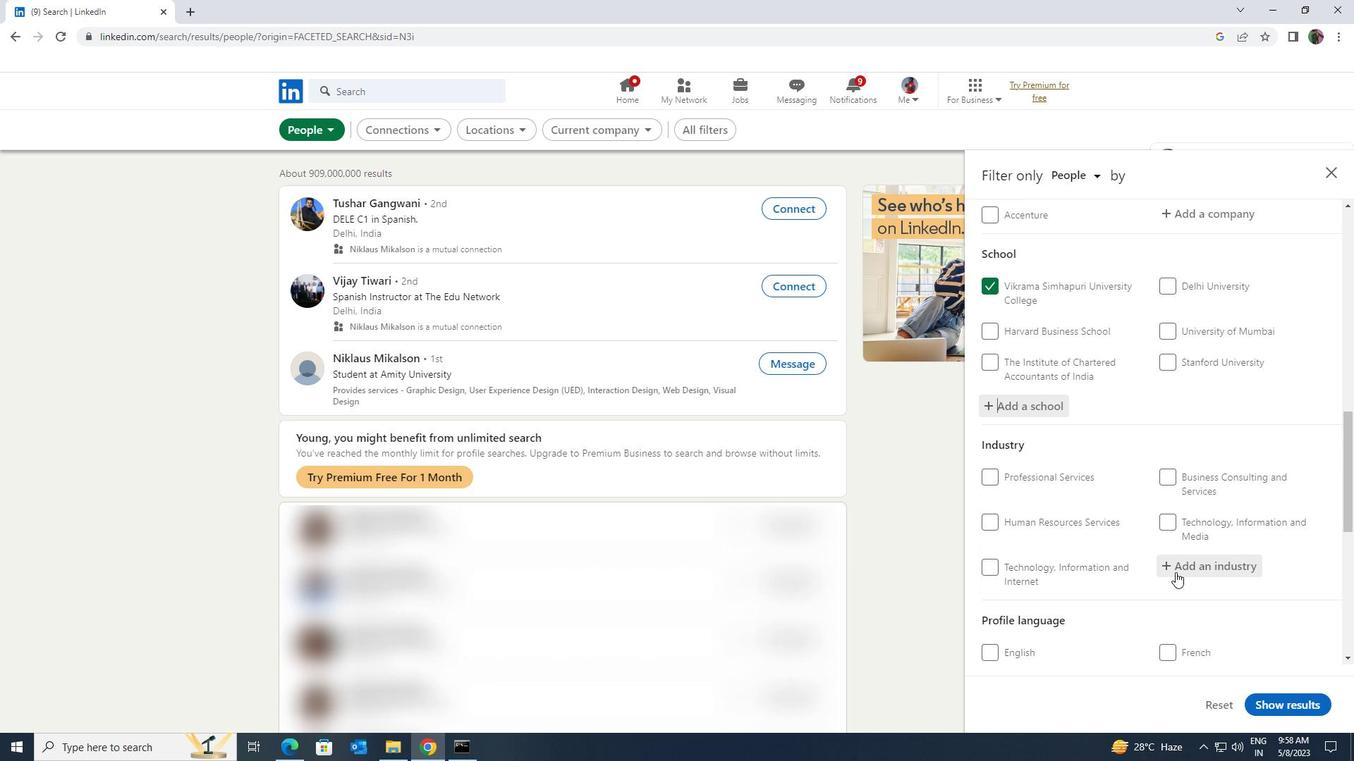 
Action: Mouse moved to (1175, 571)
Screenshot: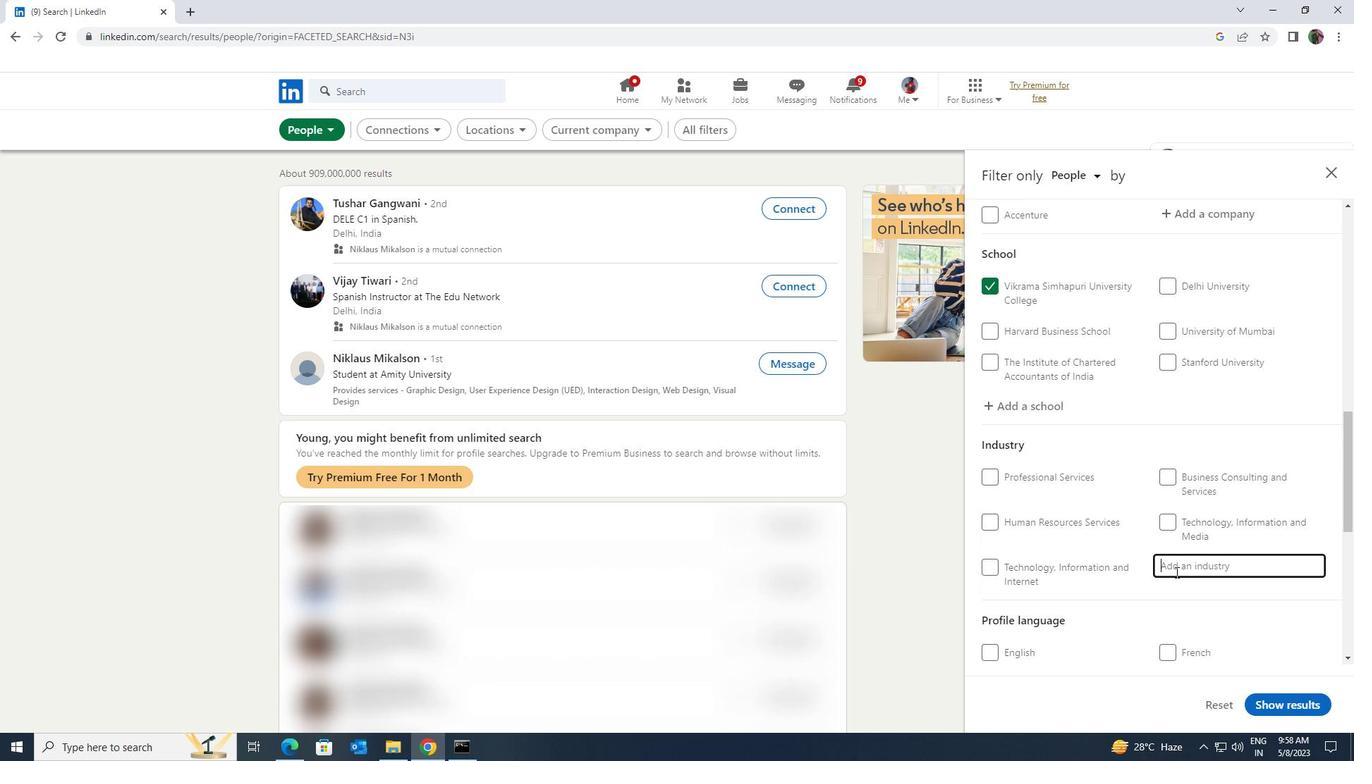 
Action: Key pressed <Key.shift><Key.shift><Key.shift><Key.shift><Key.shift><Key.shift><Key.shift>SECURITY<Key.space>
Screenshot: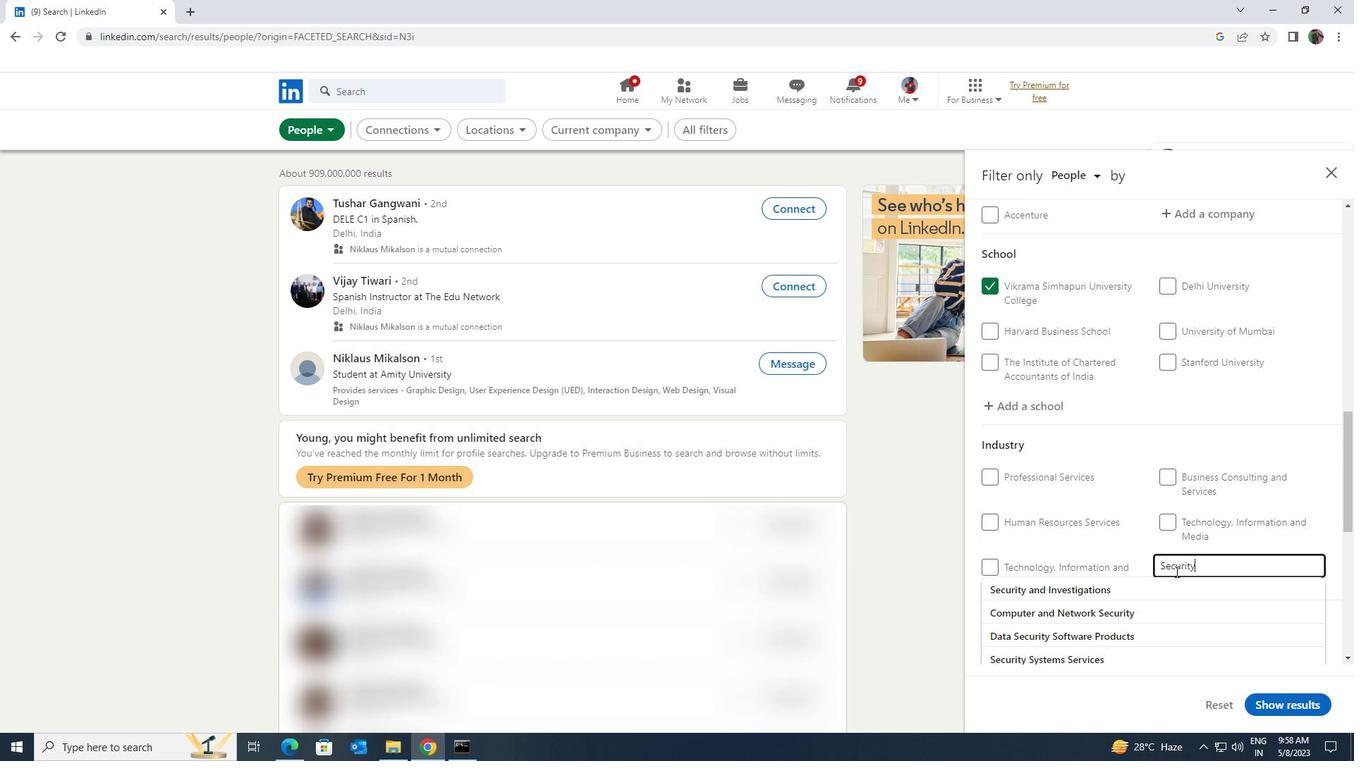 
Action: Mouse moved to (1164, 604)
Screenshot: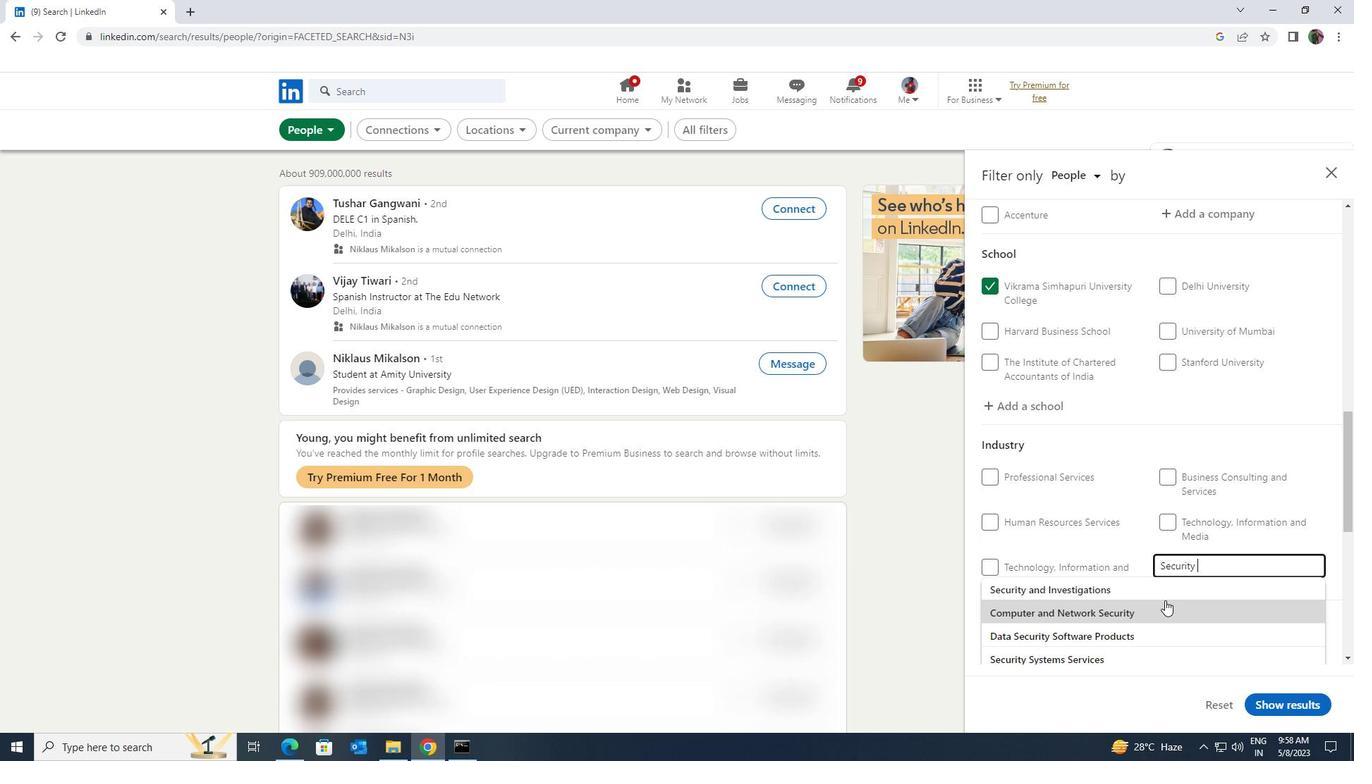 
Action: Key pressed <Key.space>GUARDS<Key.space>AND<Key.space>
Screenshot: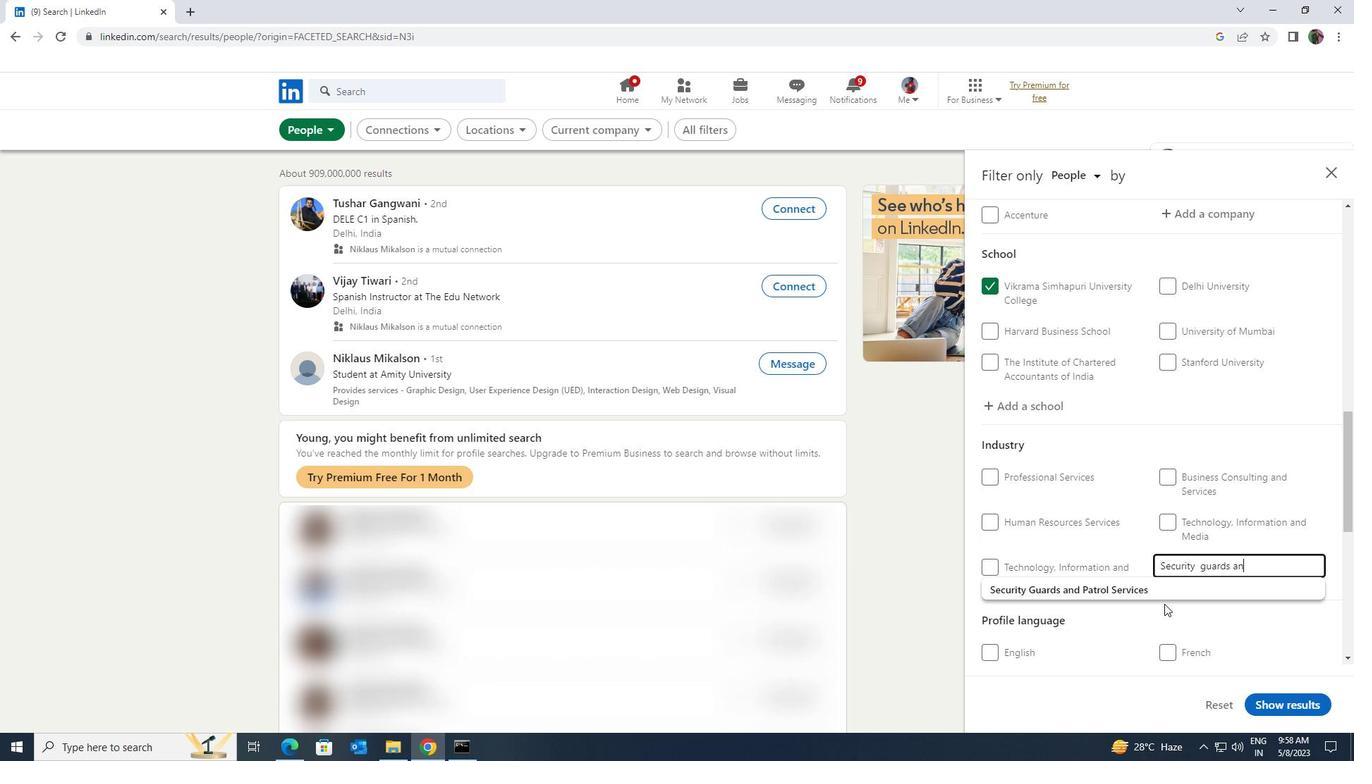 
Action: Mouse moved to (1172, 583)
Screenshot: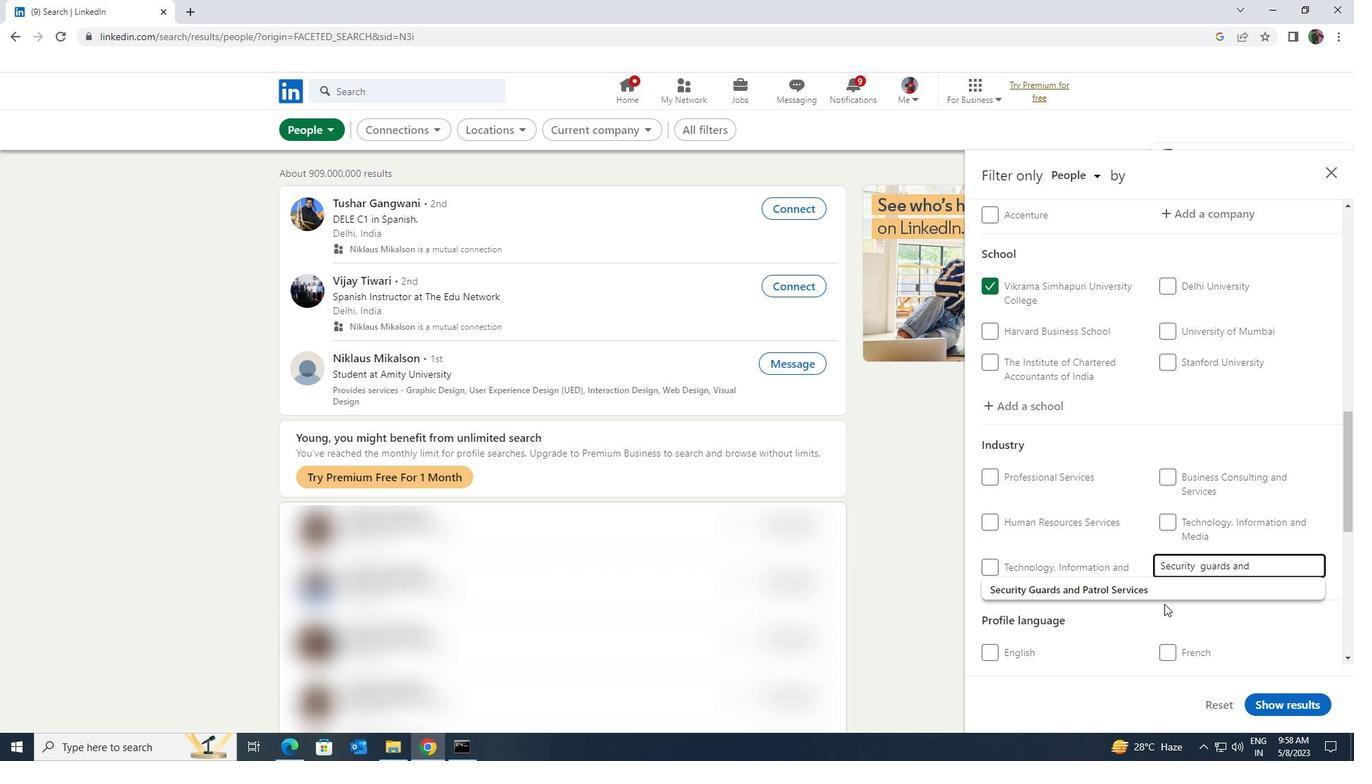 
Action: Mouse pressed left at (1172, 583)
Screenshot: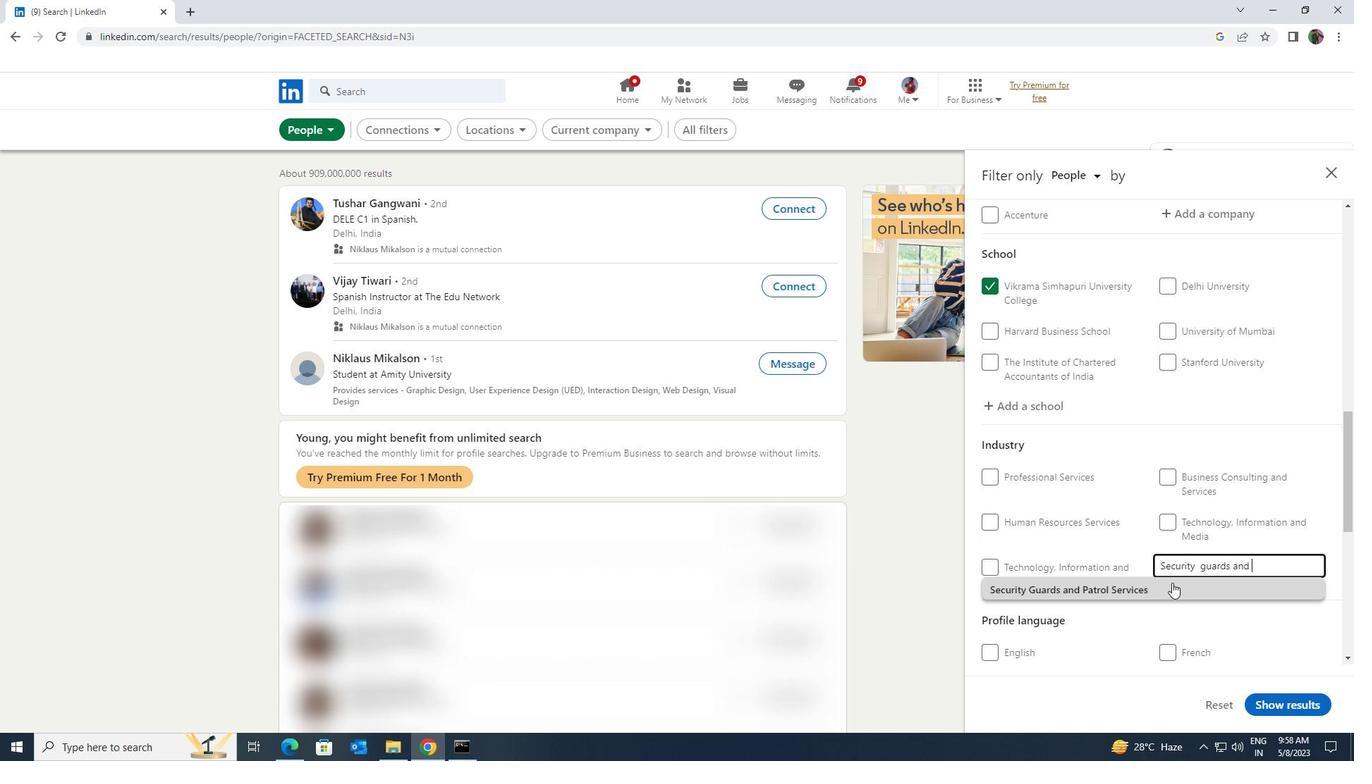 
Action: Mouse moved to (1172, 581)
Screenshot: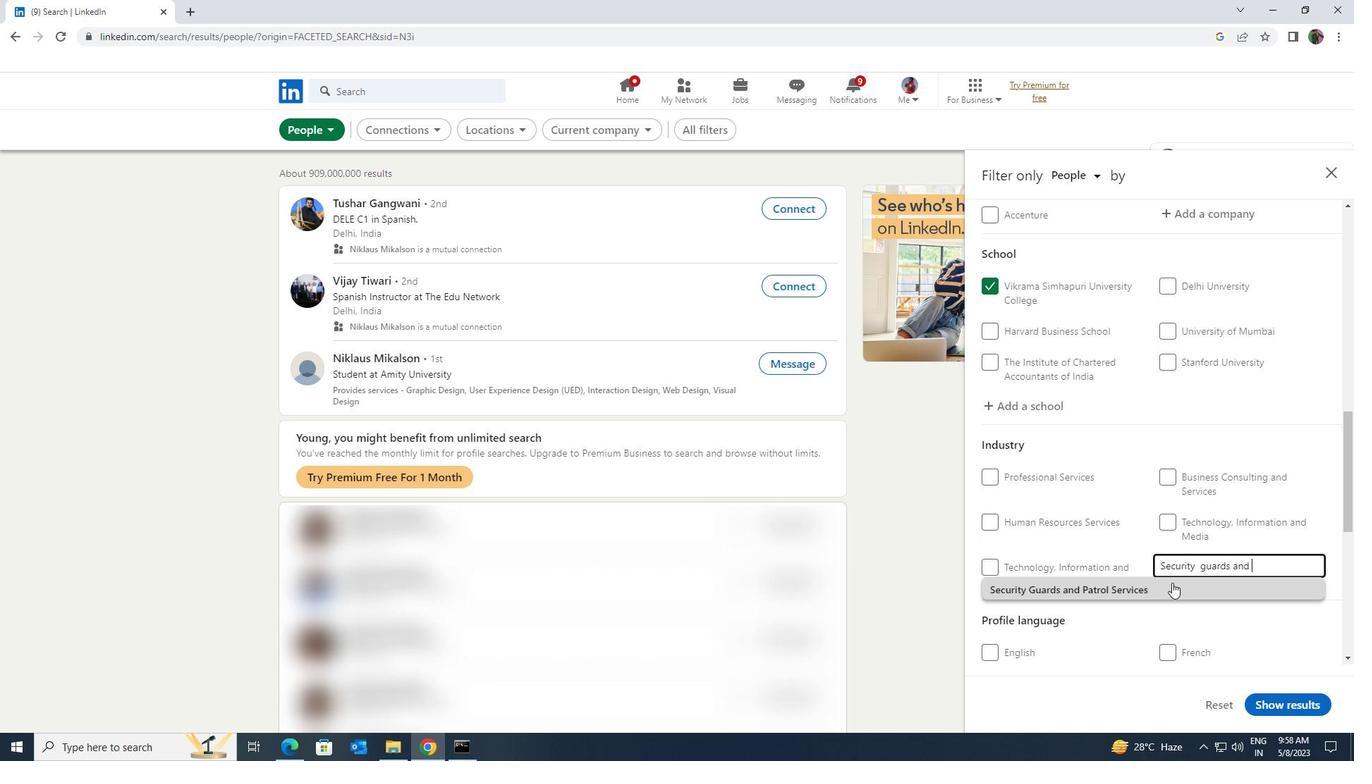
Action: Mouse scrolled (1172, 580) with delta (0, 0)
Screenshot: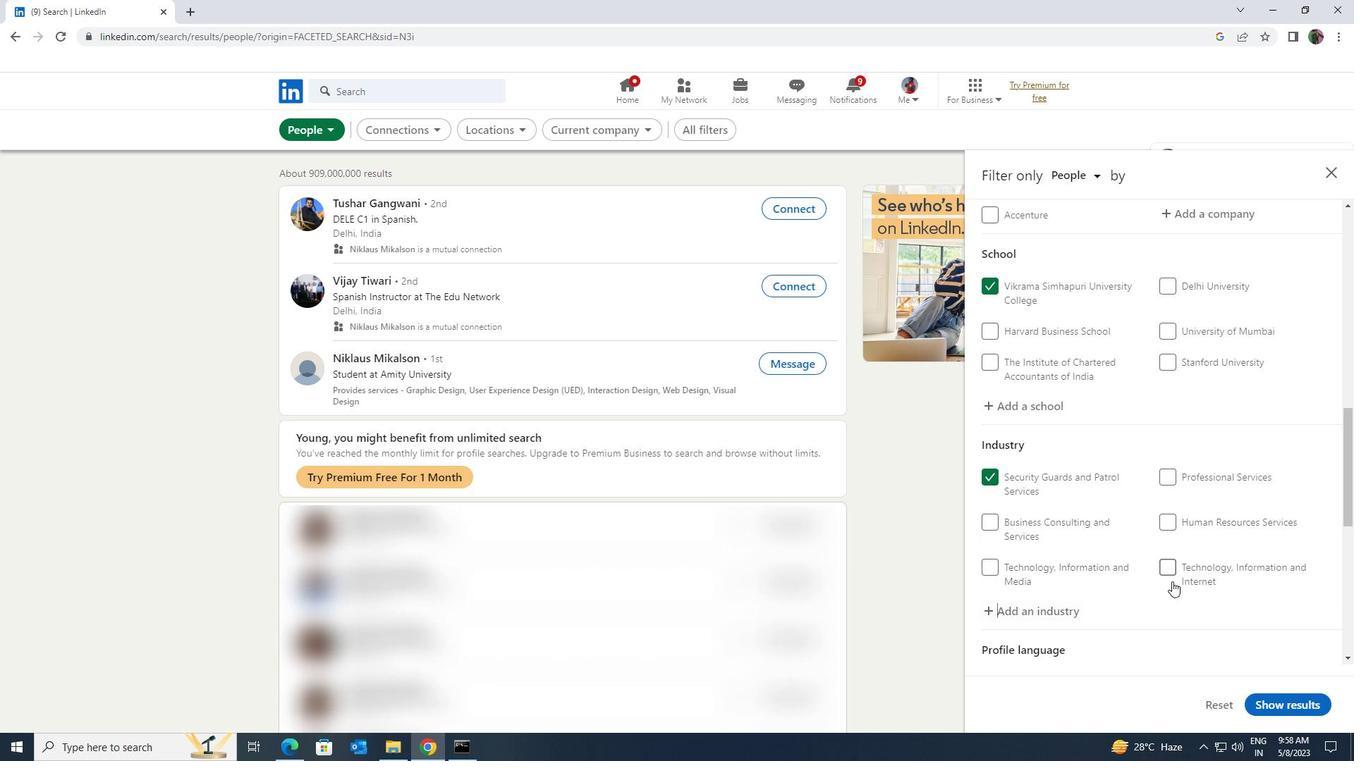 
Action: Mouse scrolled (1172, 580) with delta (0, 0)
Screenshot: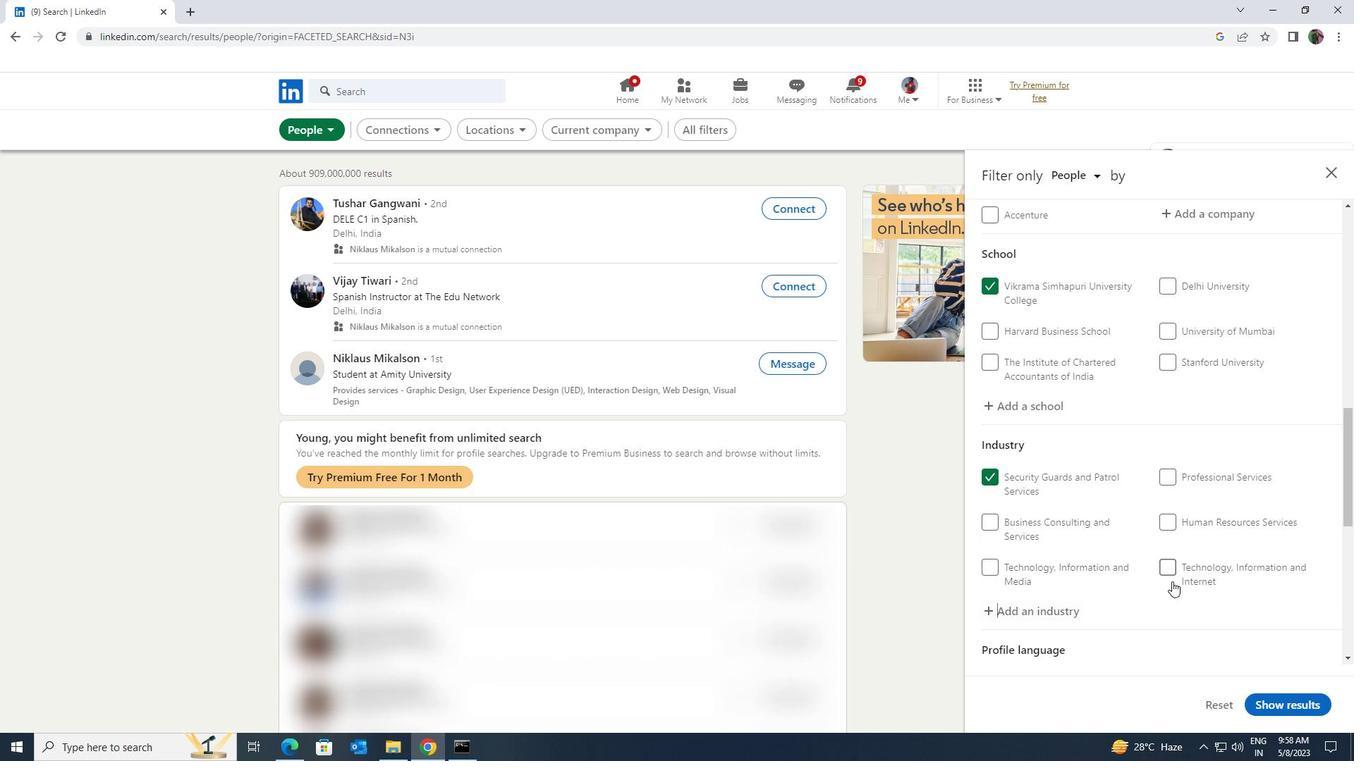 
Action: Mouse scrolled (1172, 580) with delta (0, 0)
Screenshot: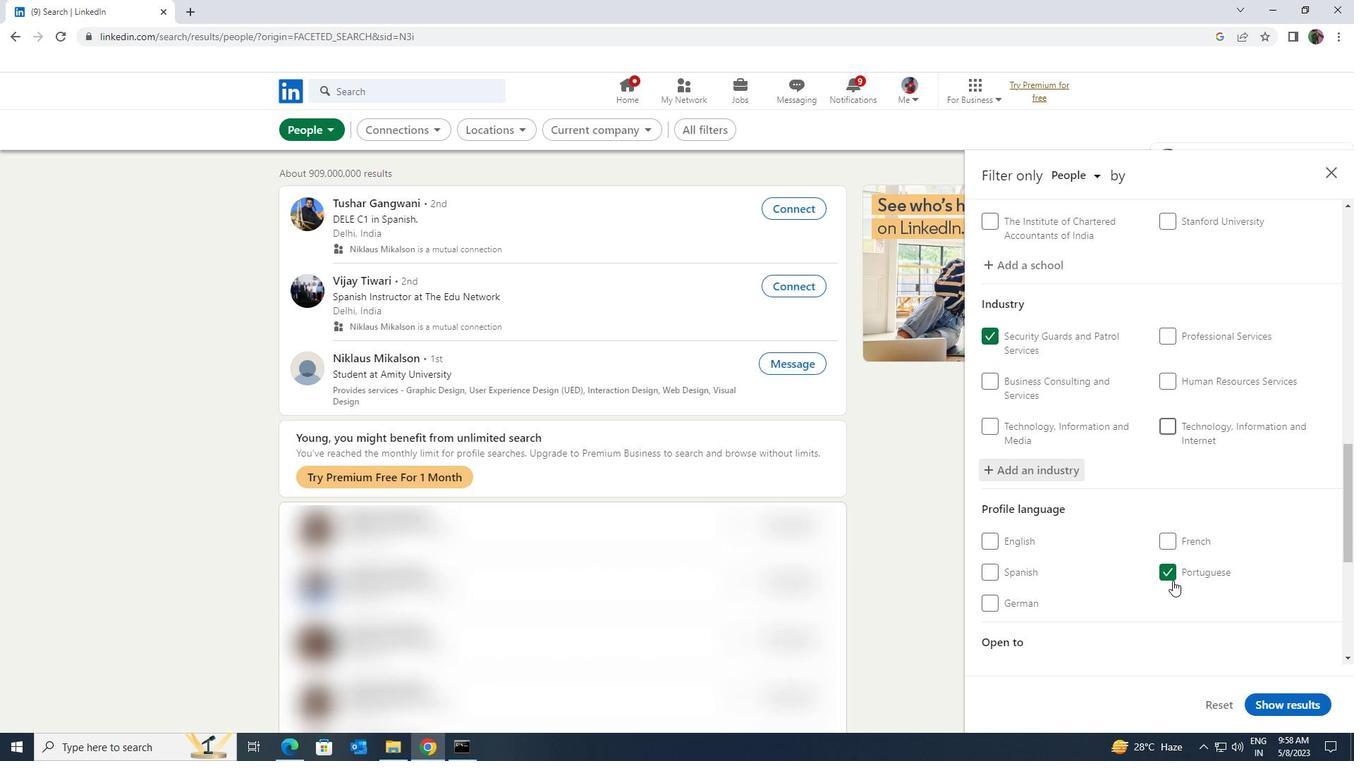 
Action: Mouse scrolled (1172, 580) with delta (0, 0)
Screenshot: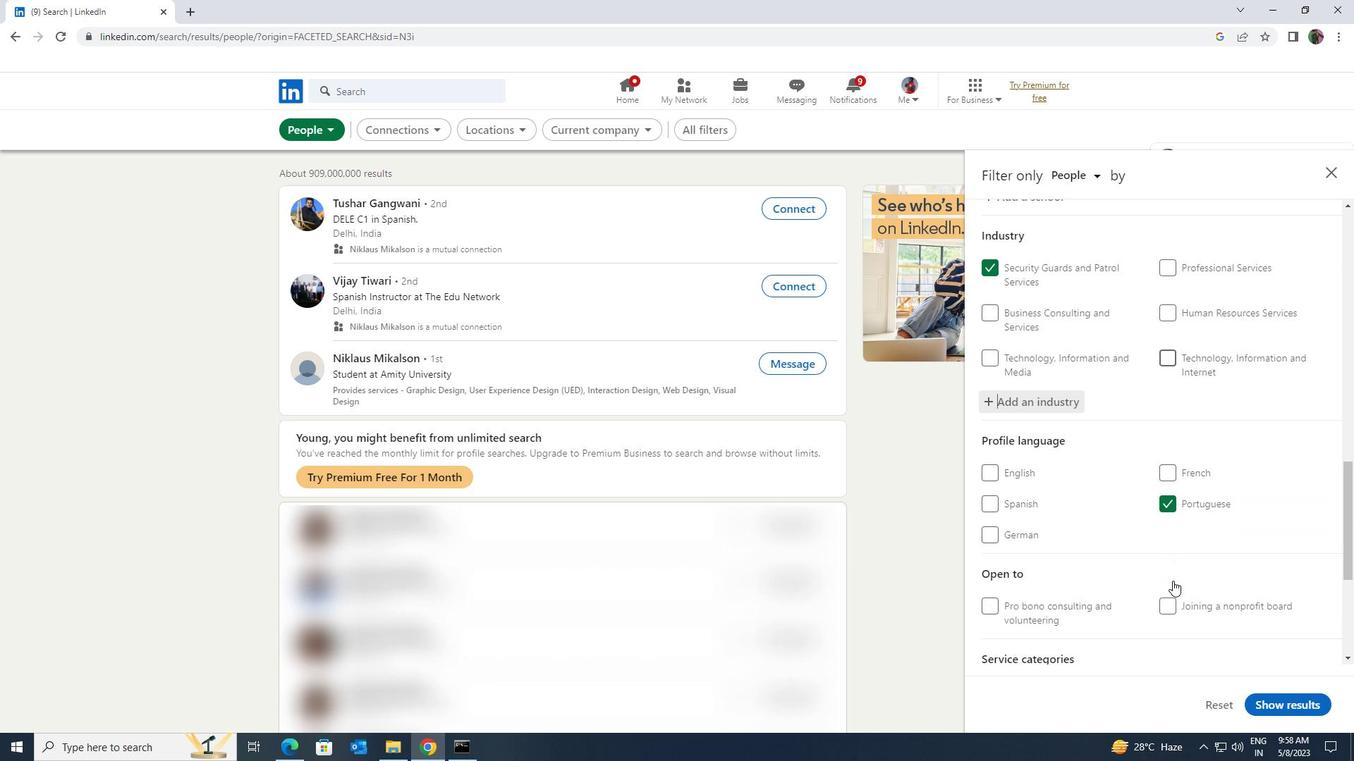 
Action: Mouse scrolled (1172, 580) with delta (0, 0)
Screenshot: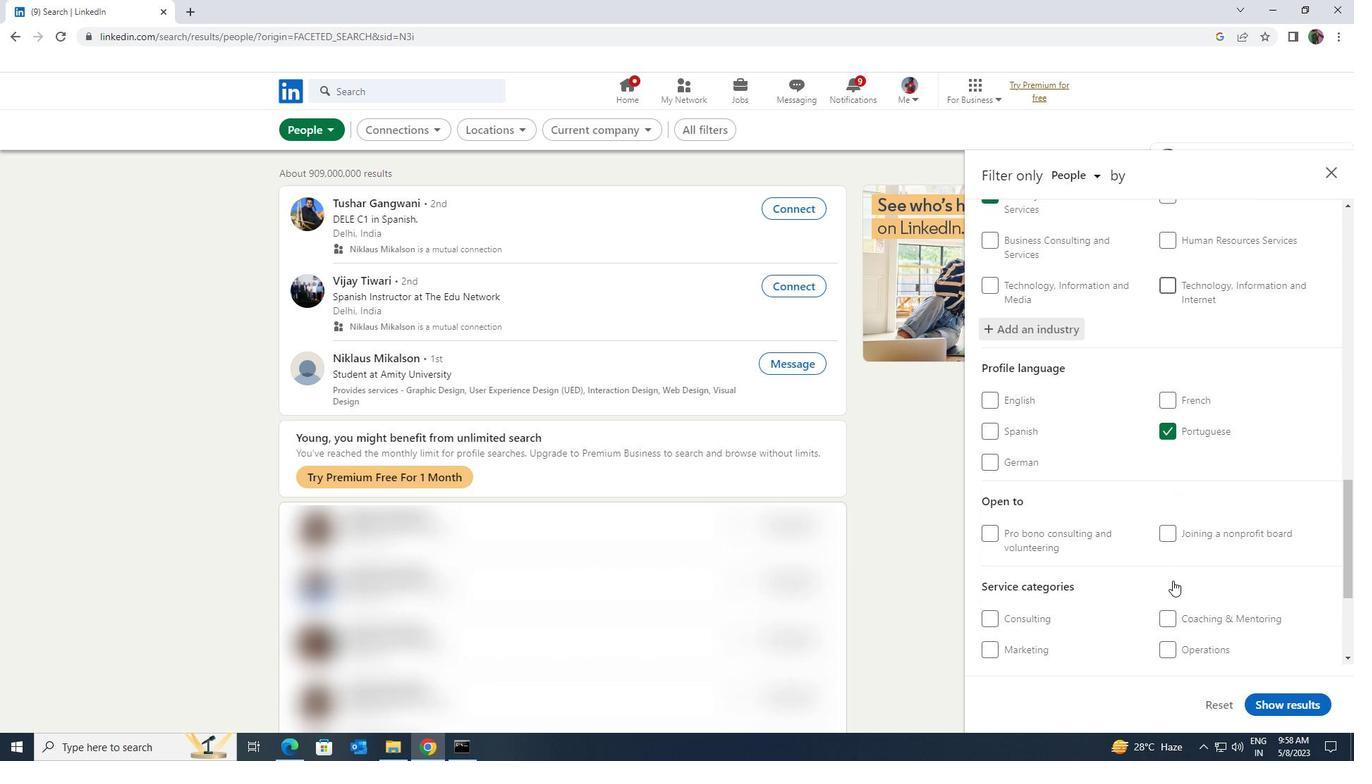 
Action: Mouse moved to (1178, 600)
Screenshot: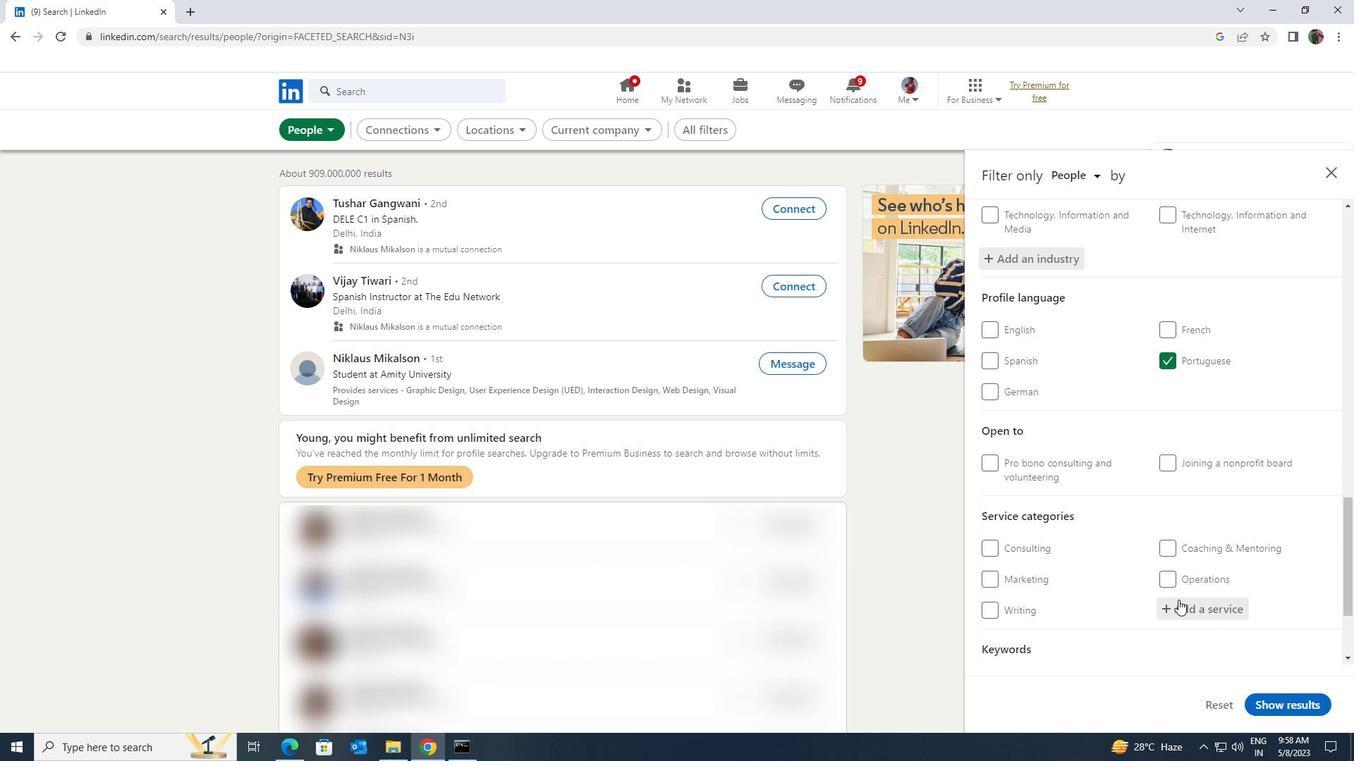 
Action: Mouse pressed left at (1178, 600)
Screenshot: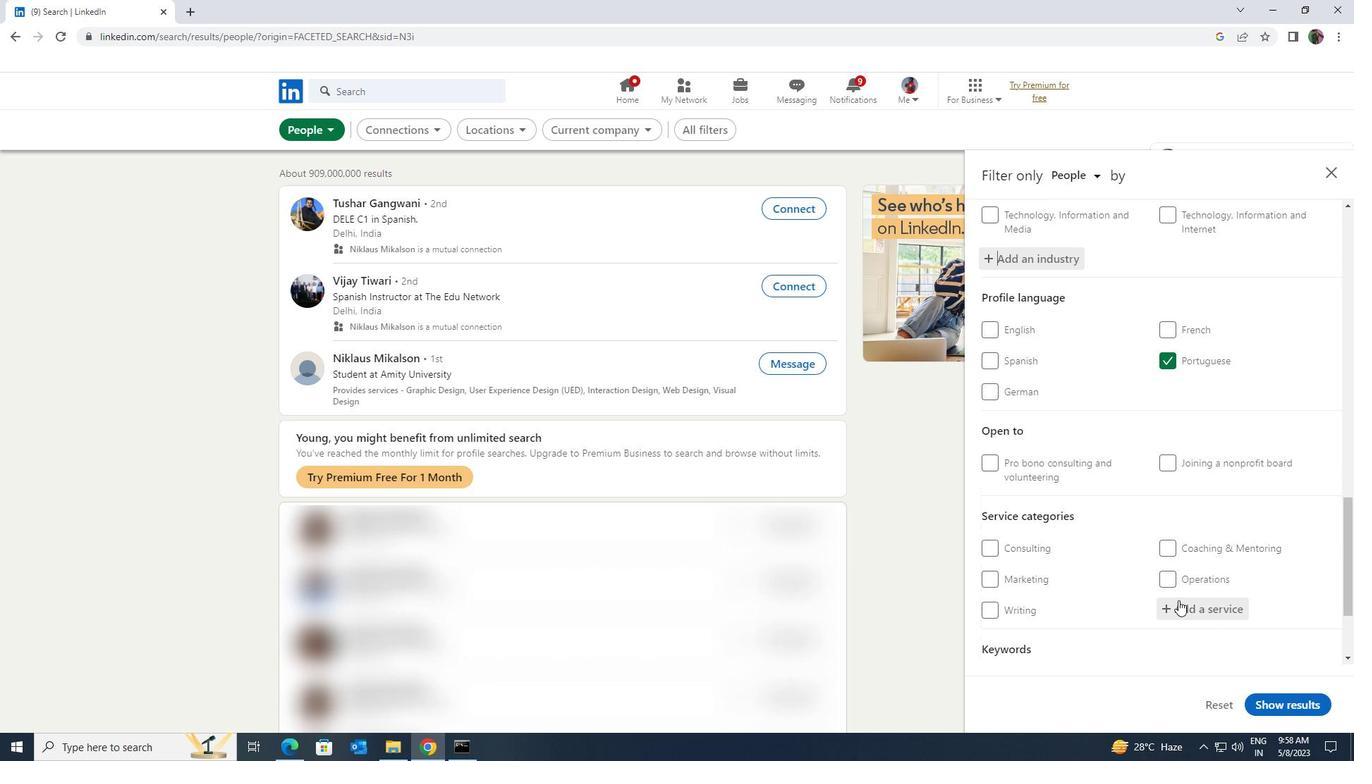 
Action: Mouse moved to (1178, 602)
Screenshot: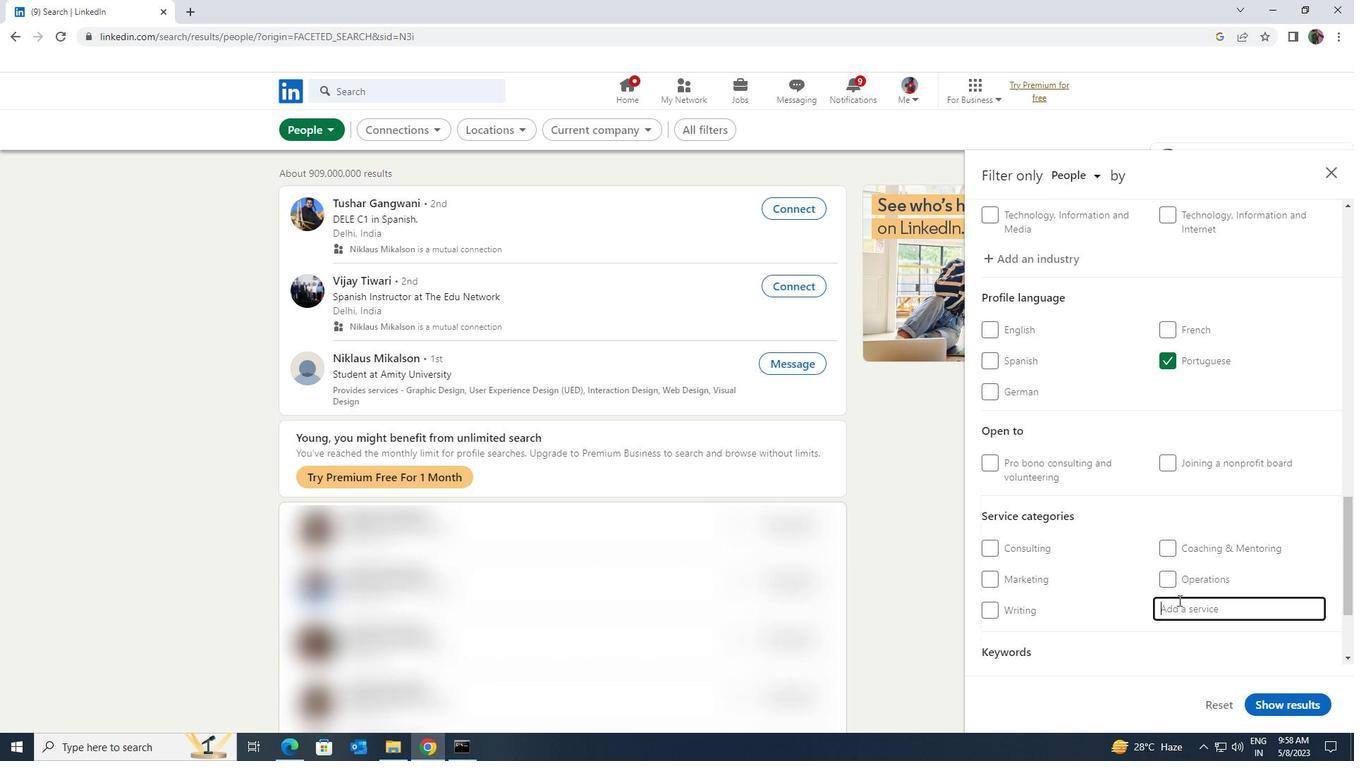 
Action: Key pressed <Key.shift>LABOR
Screenshot: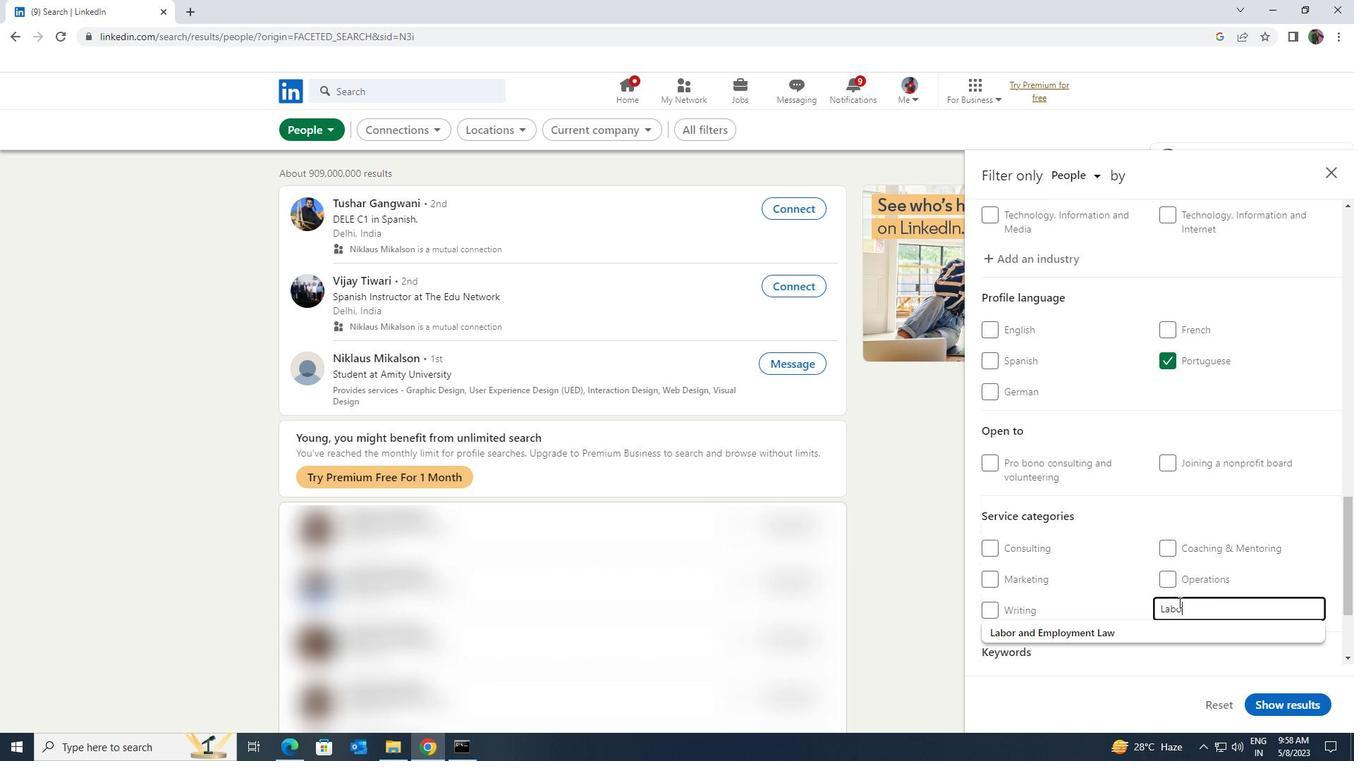 
Action: Mouse moved to (1177, 620)
Screenshot: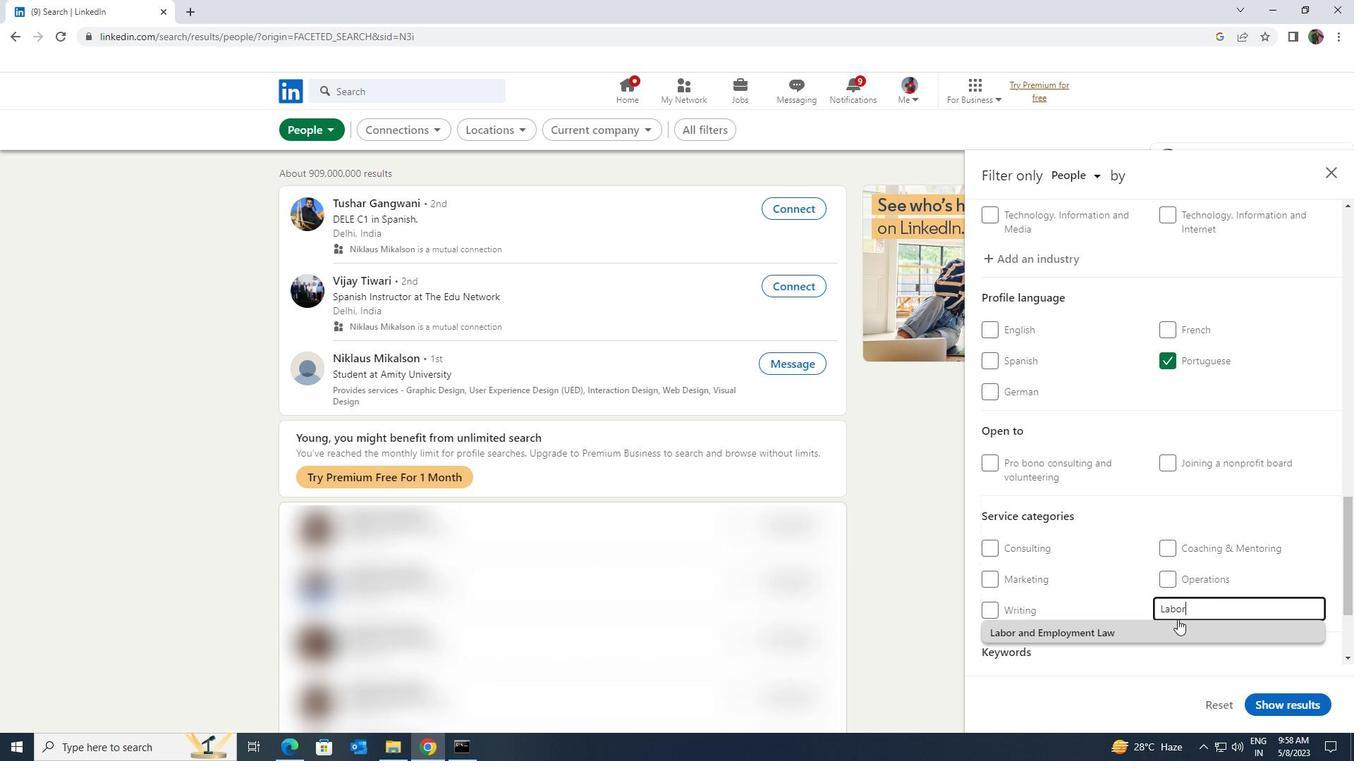
Action: Mouse pressed left at (1177, 620)
Screenshot: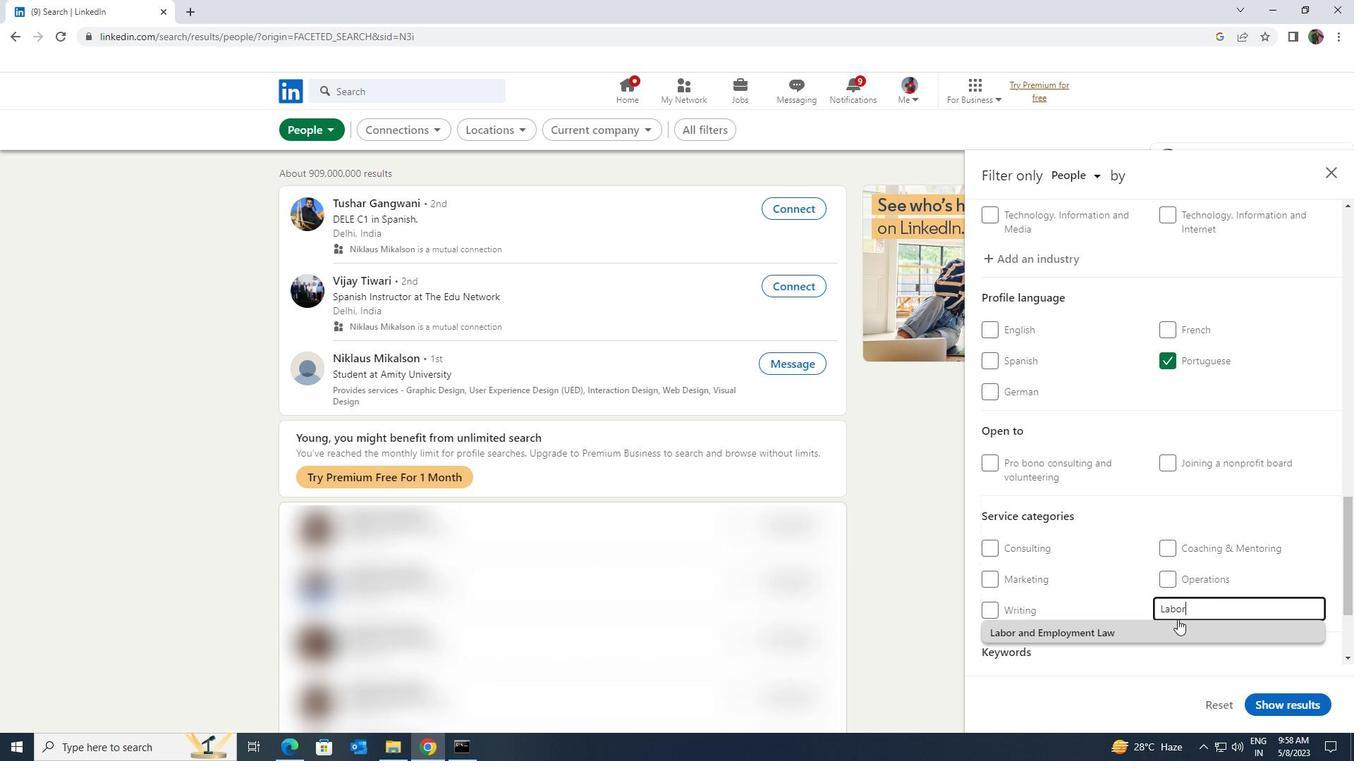 
Action: Mouse moved to (1148, 621)
Screenshot: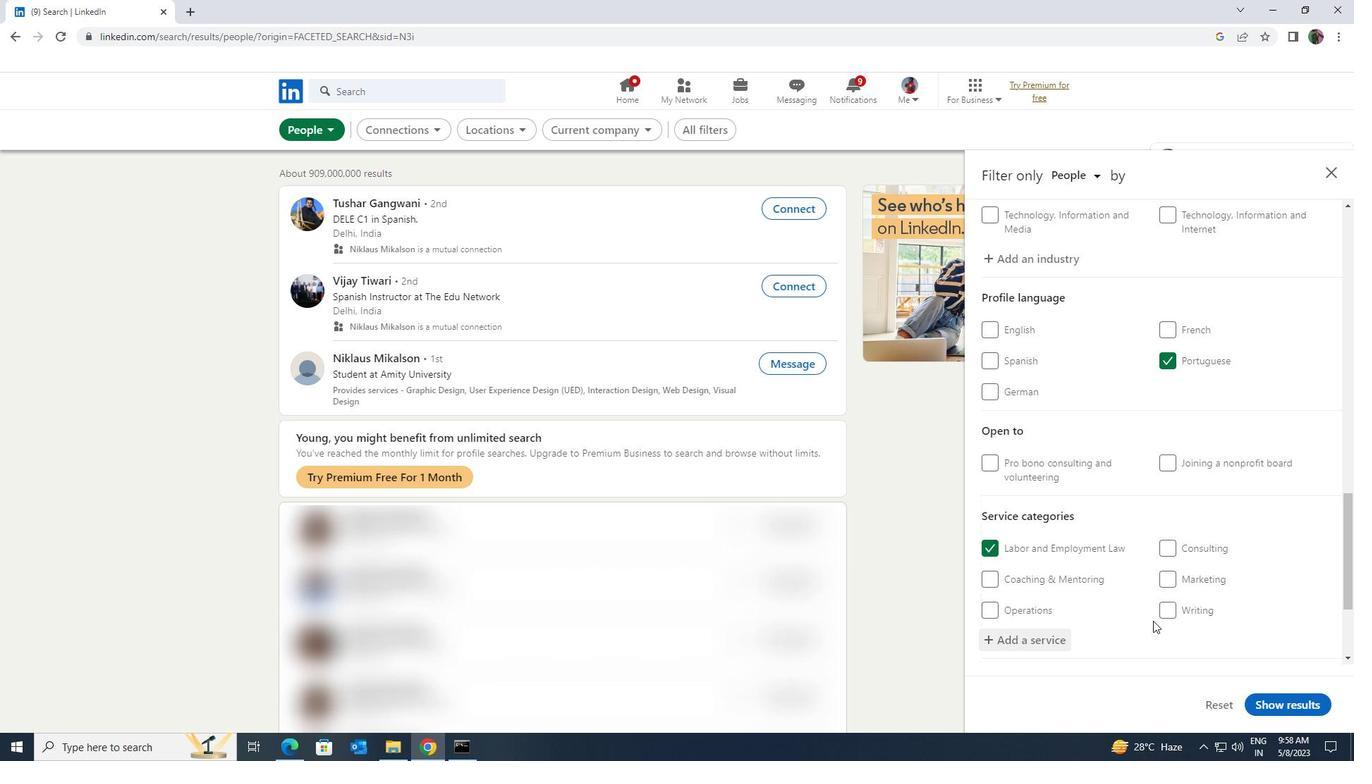 
Action: Mouse scrolled (1148, 620) with delta (0, 0)
Screenshot: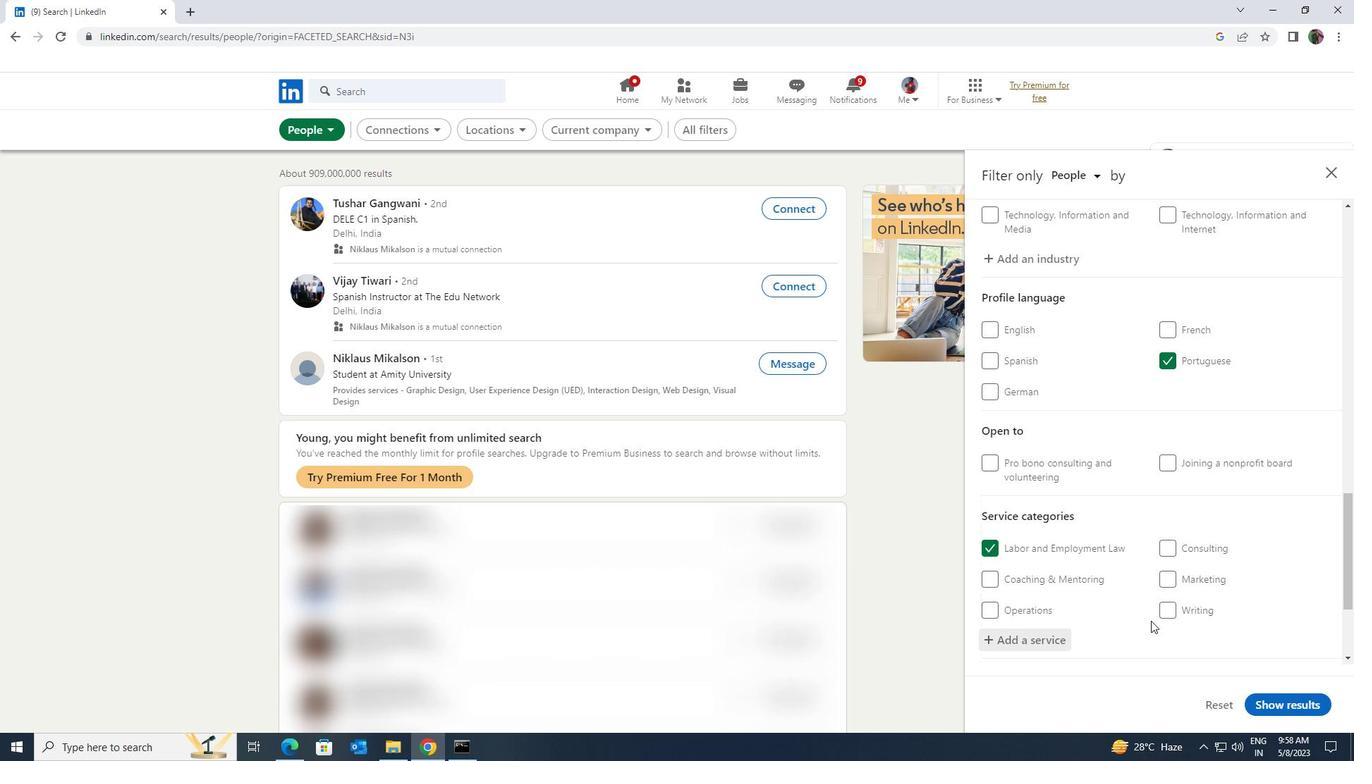 
Action: Mouse scrolled (1148, 620) with delta (0, 0)
Screenshot: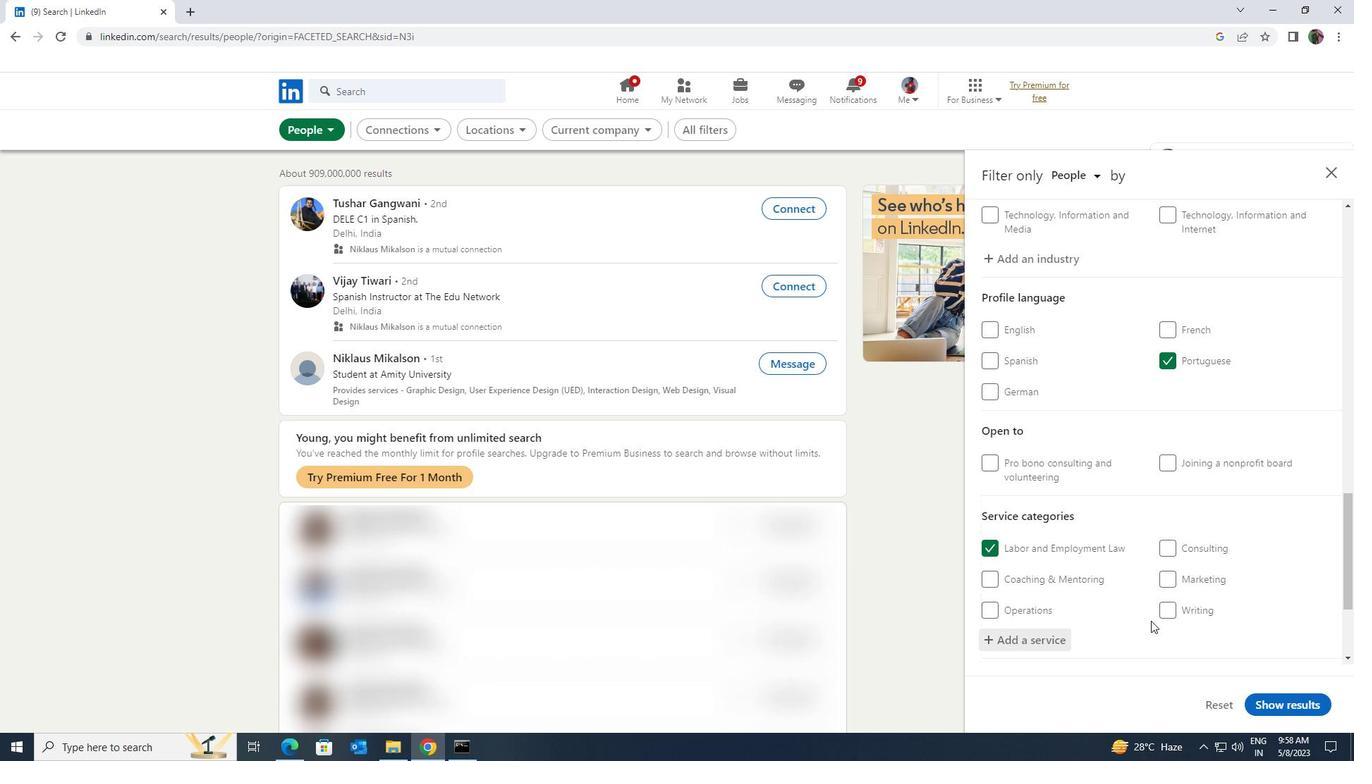 
Action: Mouse scrolled (1148, 620) with delta (0, 0)
Screenshot: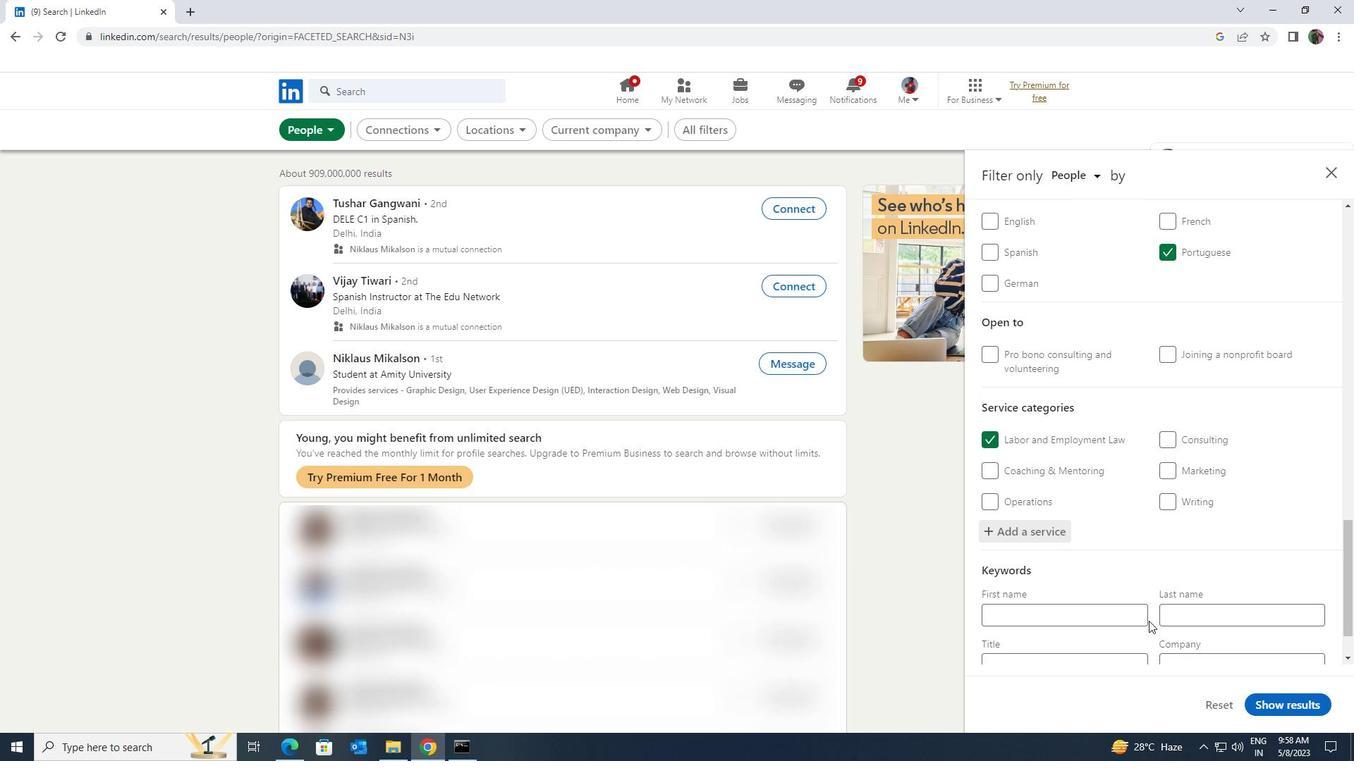
Action: Mouse moved to (1131, 603)
Screenshot: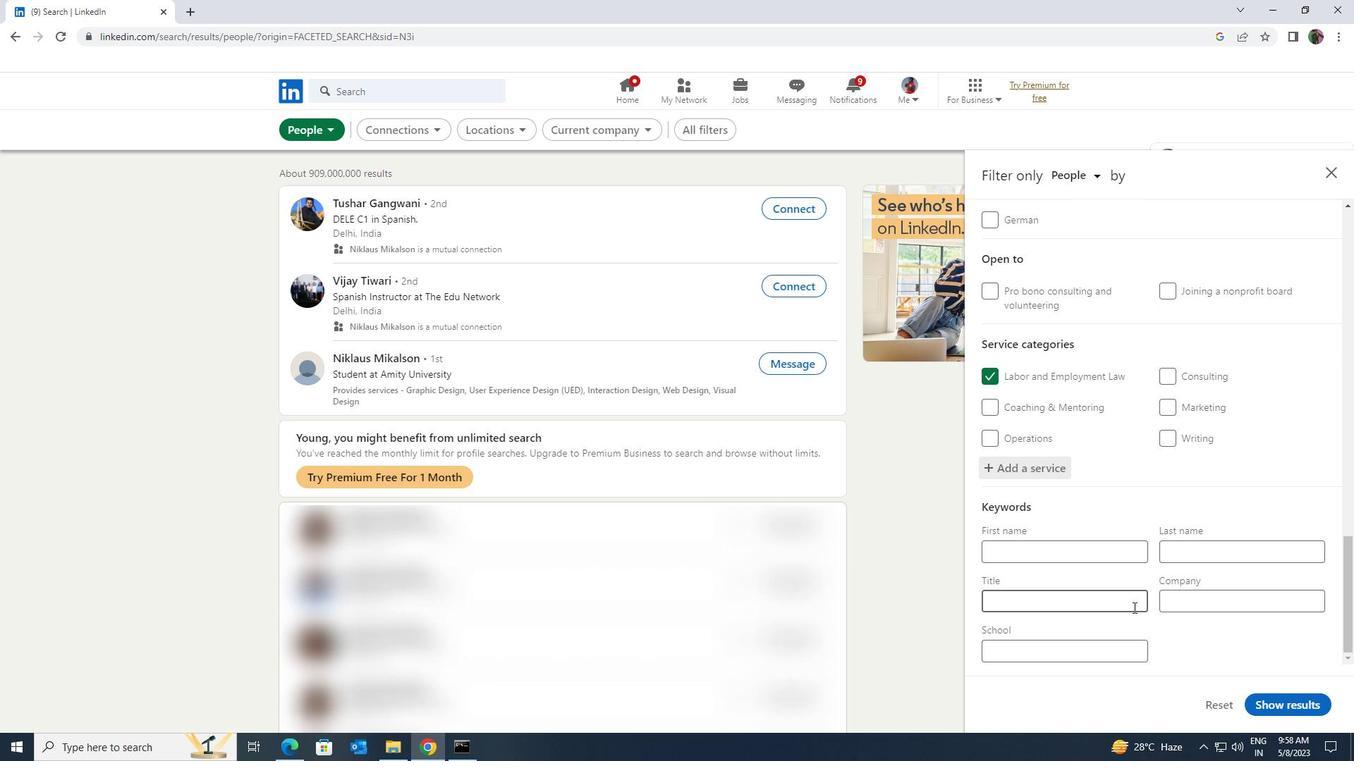 
Action: Mouse pressed left at (1131, 603)
Screenshot: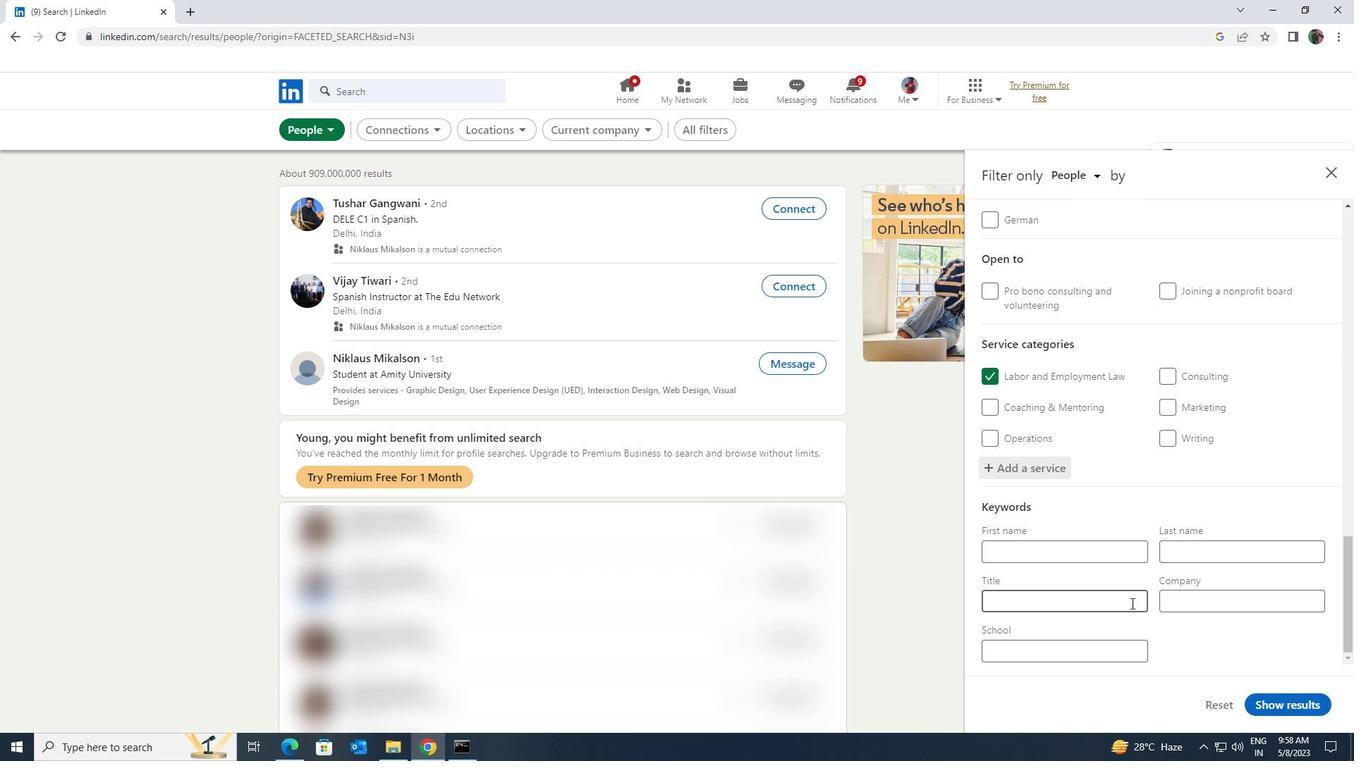 
Action: Key pressed <Key.shift><Key.shift>LIBRARY<Key.space><Key.shift><Key.shift><Key.shift><Key.shift><Key.shift><Key.shift><Key.shift><Key.shift>ASSISTANT
Screenshot: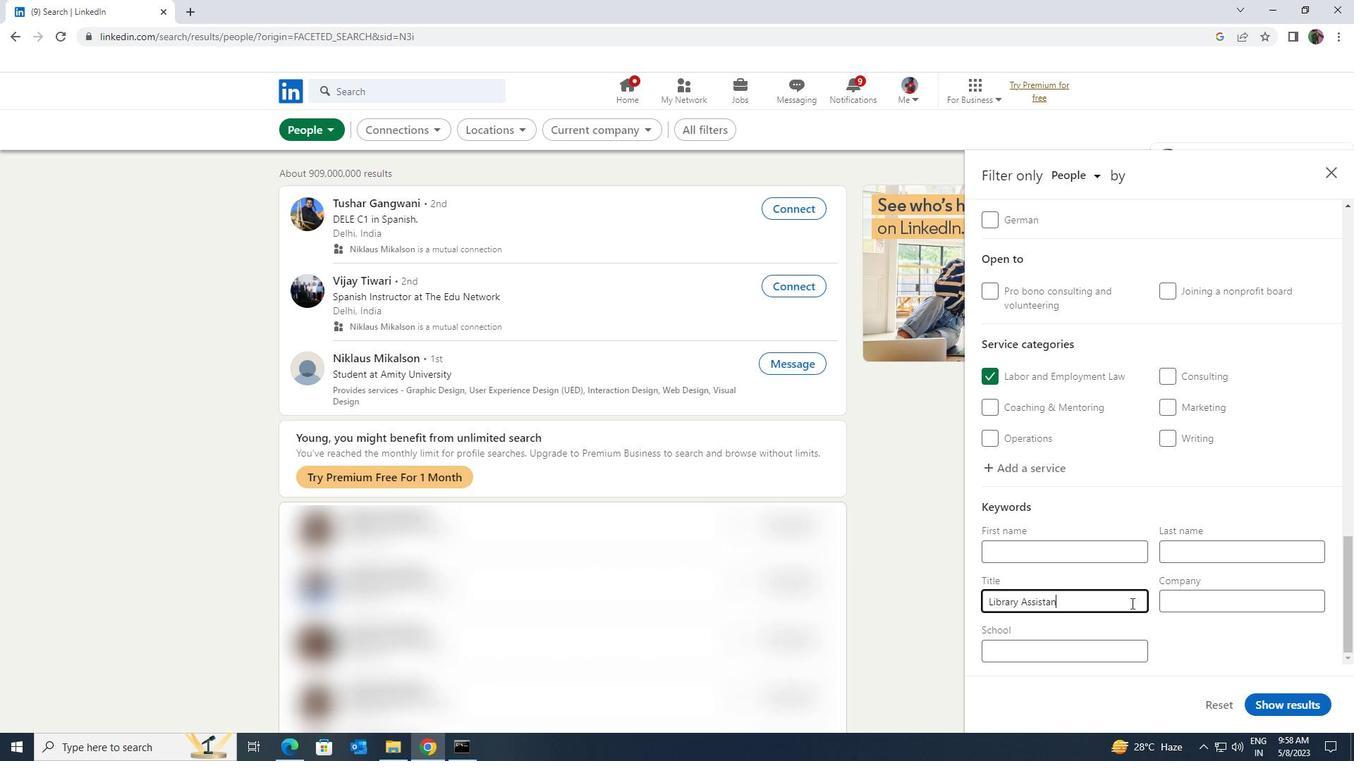 
Action: Mouse moved to (1294, 695)
Screenshot: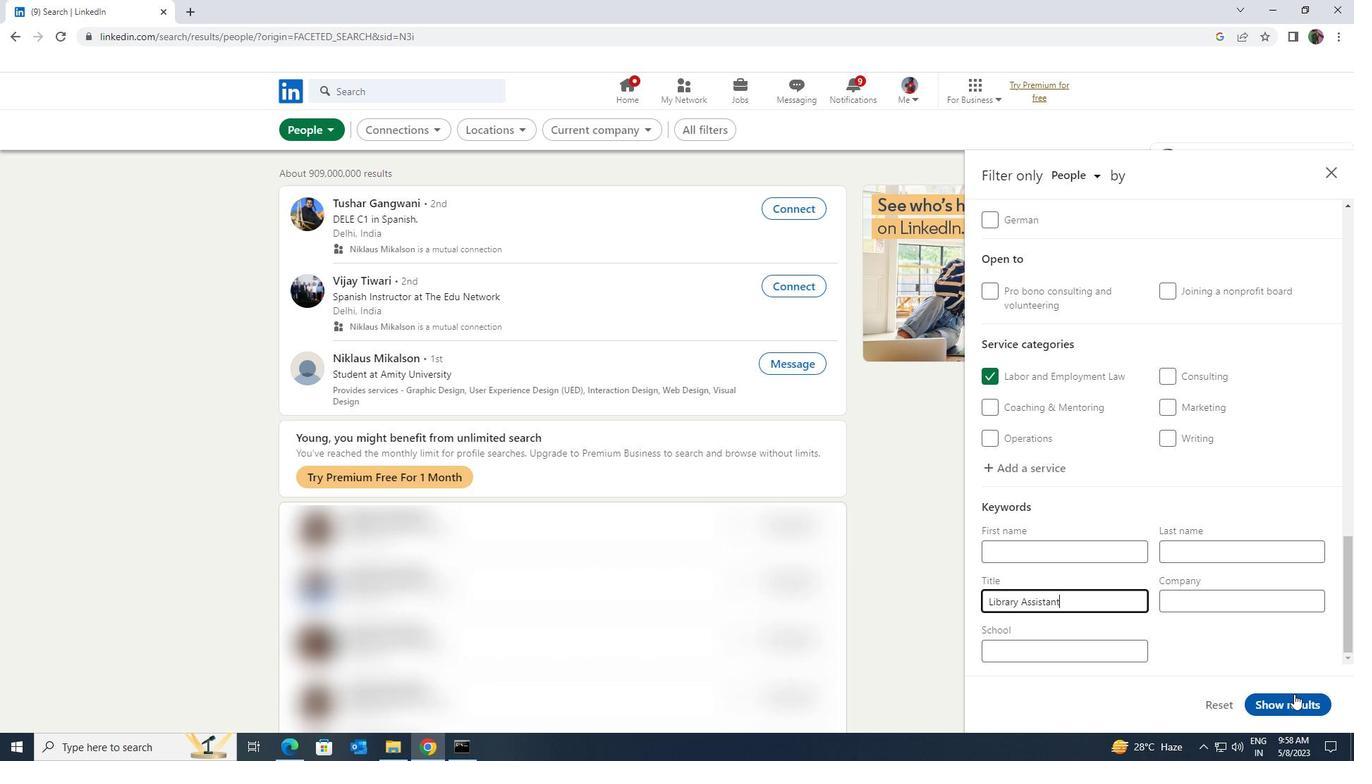 
Action: Mouse pressed left at (1294, 695)
Screenshot: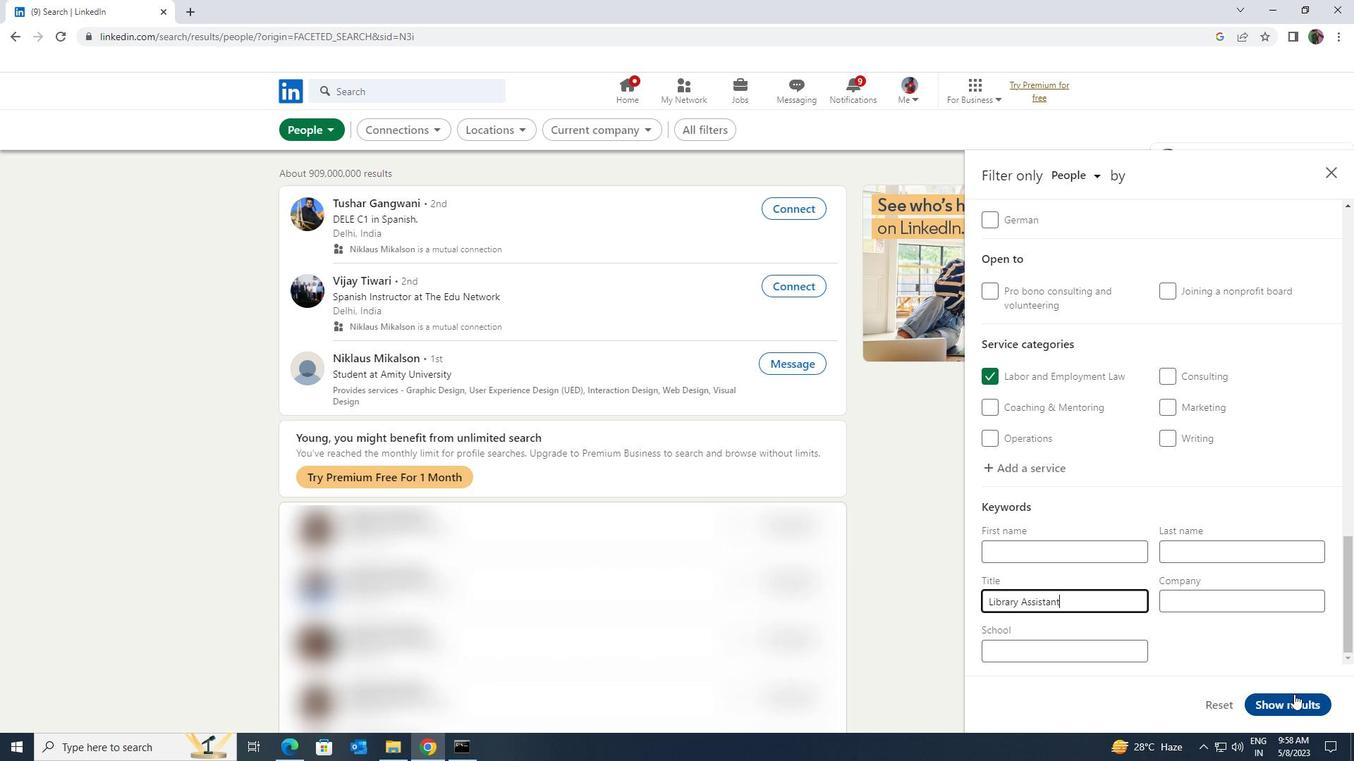 
